 Task: Create validation rules in inventory object.
Action: Mouse moved to (866, 65)
Screenshot: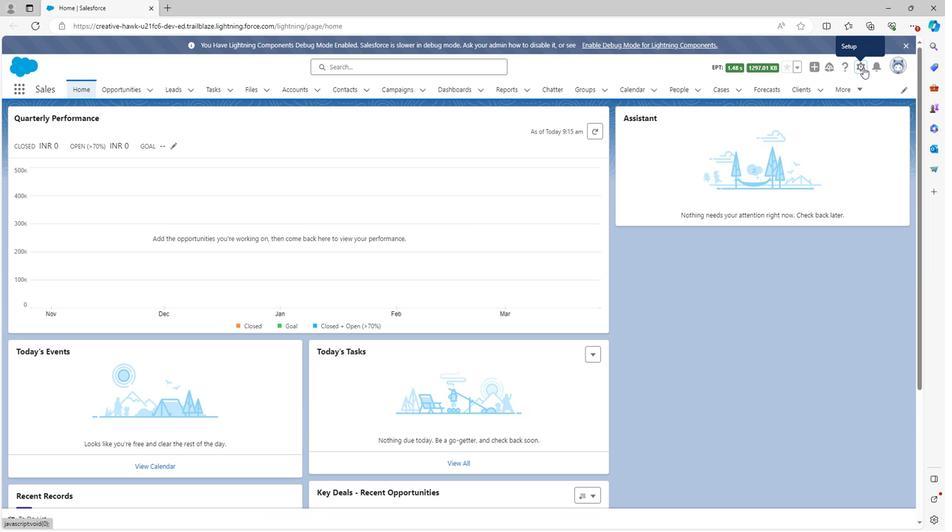 
Action: Mouse pressed left at (866, 65)
Screenshot: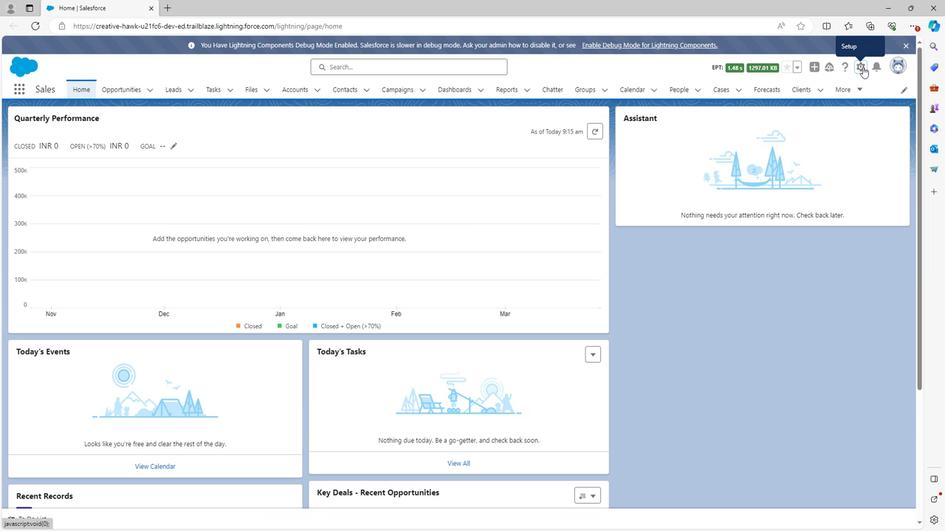 
Action: Mouse moved to (827, 89)
Screenshot: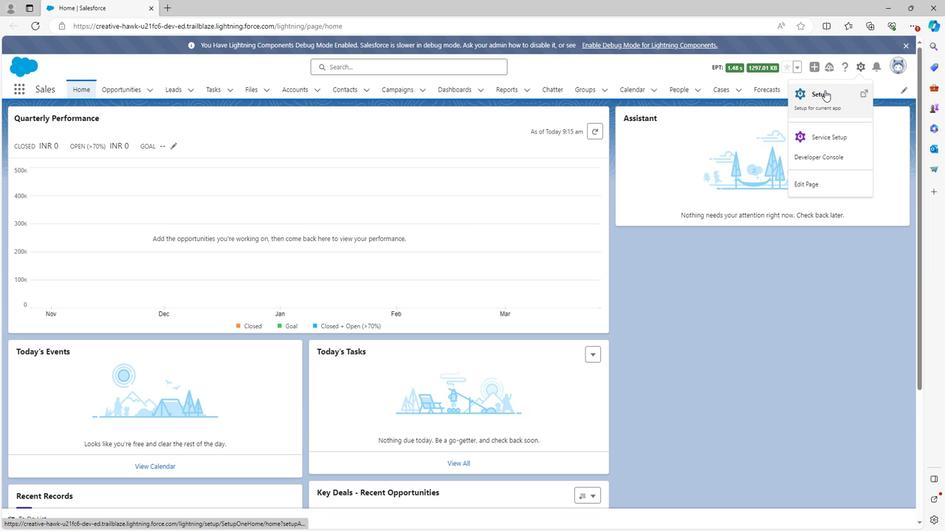 
Action: Mouse pressed left at (827, 89)
Screenshot: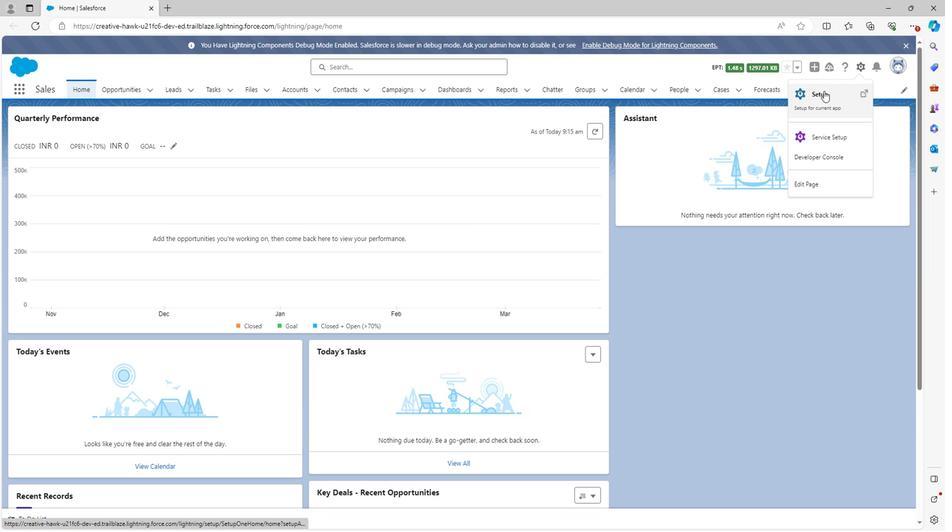 
Action: Mouse moved to (121, 89)
Screenshot: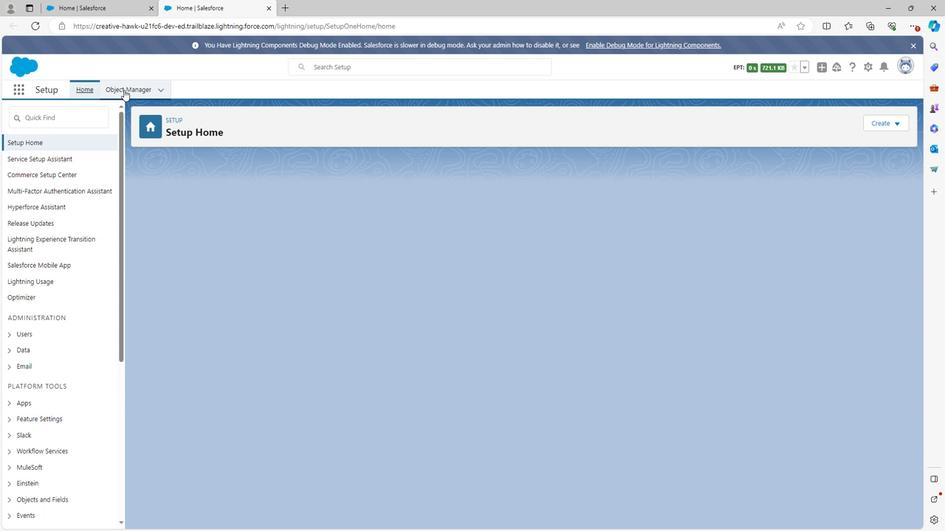 
Action: Mouse pressed left at (121, 89)
Screenshot: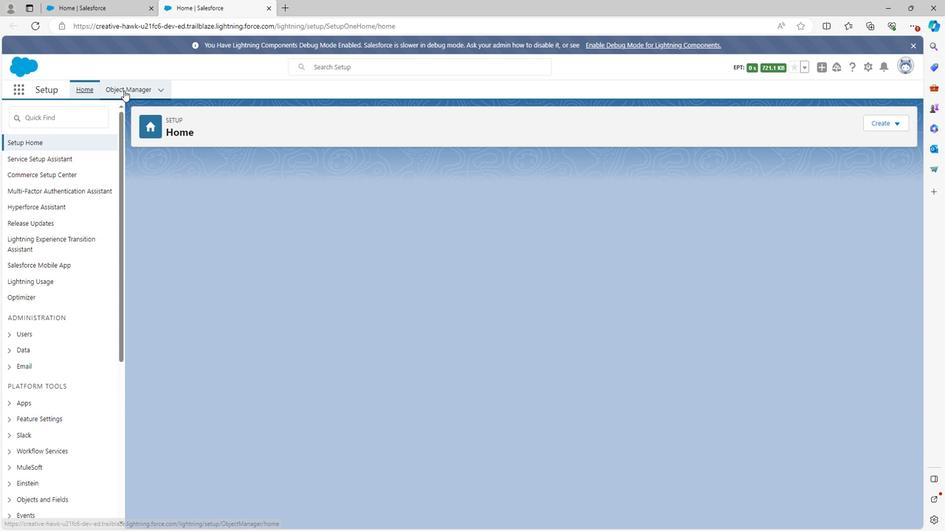
Action: Mouse moved to (93, 408)
Screenshot: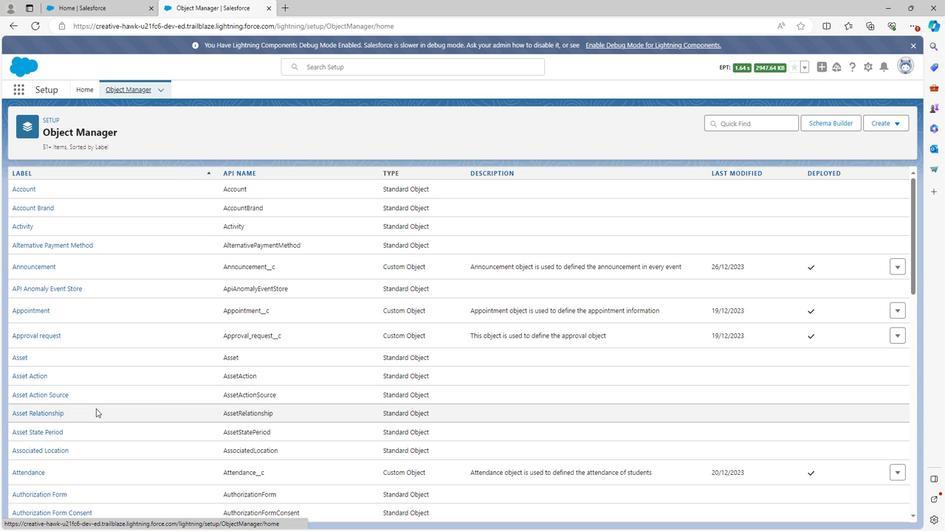 
Action: Mouse scrolled (93, 407) with delta (0, 0)
Screenshot: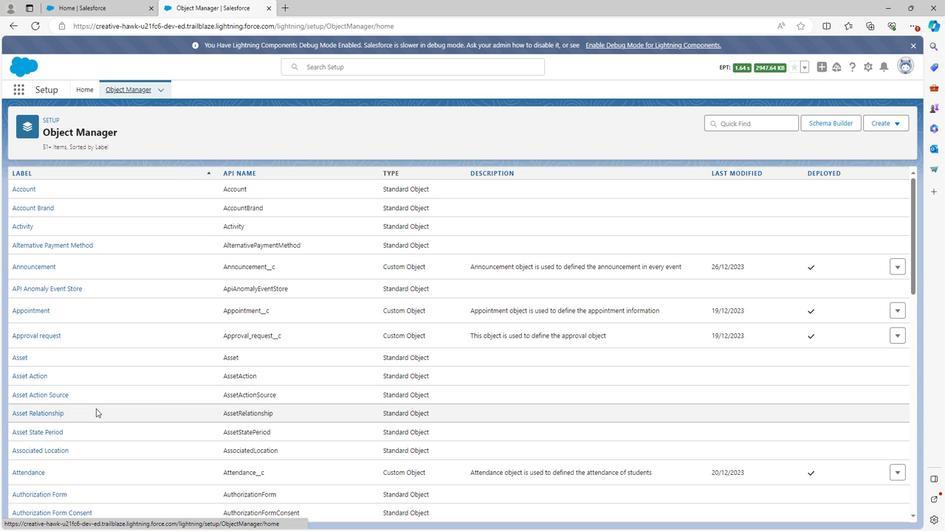 
Action: Mouse moved to (93, 409)
Screenshot: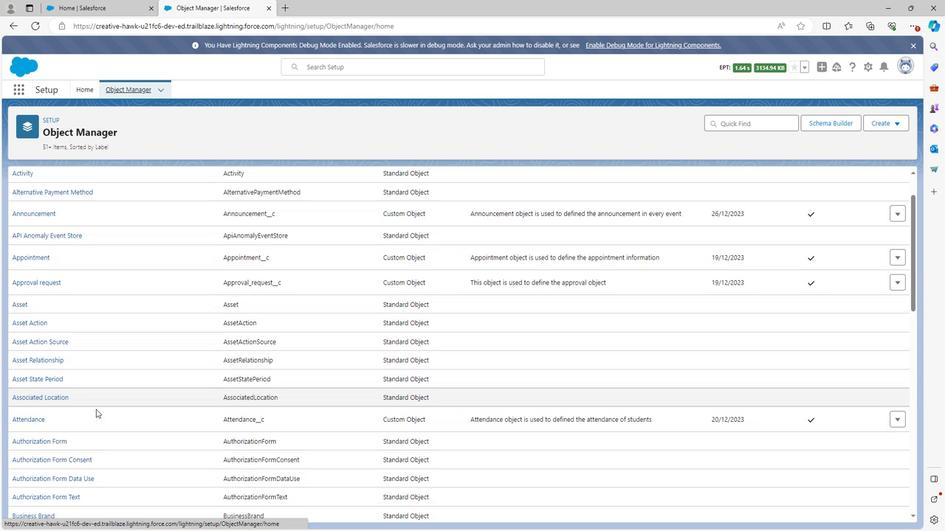 
Action: Mouse scrolled (93, 408) with delta (0, 0)
Screenshot: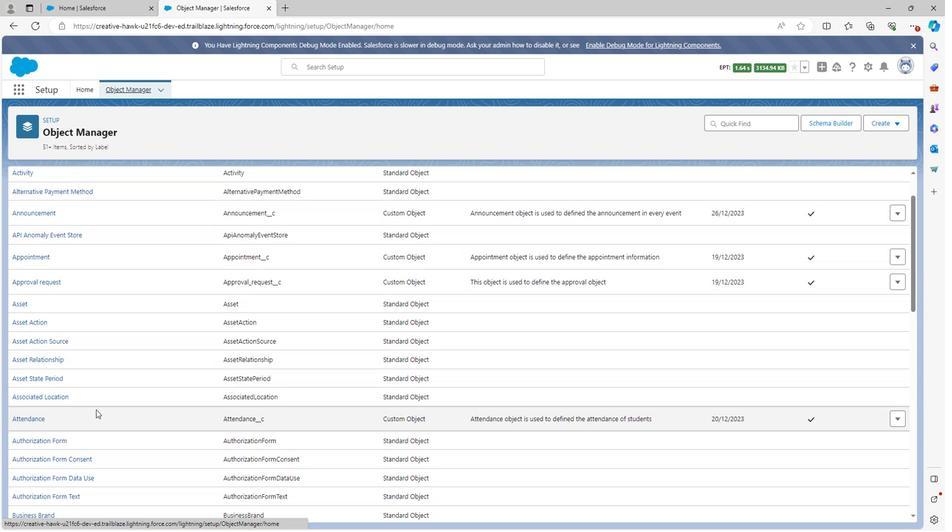 
Action: Mouse moved to (92, 409)
Screenshot: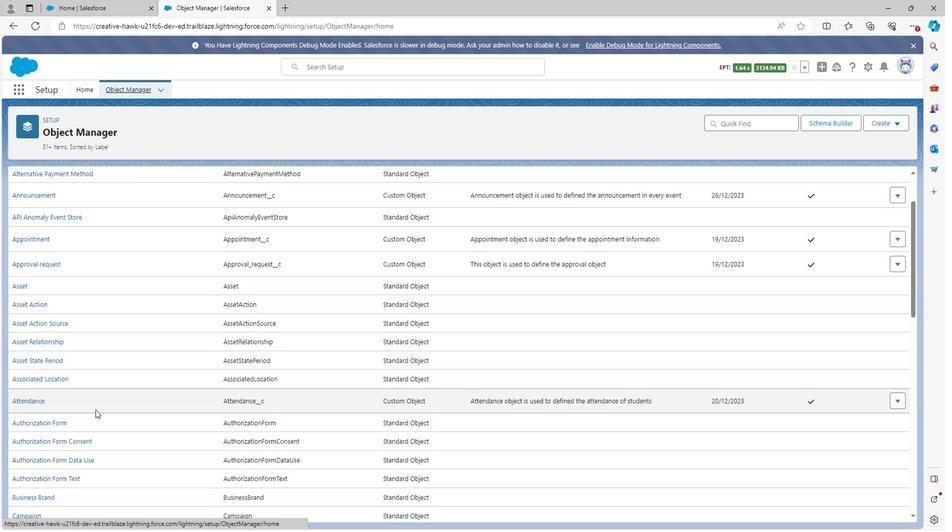 
Action: Mouse scrolled (92, 409) with delta (0, 0)
Screenshot: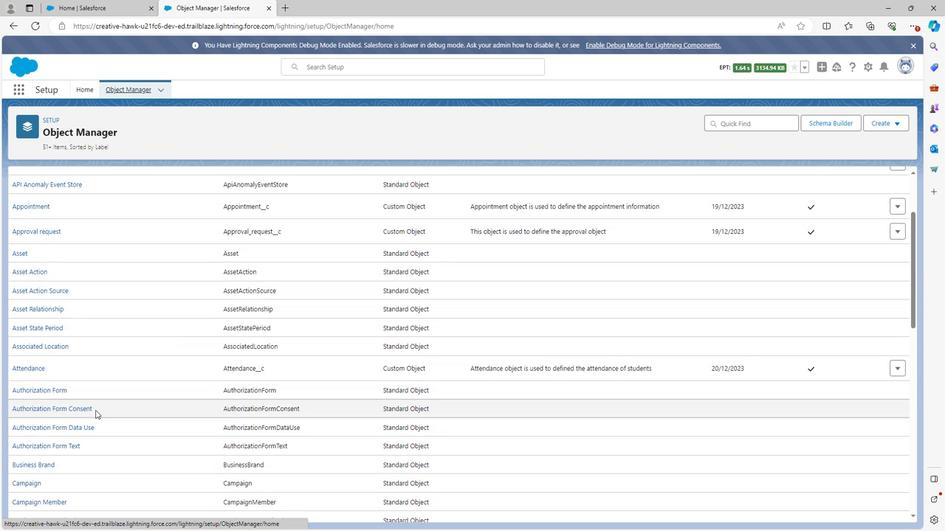 
Action: Mouse scrolled (92, 409) with delta (0, 0)
Screenshot: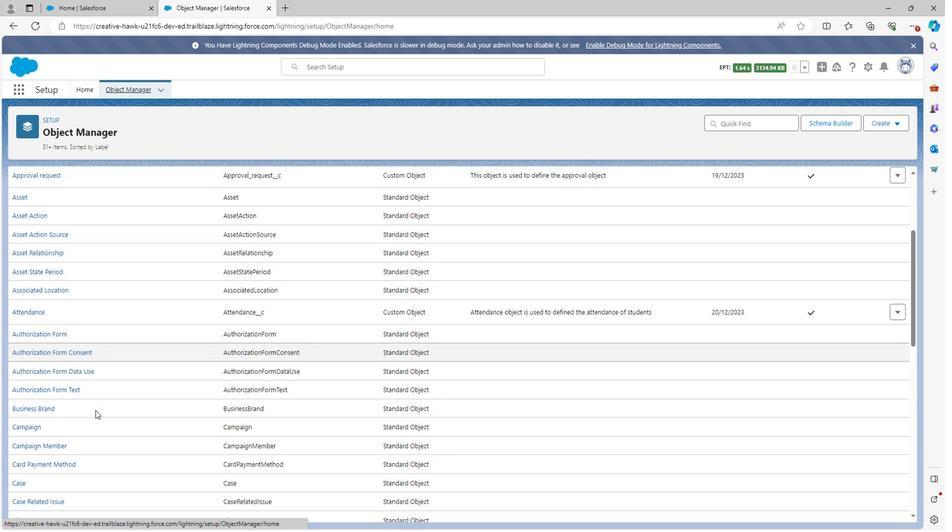 
Action: Mouse scrolled (92, 409) with delta (0, 0)
Screenshot: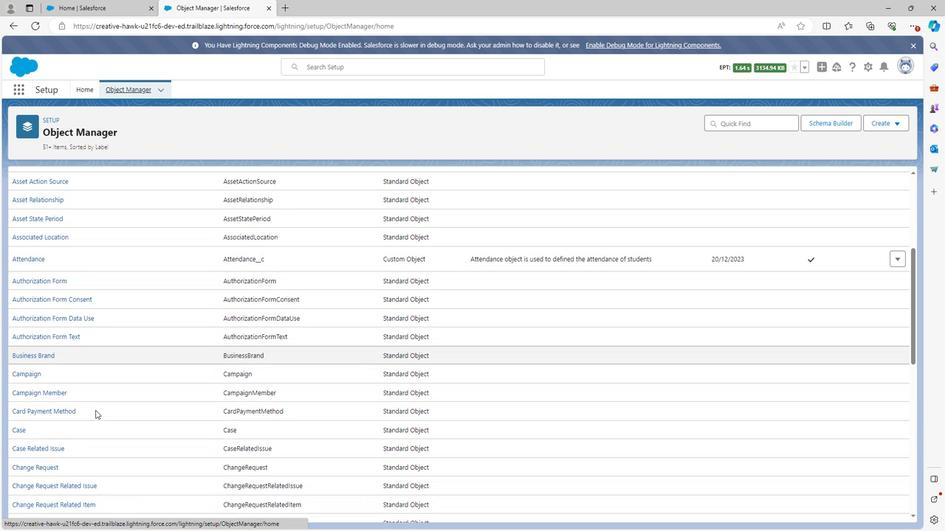 
Action: Mouse scrolled (92, 409) with delta (0, 0)
Screenshot: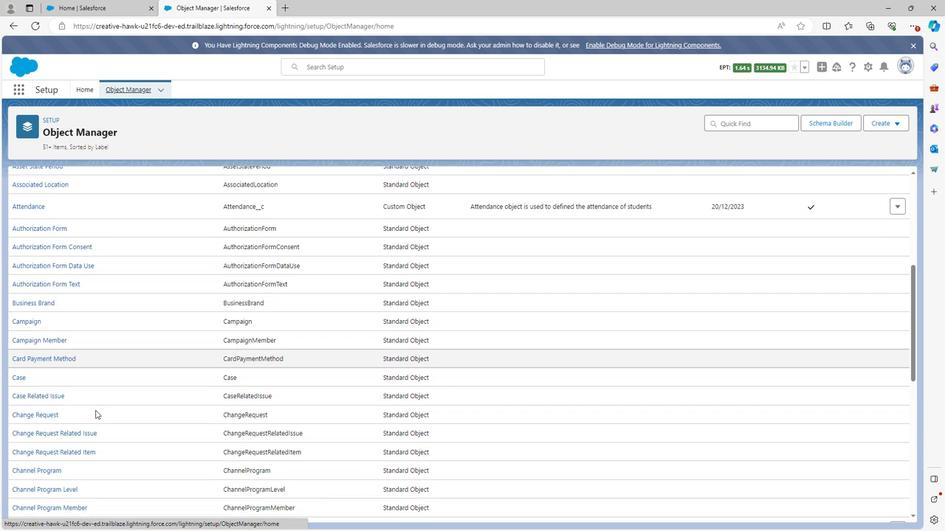 
Action: Mouse scrolled (92, 409) with delta (0, 0)
Screenshot: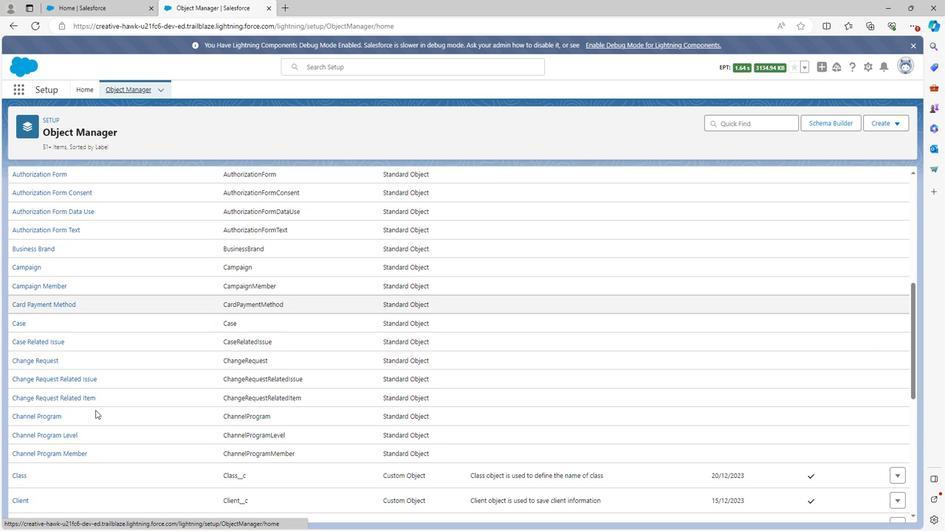 
Action: Mouse scrolled (92, 409) with delta (0, 0)
Screenshot: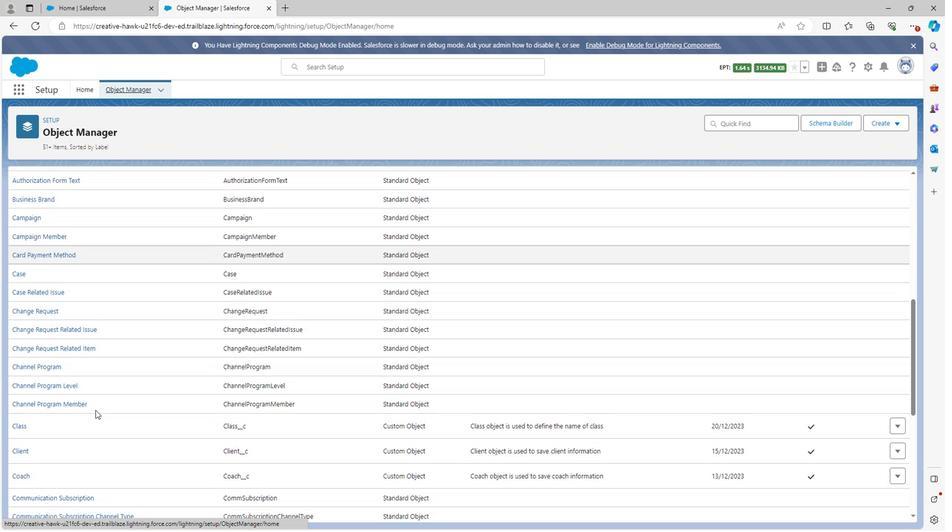 
Action: Mouse scrolled (92, 409) with delta (0, 0)
Screenshot: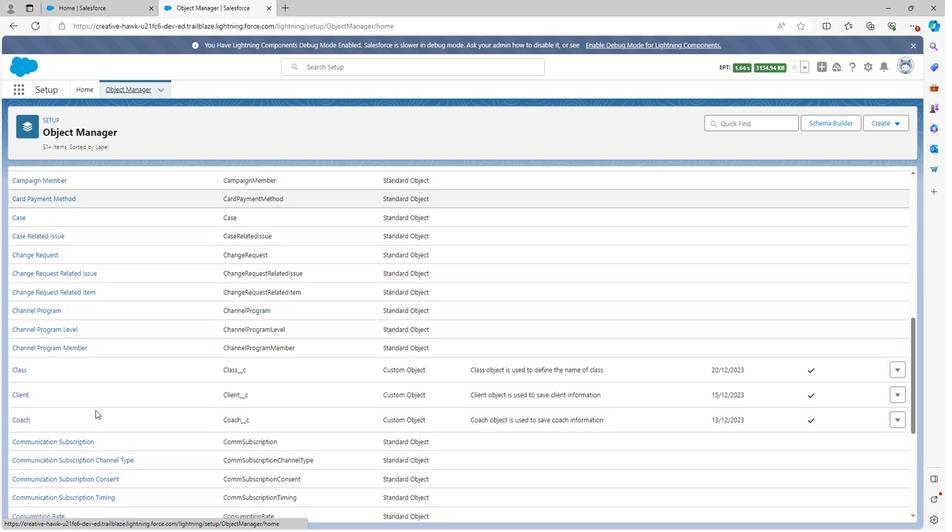 
Action: Mouse scrolled (92, 409) with delta (0, 0)
Screenshot: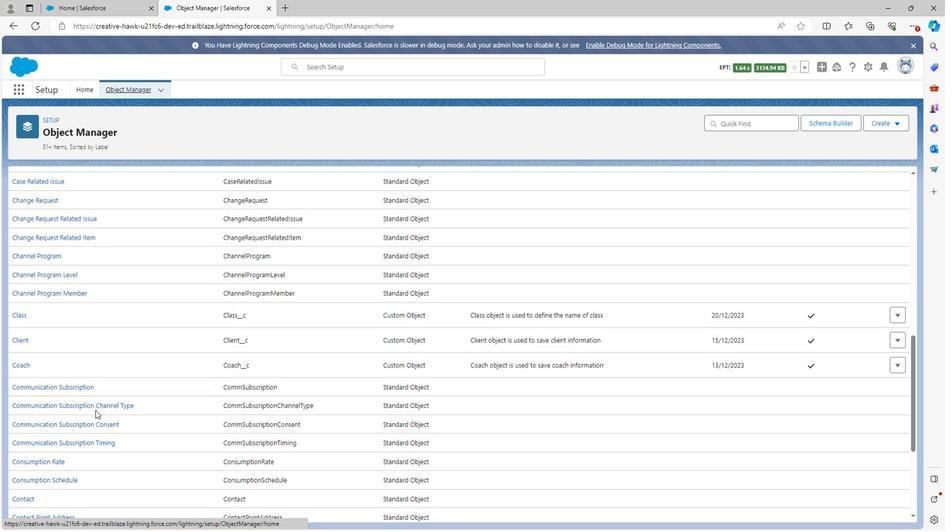 
Action: Mouse scrolled (92, 409) with delta (0, 0)
Screenshot: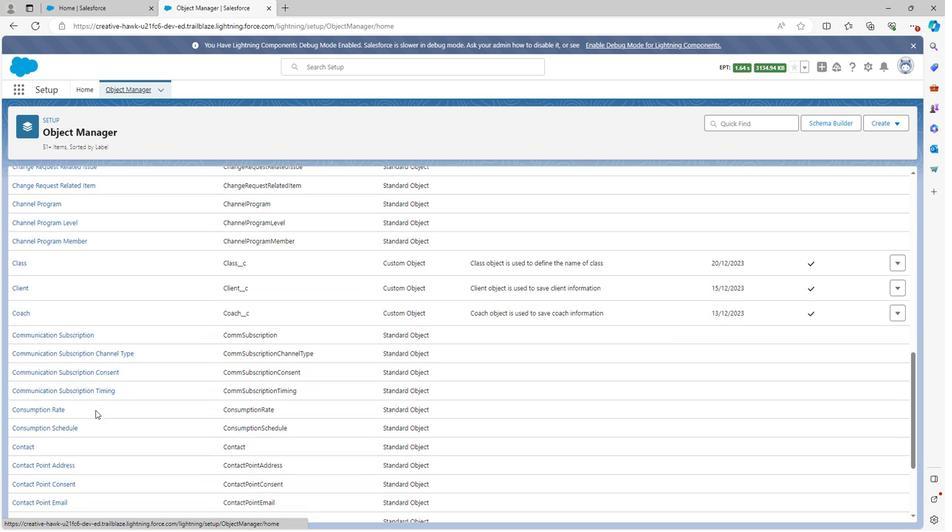 
Action: Mouse moved to (92, 409)
Screenshot: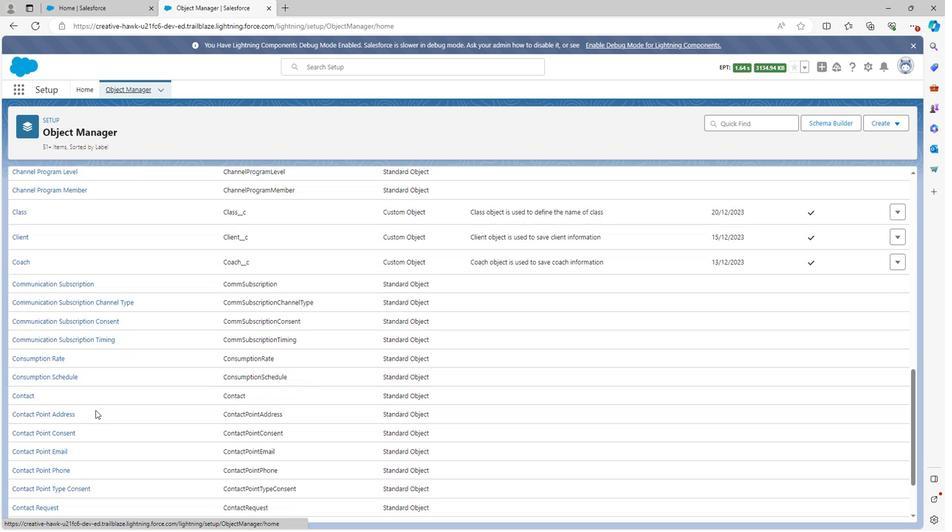 
Action: Mouse scrolled (92, 409) with delta (0, 0)
Screenshot: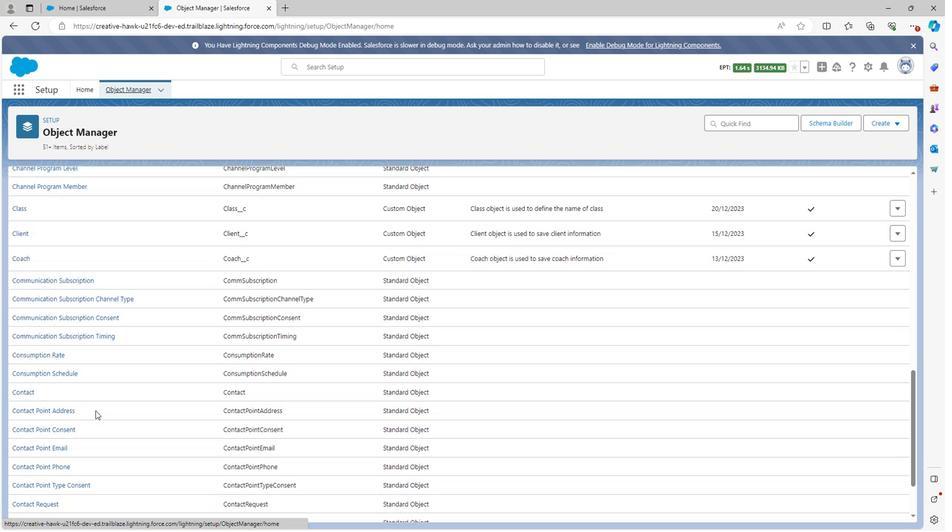 
Action: Mouse scrolled (92, 409) with delta (0, 0)
Screenshot: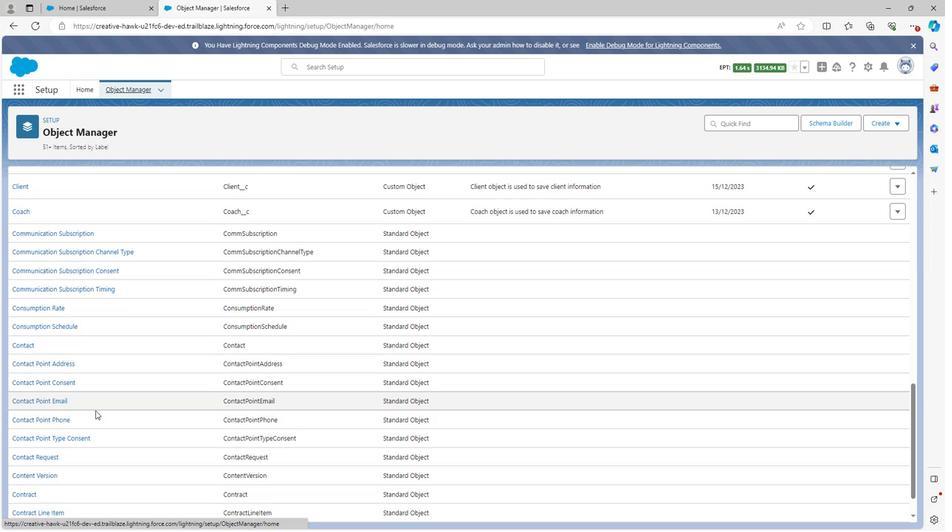 
Action: Mouse scrolled (92, 409) with delta (0, 0)
Screenshot: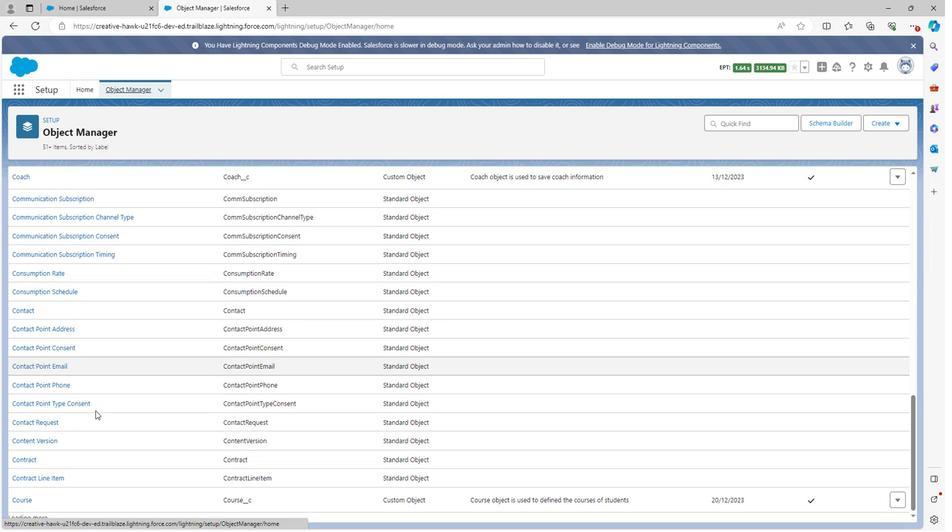 
Action: Mouse scrolled (92, 409) with delta (0, 0)
Screenshot: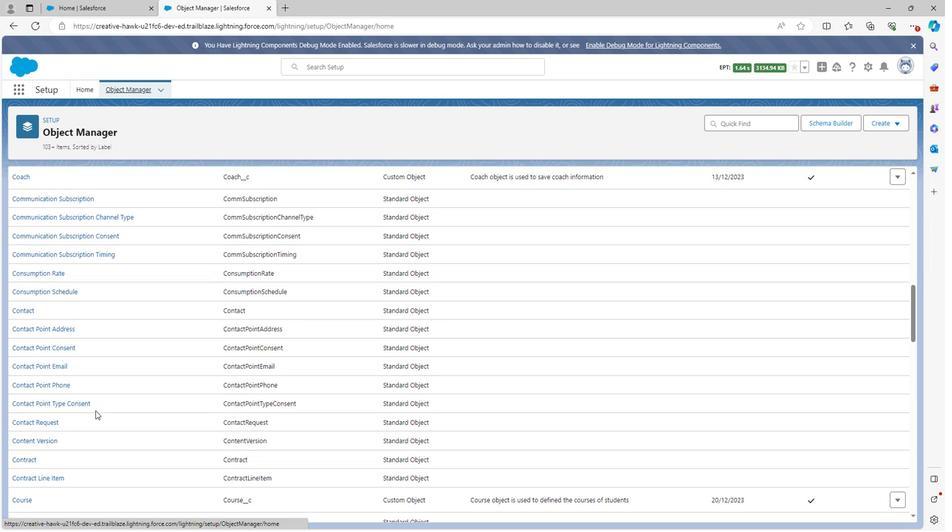 
Action: Mouse scrolled (92, 409) with delta (0, 0)
Screenshot: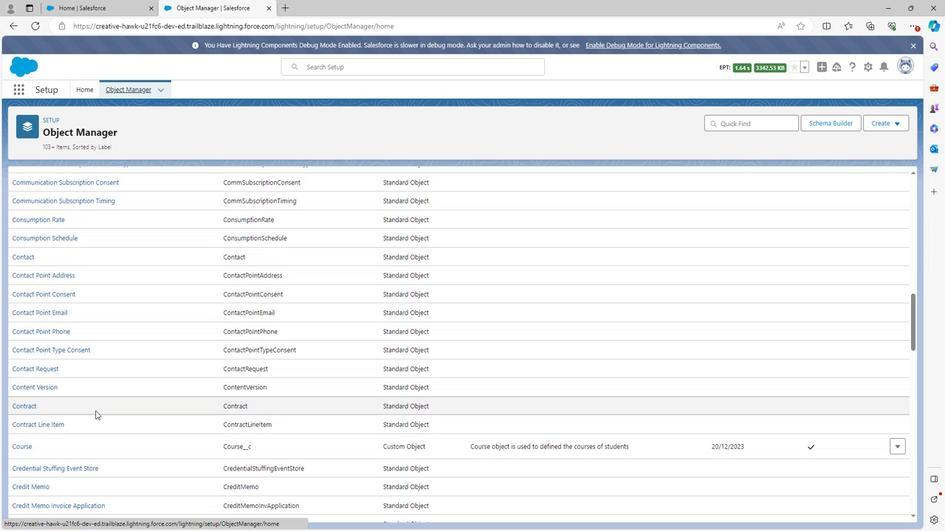 
Action: Mouse scrolled (92, 409) with delta (0, 0)
Screenshot: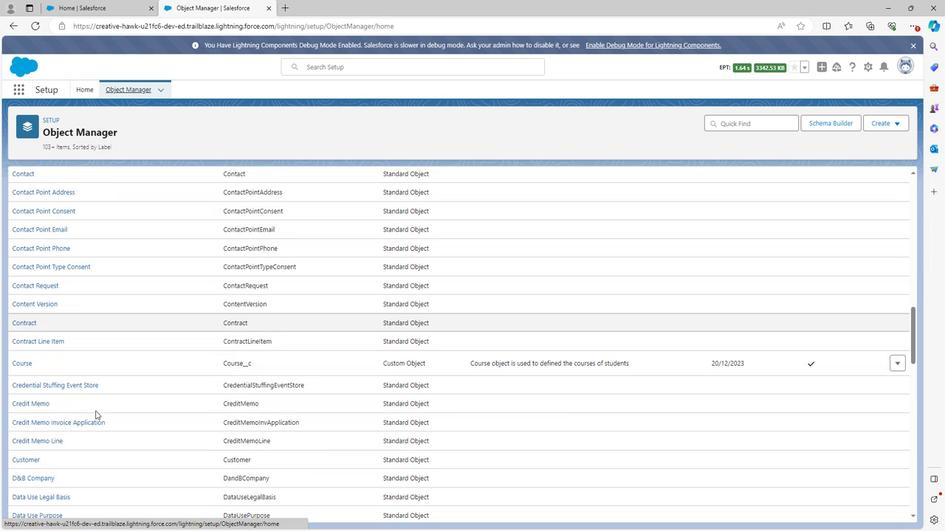 
Action: Mouse scrolled (92, 409) with delta (0, 0)
Screenshot: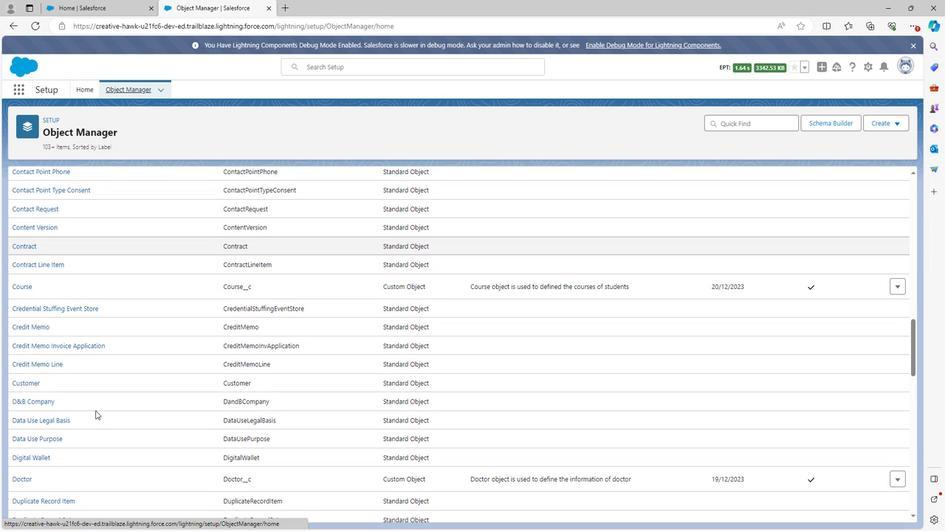 
Action: Mouse scrolled (92, 409) with delta (0, 0)
Screenshot: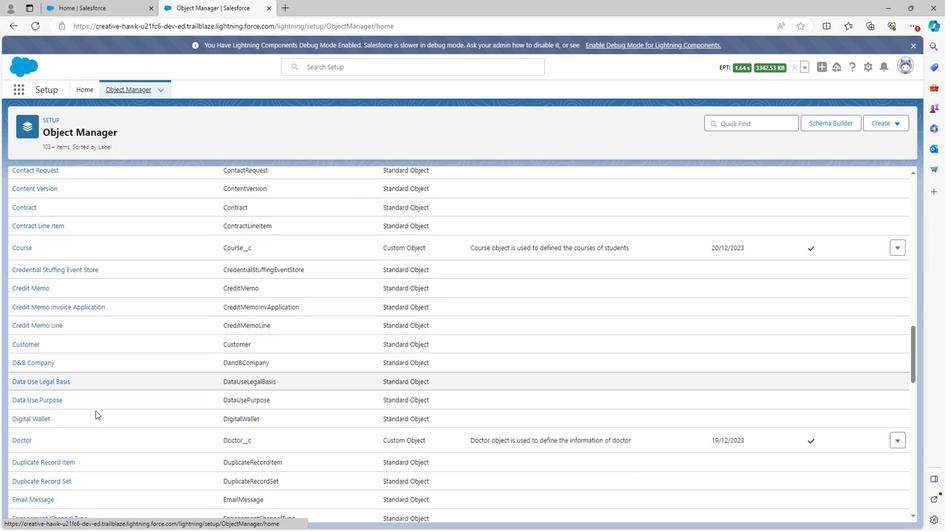 
Action: Mouse scrolled (92, 409) with delta (0, 0)
Screenshot: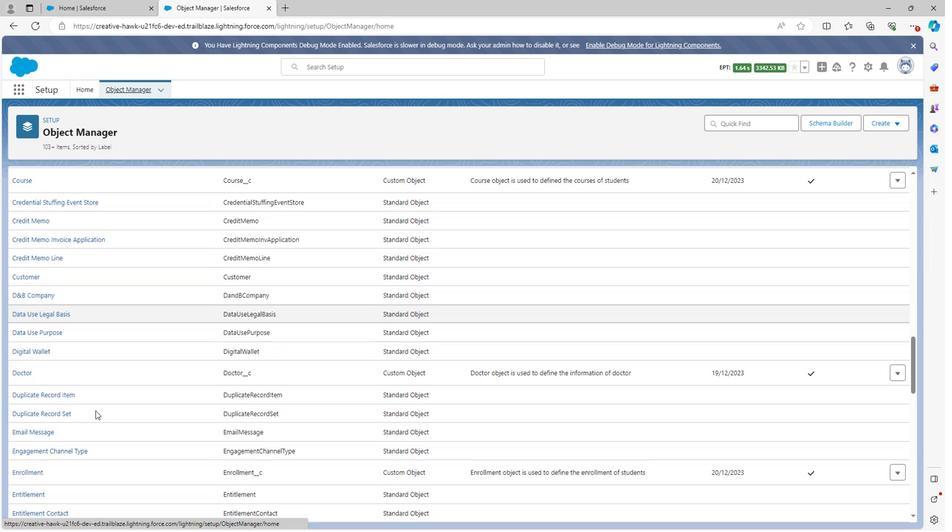 
Action: Mouse moved to (92, 410)
Screenshot: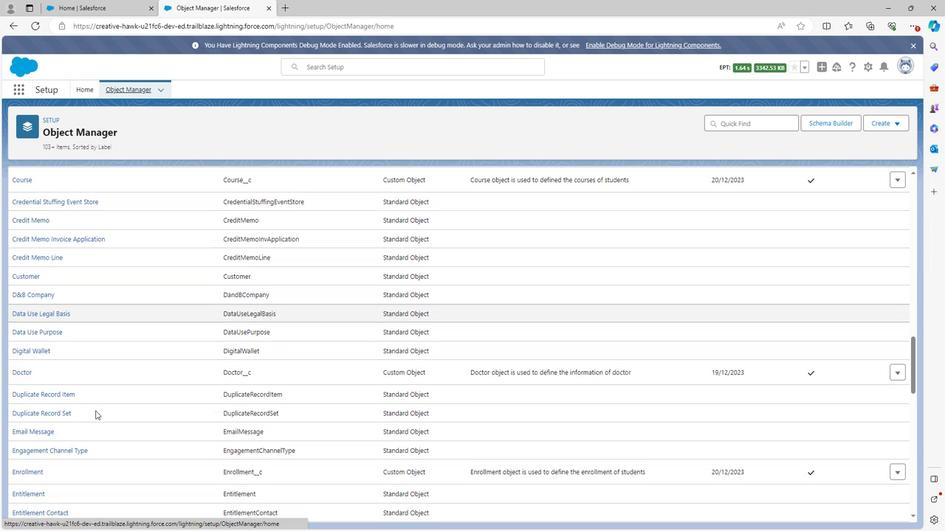 
Action: Mouse scrolled (92, 409) with delta (0, 0)
Screenshot: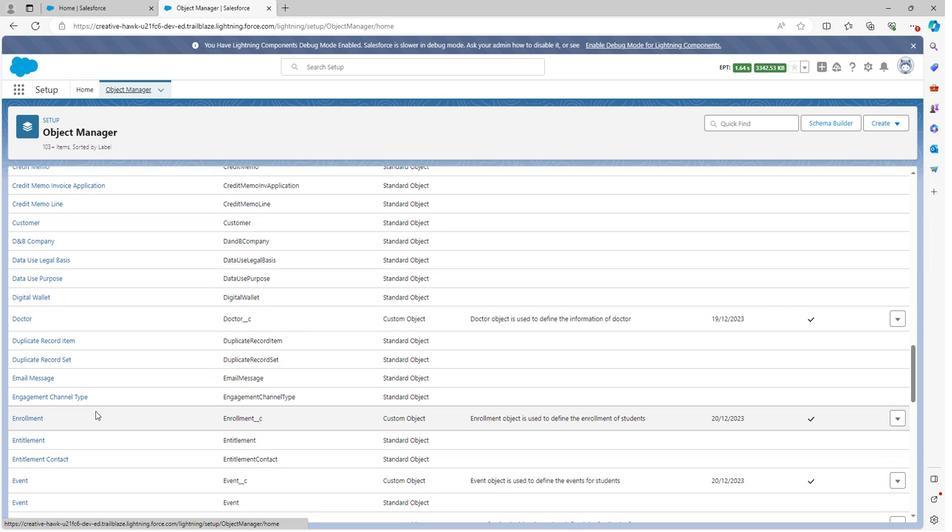 
Action: Mouse scrolled (92, 409) with delta (0, 0)
Screenshot: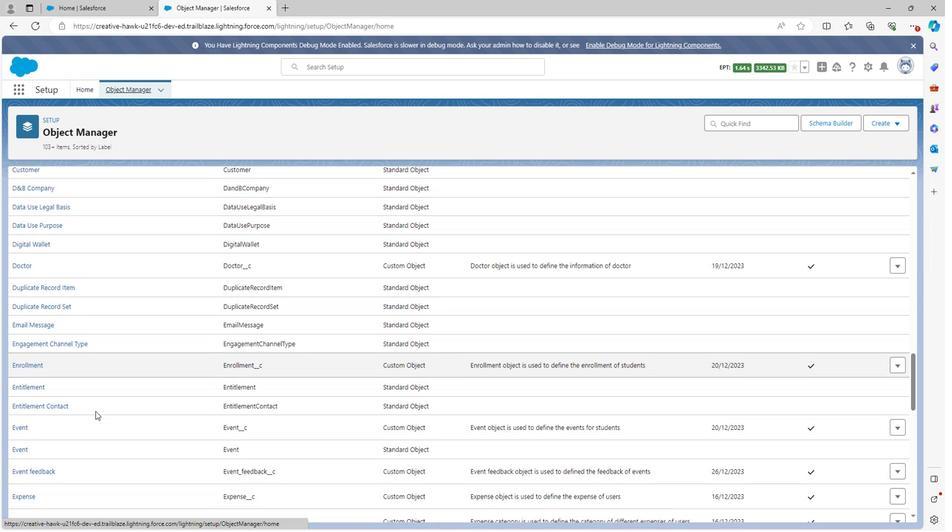
Action: Mouse scrolled (92, 409) with delta (0, 0)
Screenshot: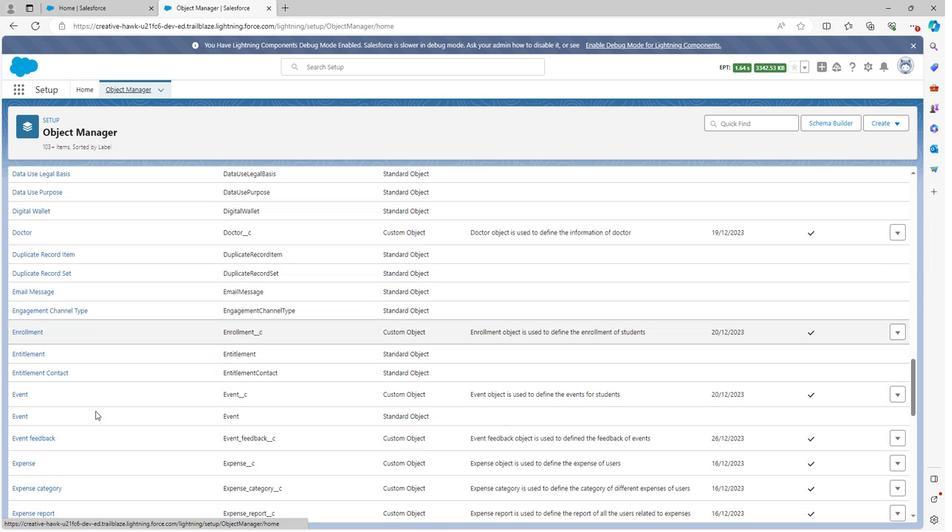 
Action: Mouse scrolled (92, 409) with delta (0, 0)
Screenshot: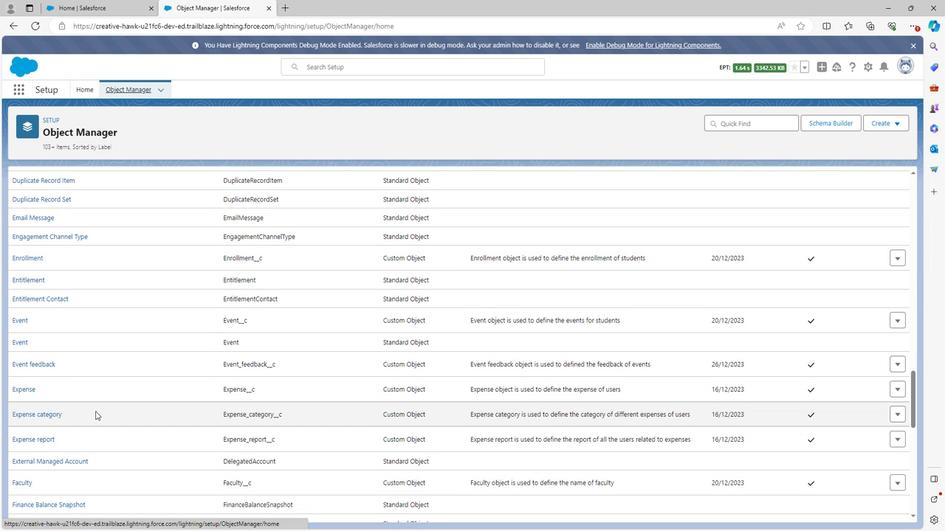 
Action: Mouse scrolled (92, 409) with delta (0, 0)
Screenshot: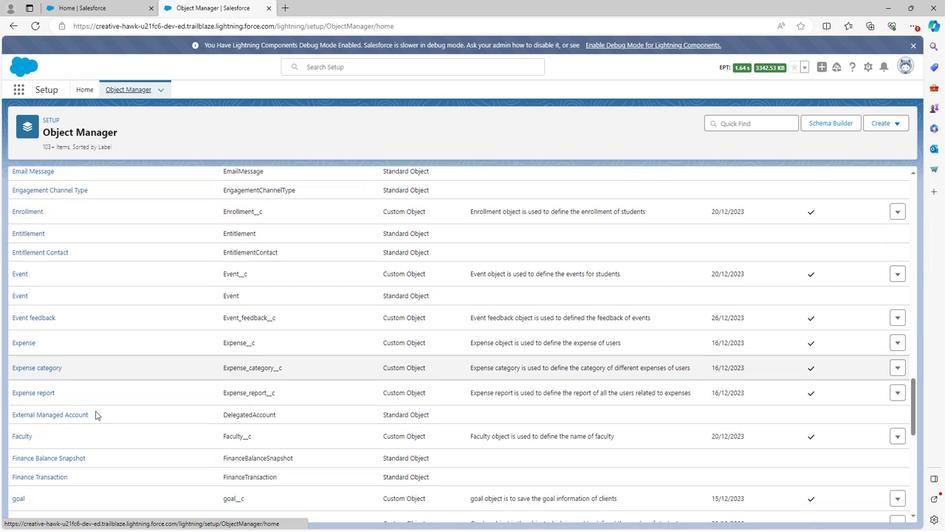 
Action: Mouse scrolled (92, 409) with delta (0, 0)
Screenshot: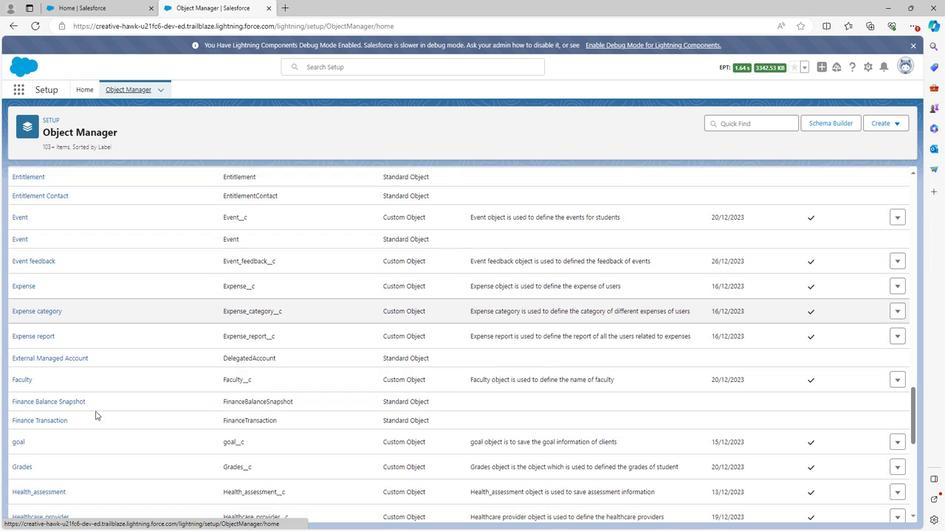 
Action: Mouse scrolled (92, 409) with delta (0, 0)
Screenshot: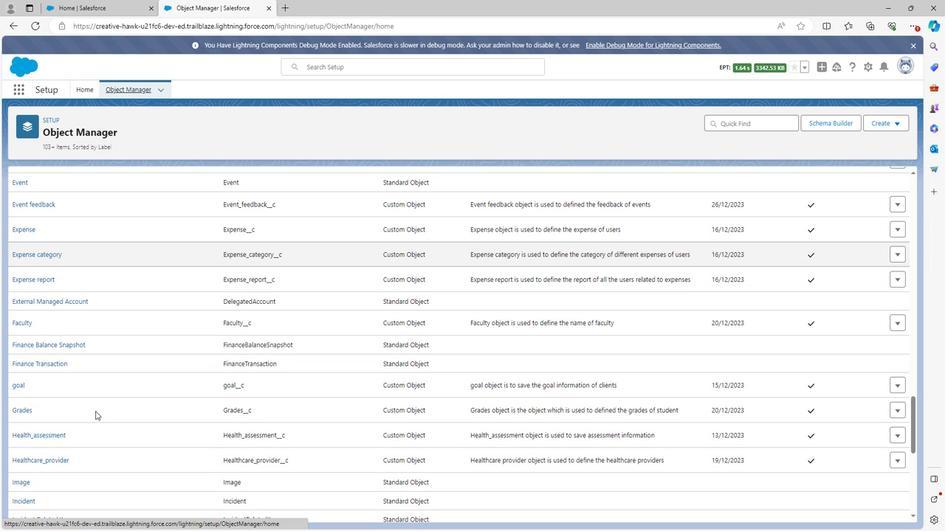
Action: Mouse scrolled (92, 409) with delta (0, 0)
Screenshot: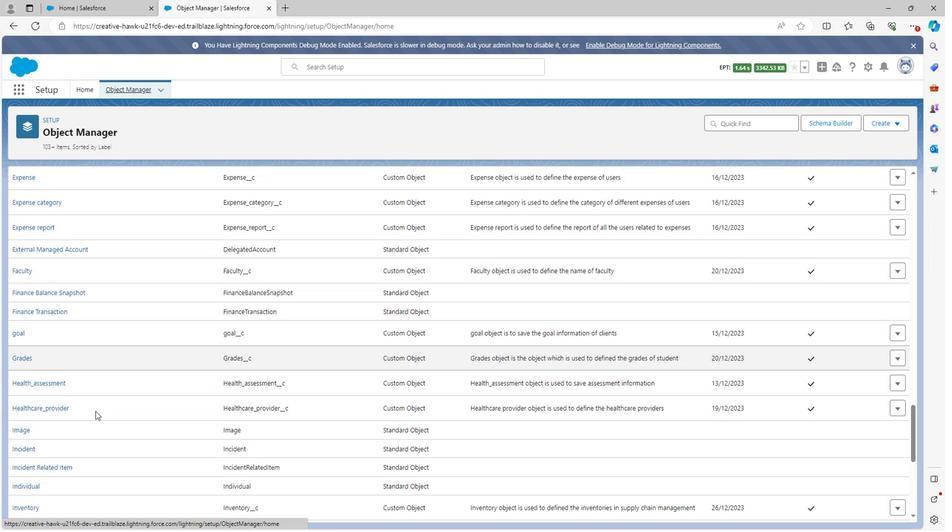 
Action: Mouse scrolled (92, 409) with delta (0, 0)
Screenshot: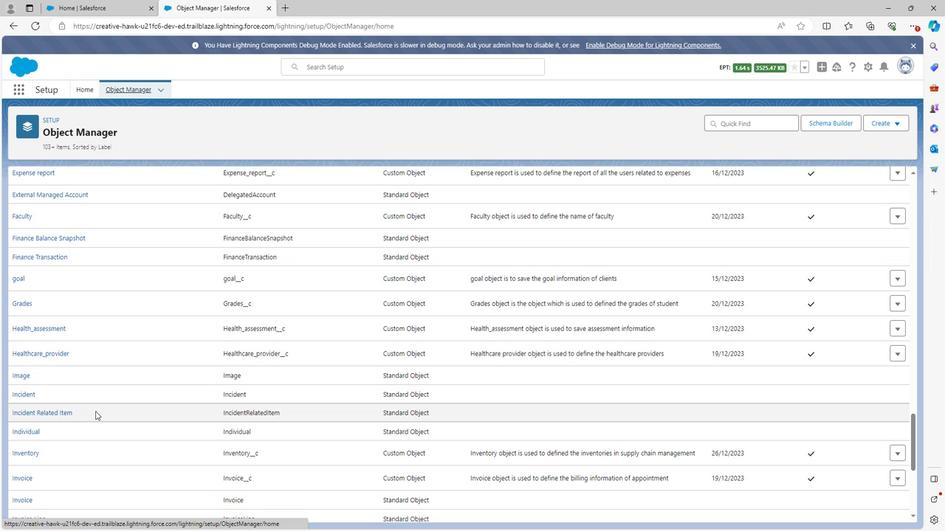 
Action: Mouse moved to (23, 400)
Screenshot: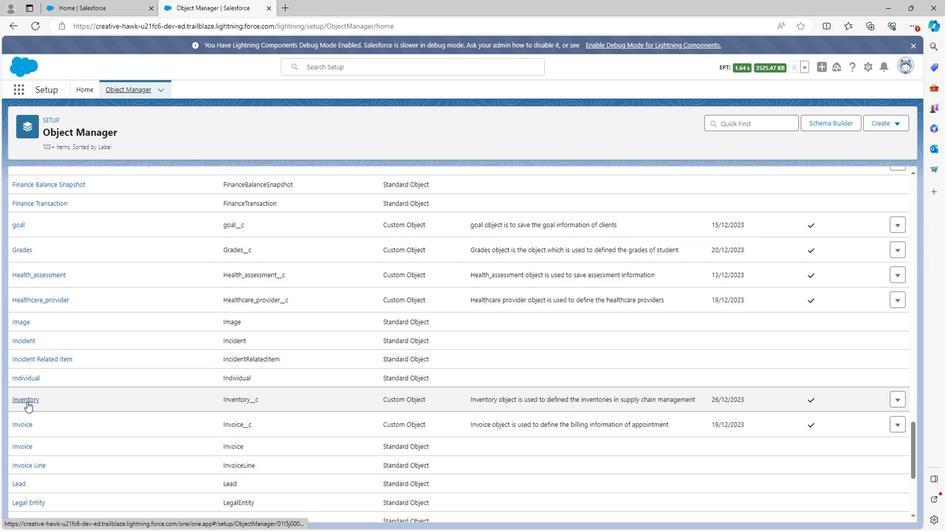 
Action: Mouse pressed left at (23, 400)
Screenshot: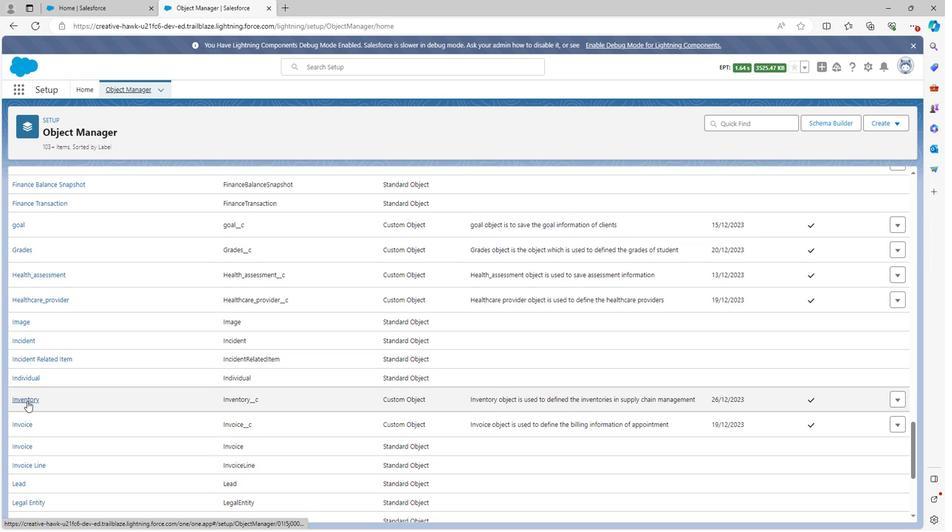 
Action: Mouse moved to (47, 187)
Screenshot: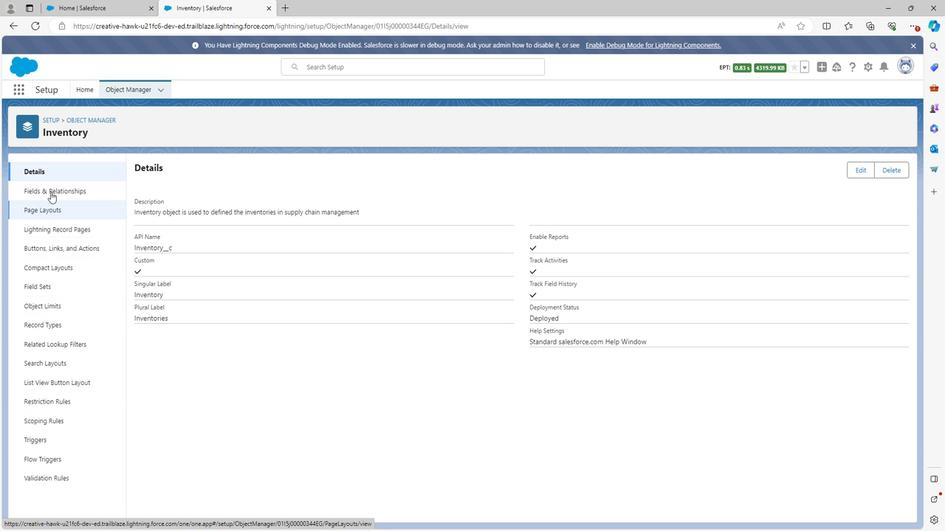 
Action: Mouse pressed left at (47, 187)
Screenshot: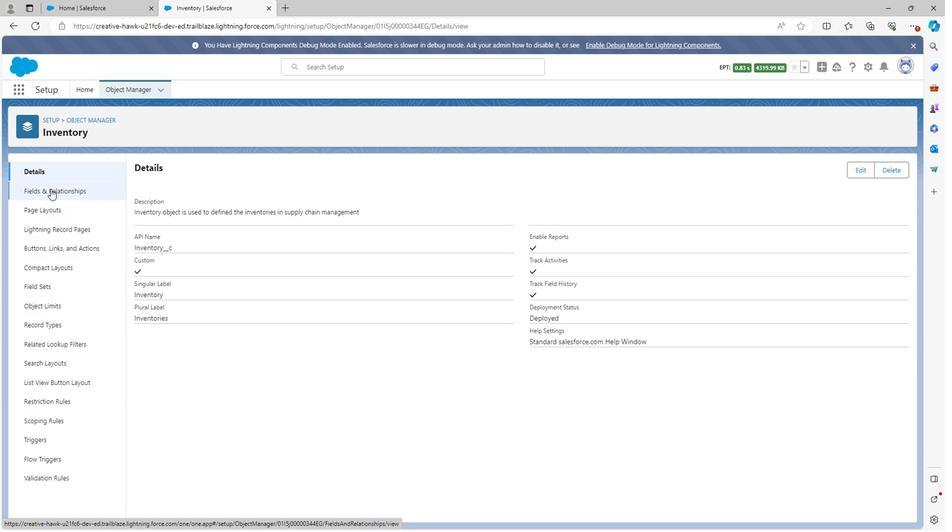 
Action: Mouse moved to (162, 256)
Screenshot: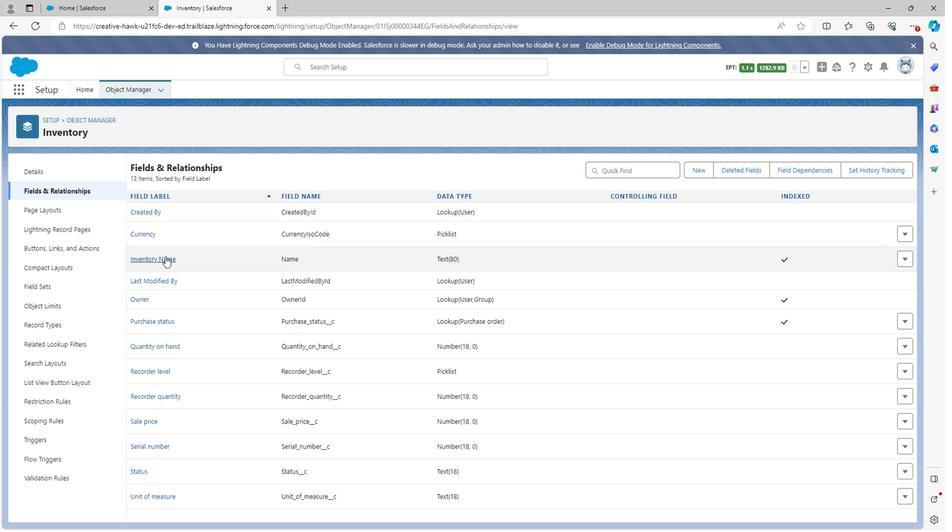 
Action: Mouse pressed left at (162, 256)
Screenshot: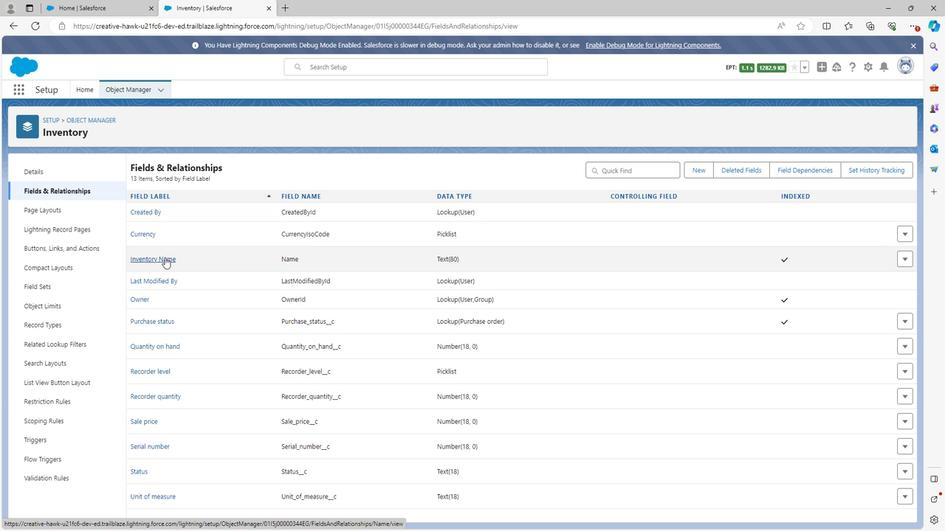 
Action: Mouse moved to (373, 306)
Screenshot: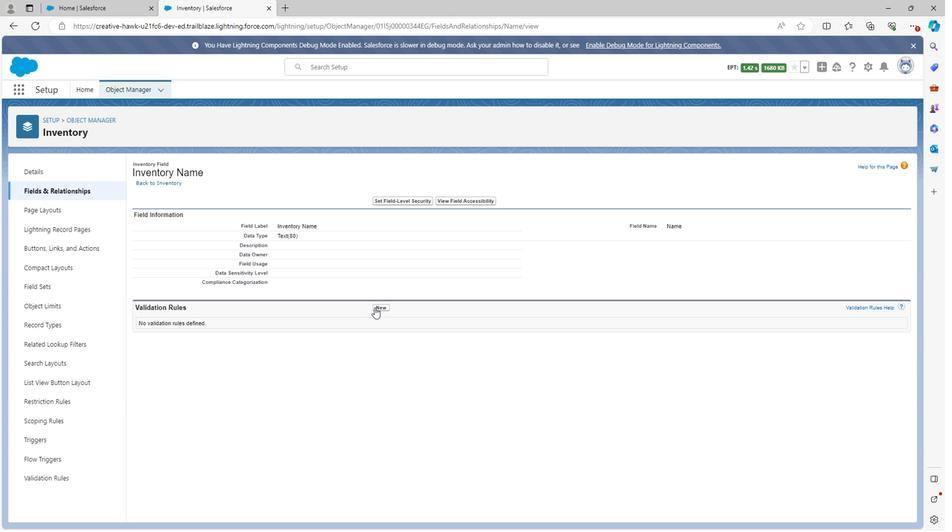 
Action: Mouse pressed left at (373, 306)
Screenshot: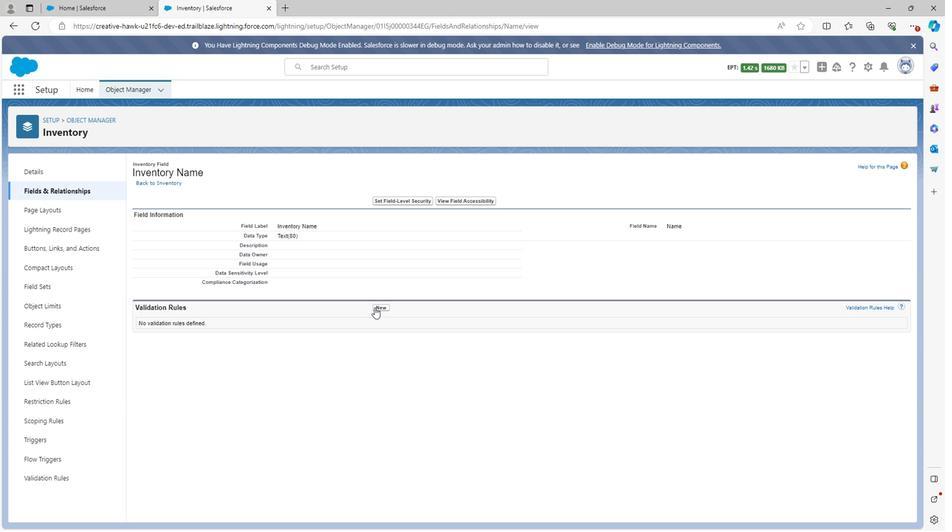 
Action: Mouse moved to (249, 234)
Screenshot: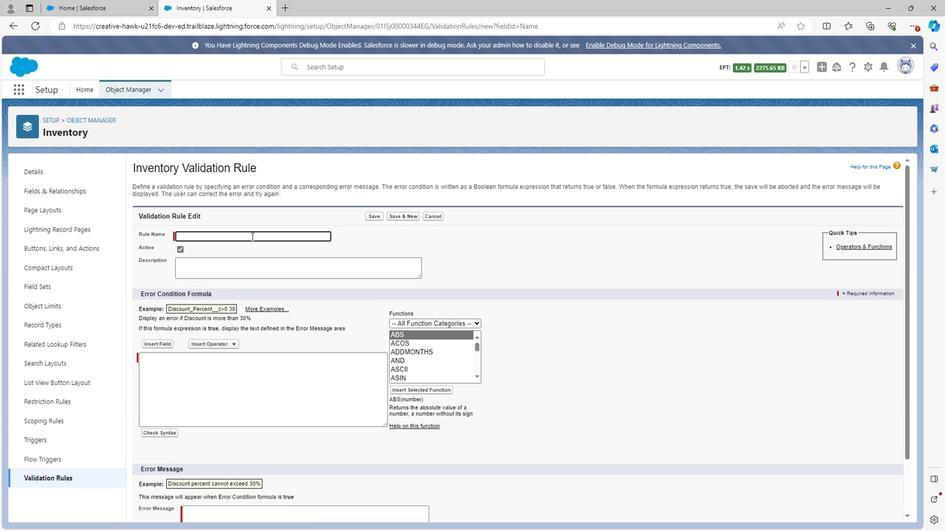 
Action: Mouse pressed left at (249, 234)
Screenshot: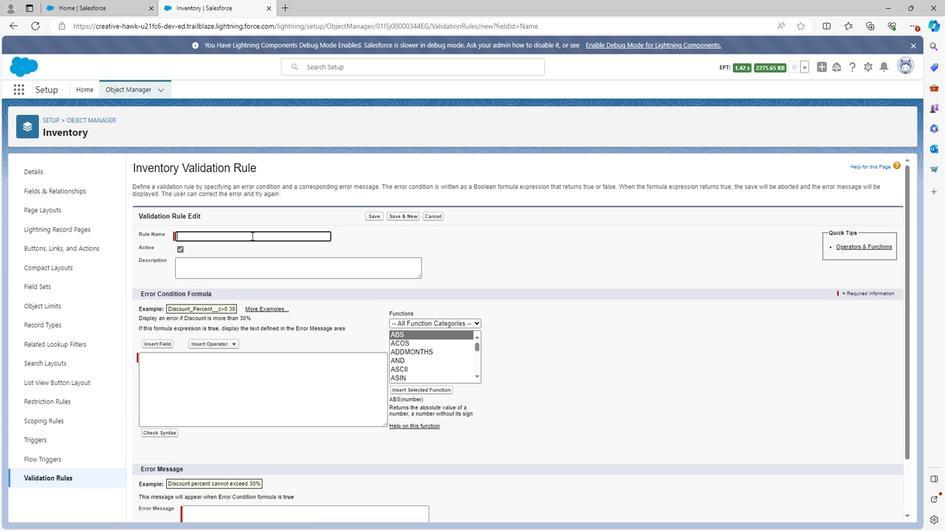 
Action: Key pressed <Key.shift>Inventory<Key.space>name<Key.space>rule
Screenshot: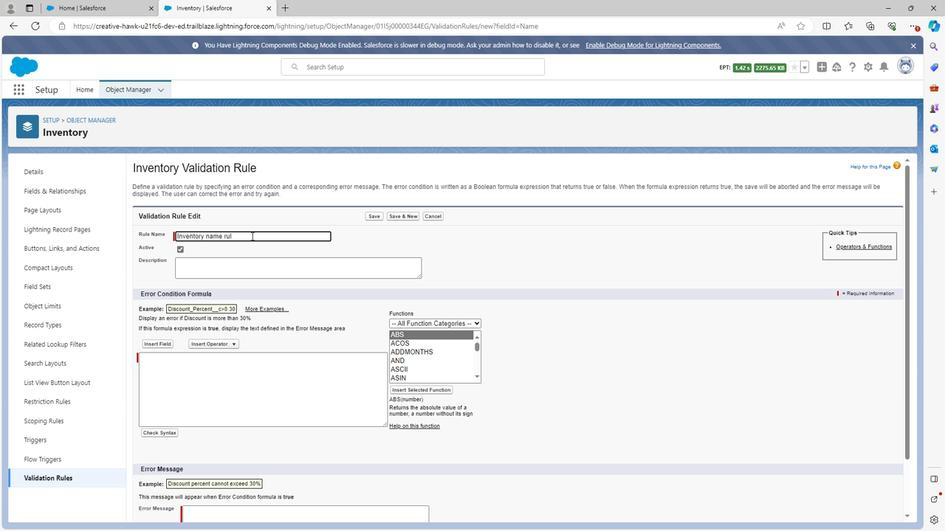 
Action: Mouse moved to (242, 252)
Screenshot: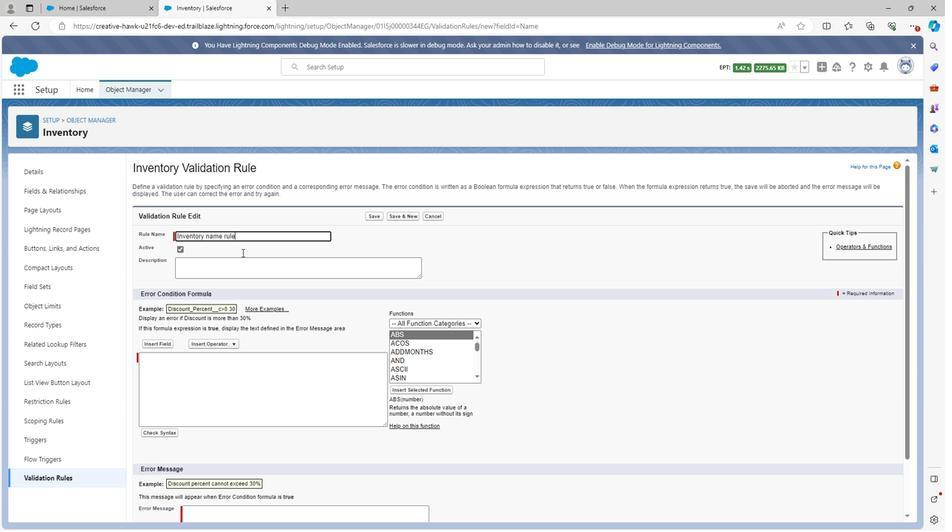 
Action: Mouse pressed left at (242, 252)
Screenshot: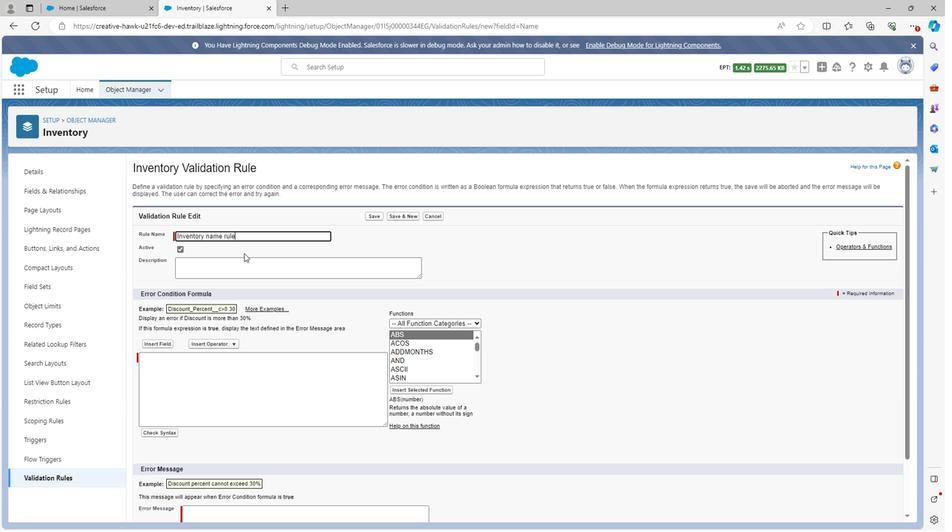 
Action: Mouse moved to (235, 266)
Screenshot: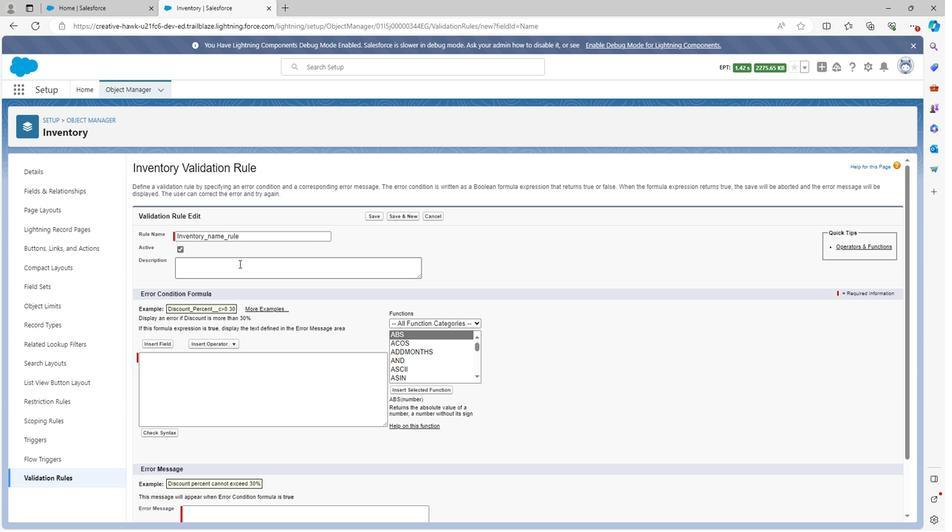
Action: Mouse pressed left at (235, 266)
Screenshot: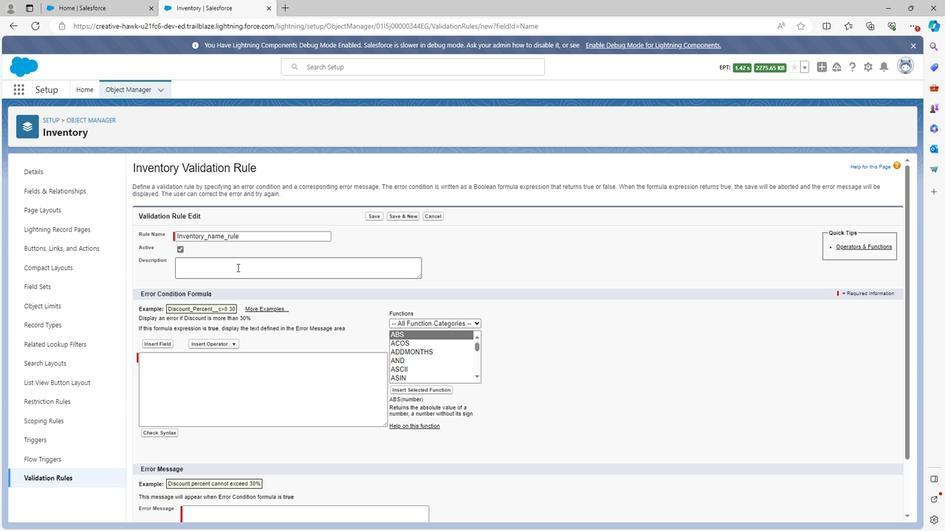 
Action: Key pressed <Key.shift><Key.shift><Key.shift><Key.shift><Key.shift><Key.shift><Key.shift><Key.shift><Key.shift><Key.shift><Key.shift><Key.shift>Inventory<Key.space>name<Key.space>rule<Key.space>is<Key.space>the<Key.space>rule<Key.space>in<Key.space>which<Key.space>we<Key.space>get<Key.space>name<Key.space>of<Key.space>inventory<Key.space>withe<Key.space><Key.backspace><Key.backspace><Key.space>some<Key.space>limits
Screenshot: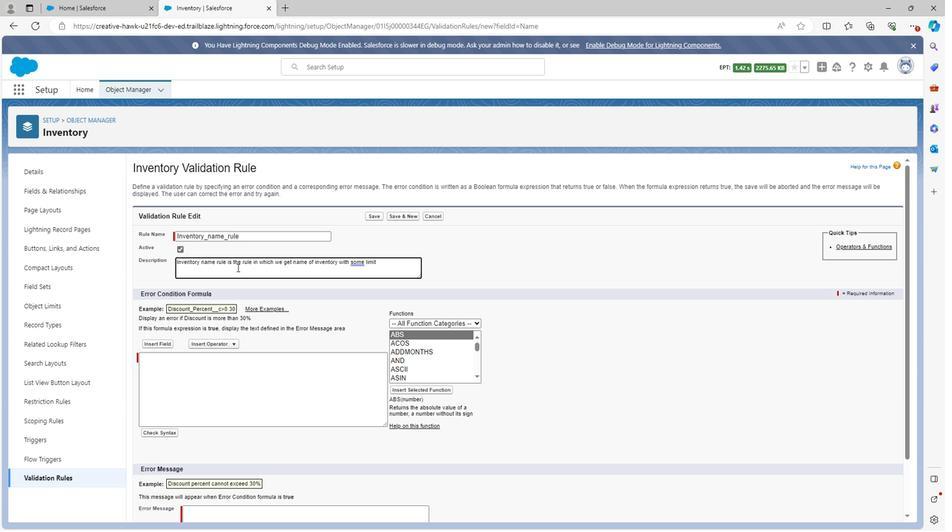 
Action: Mouse moved to (158, 340)
Screenshot: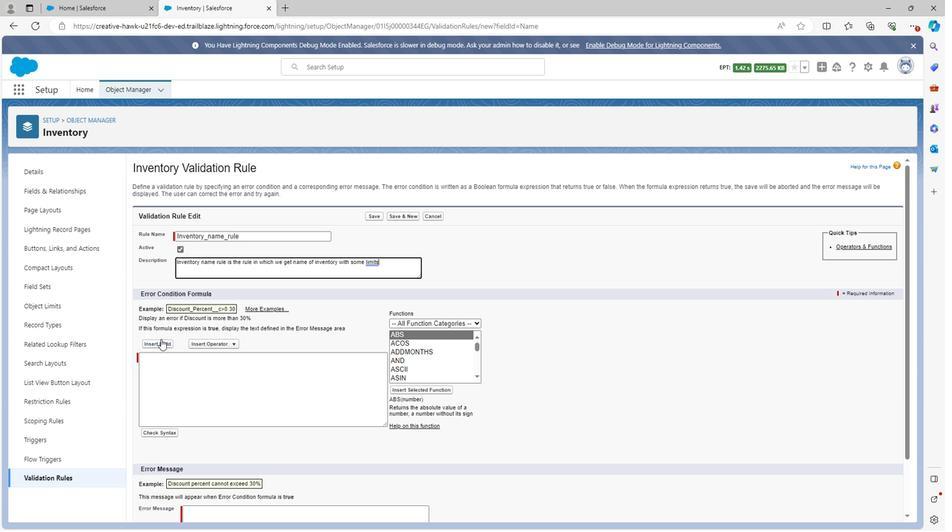 
Action: Mouse pressed left at (158, 340)
Screenshot: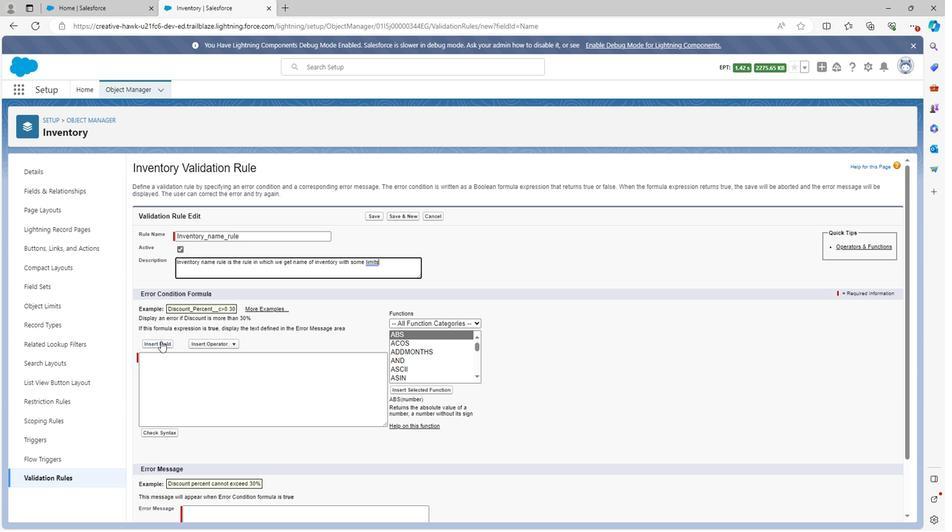 
Action: Mouse moved to (420, 333)
Screenshot: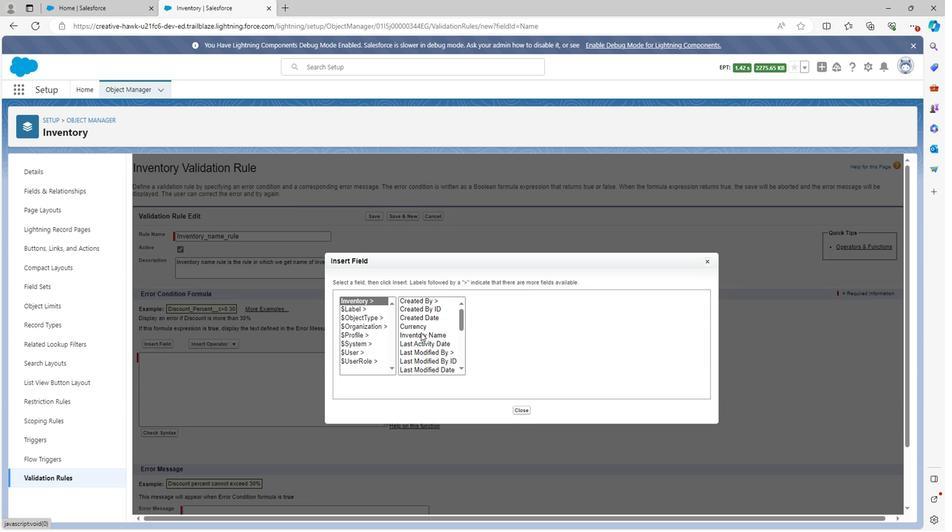 
Action: Mouse scrolled (420, 332) with delta (0, 0)
Screenshot: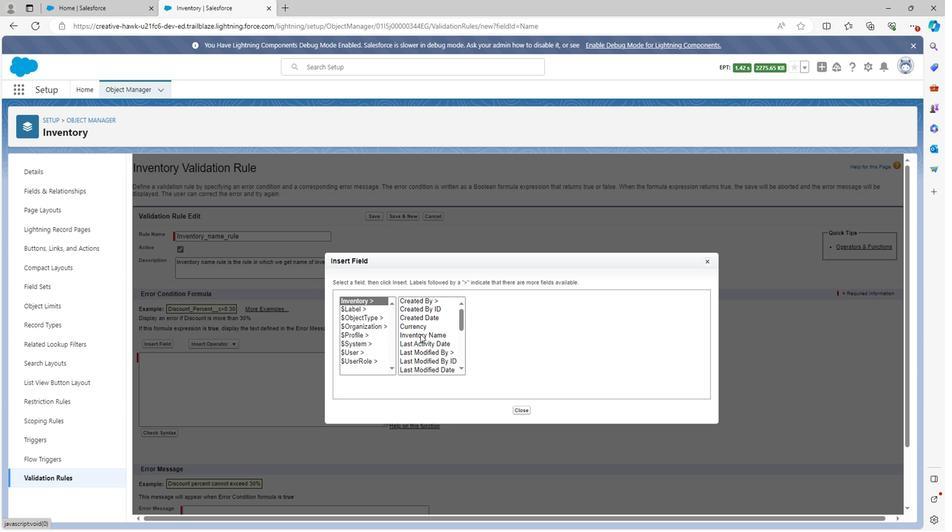 
Action: Mouse scrolled (420, 332) with delta (0, 0)
Screenshot: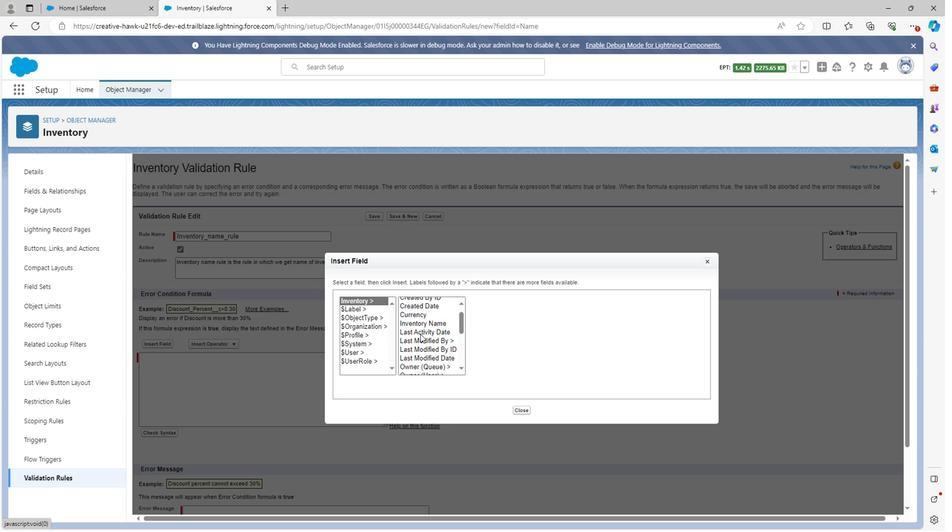 
Action: Mouse moved to (421, 308)
Screenshot: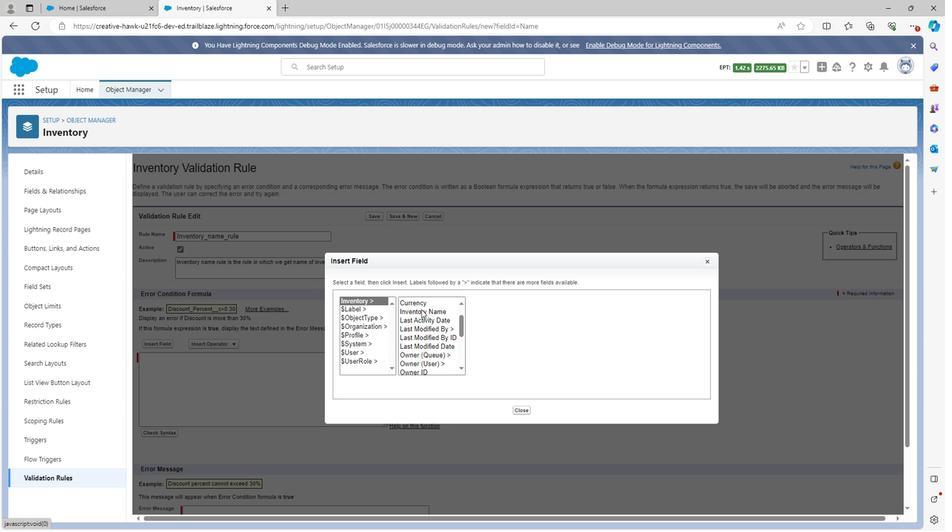 
Action: Mouse pressed left at (421, 308)
Screenshot: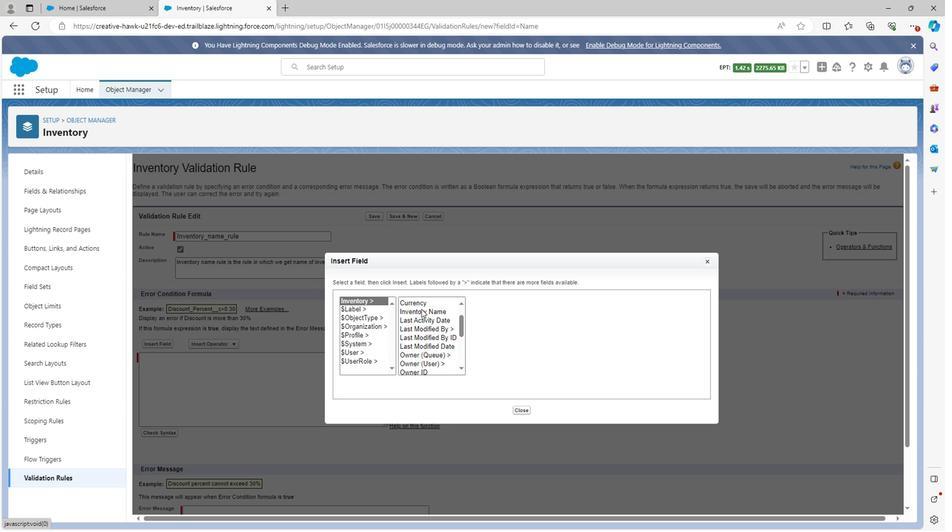 
Action: Mouse moved to (494, 350)
Screenshot: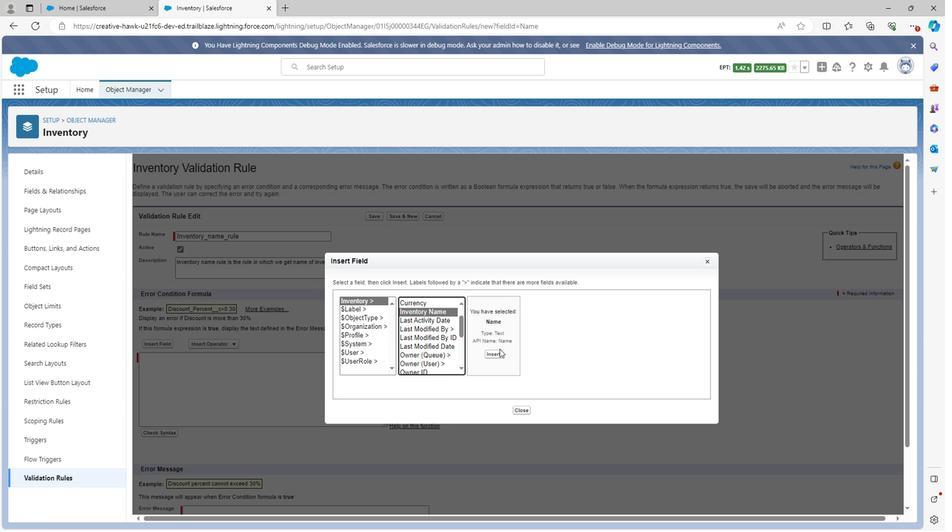 
Action: Mouse pressed left at (494, 350)
Screenshot: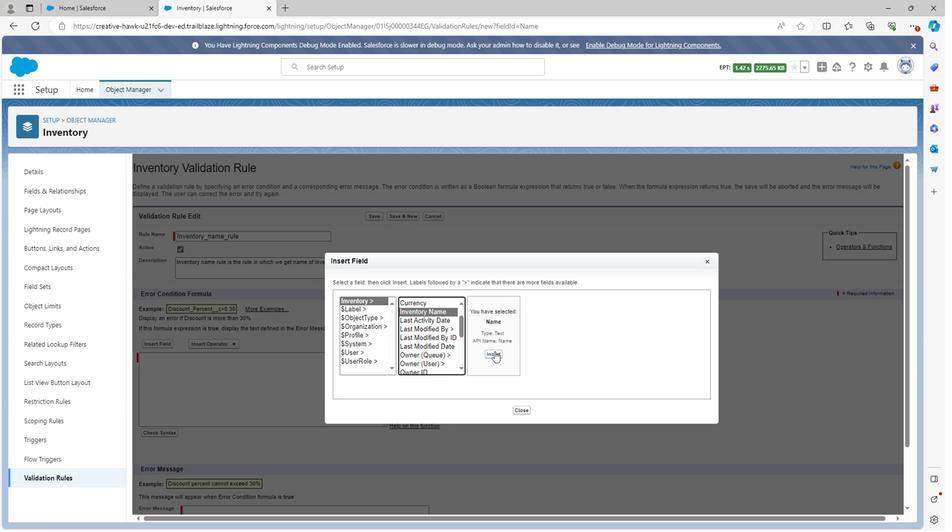 
Action: Mouse moved to (226, 340)
Screenshot: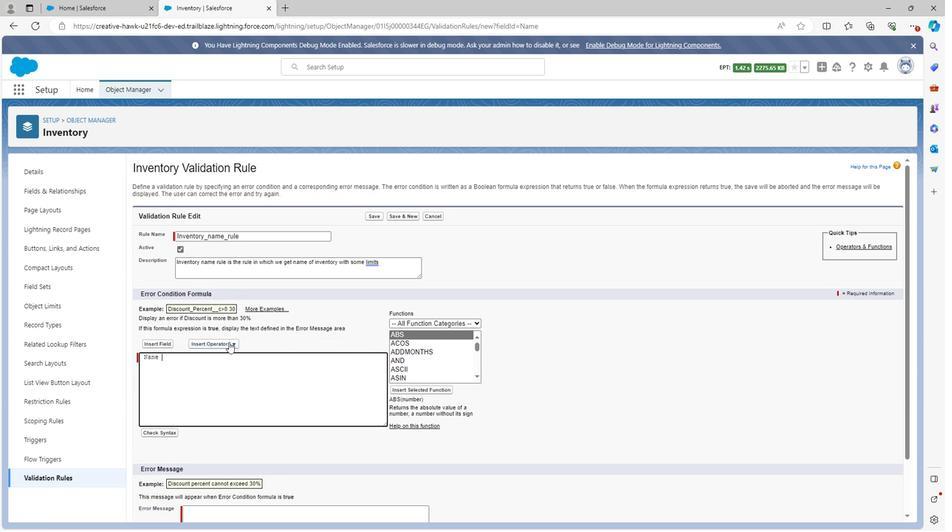 
Action: Mouse pressed left at (226, 340)
Screenshot: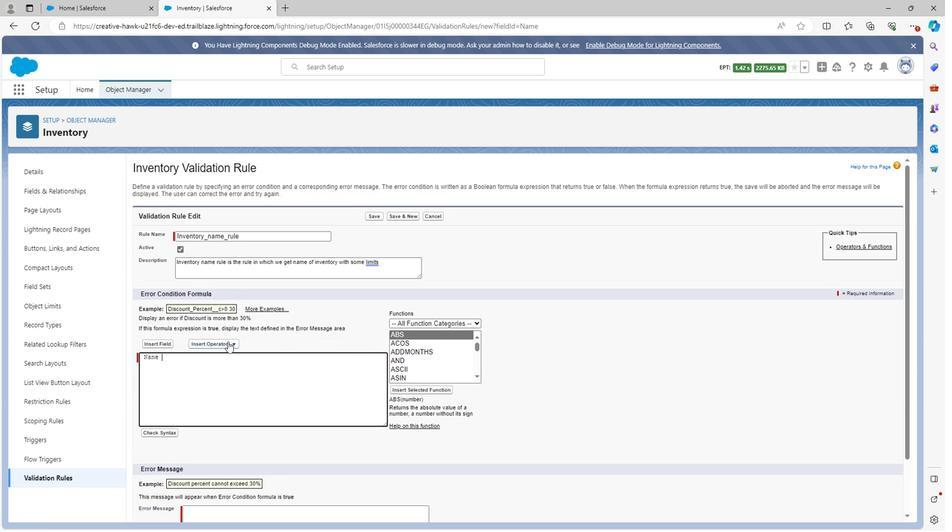 
Action: Mouse moved to (210, 429)
Screenshot: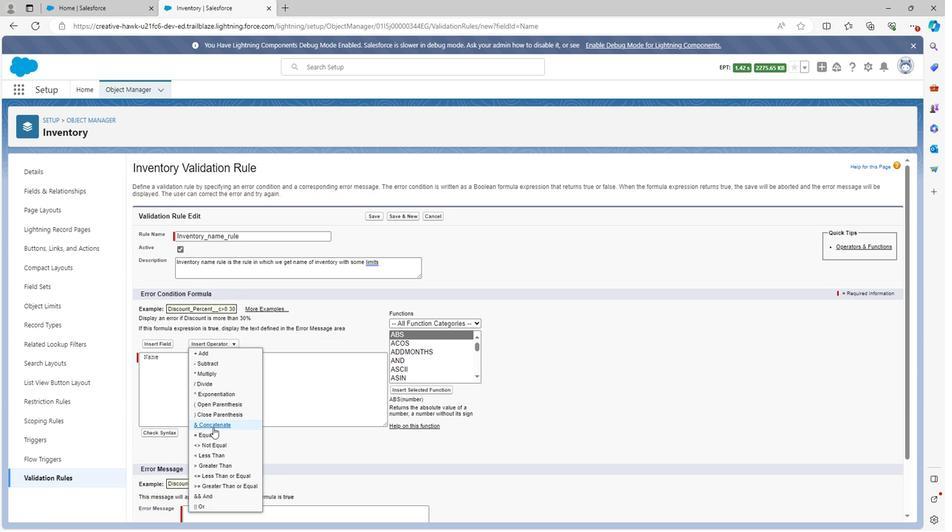 
Action: Mouse pressed left at (210, 429)
Screenshot: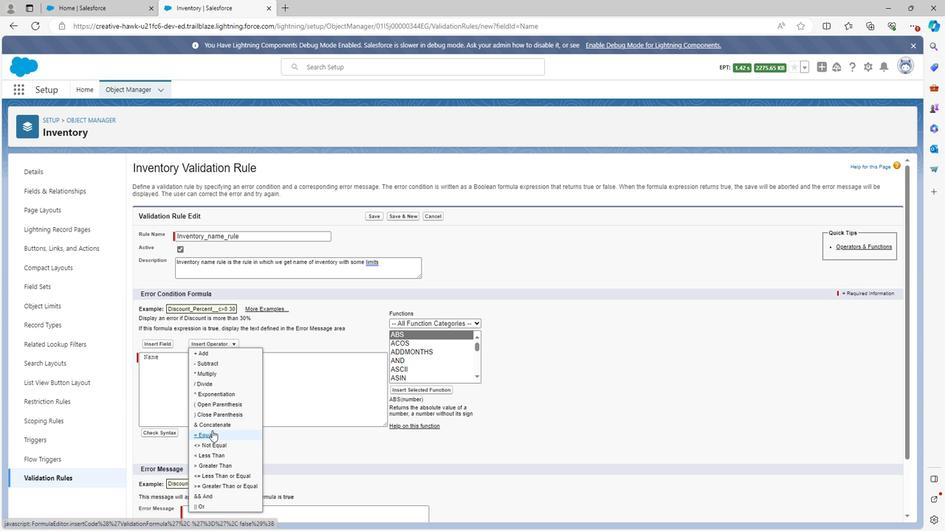 
Action: Mouse moved to (411, 320)
Screenshot: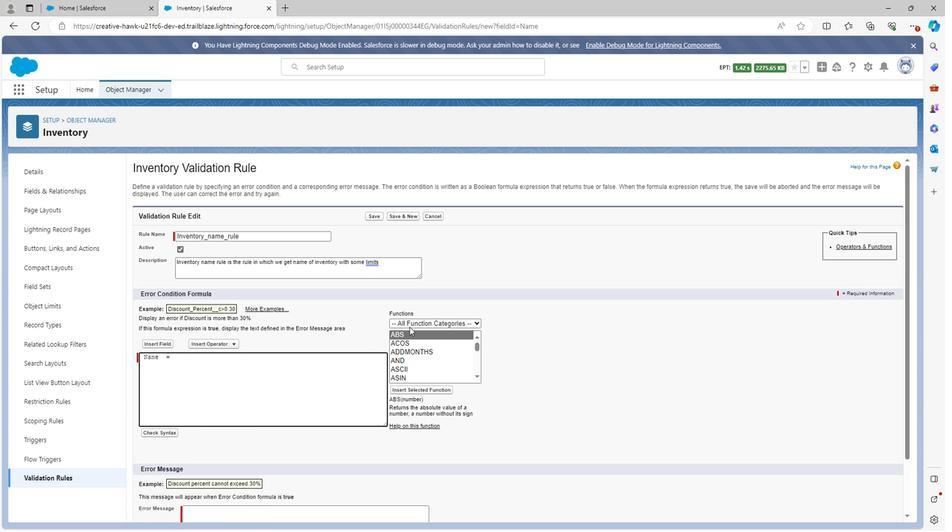 
Action: Mouse pressed left at (411, 320)
Screenshot: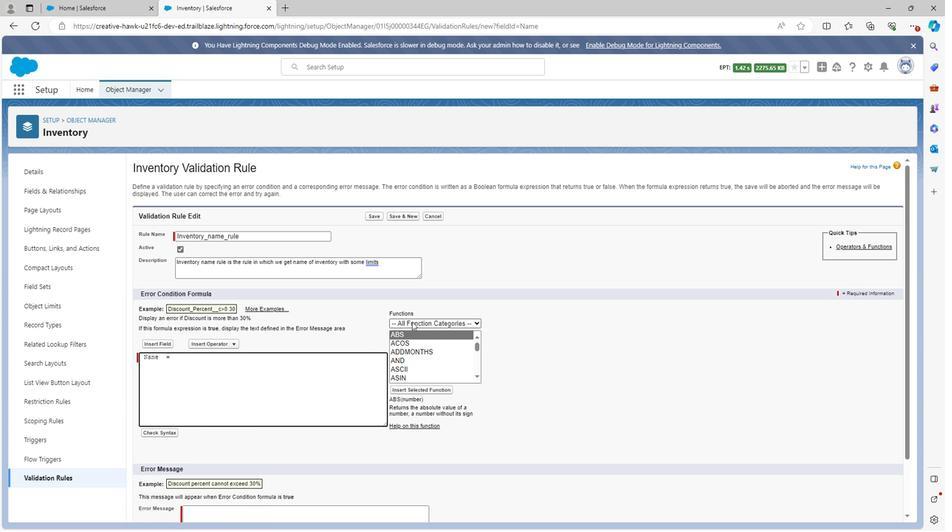 
Action: Mouse moved to (402, 364)
Screenshot: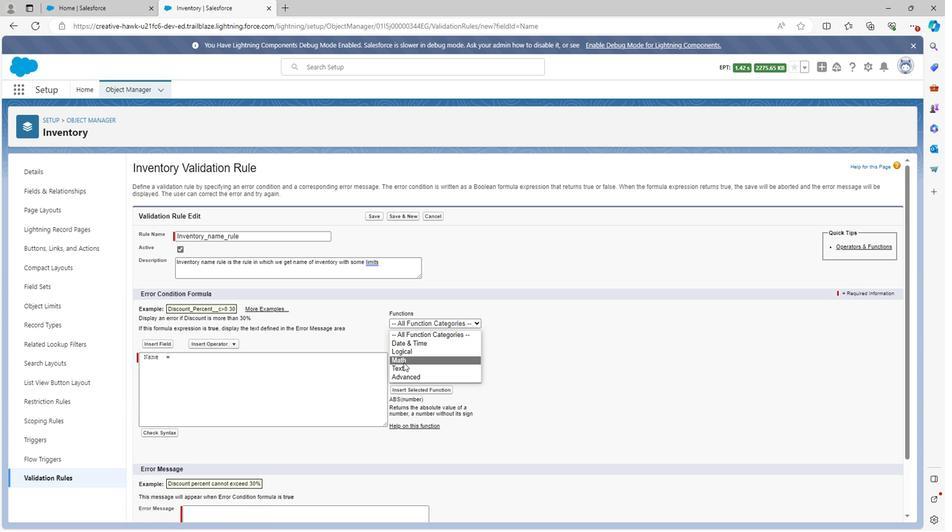 
Action: Mouse pressed left at (402, 364)
Screenshot: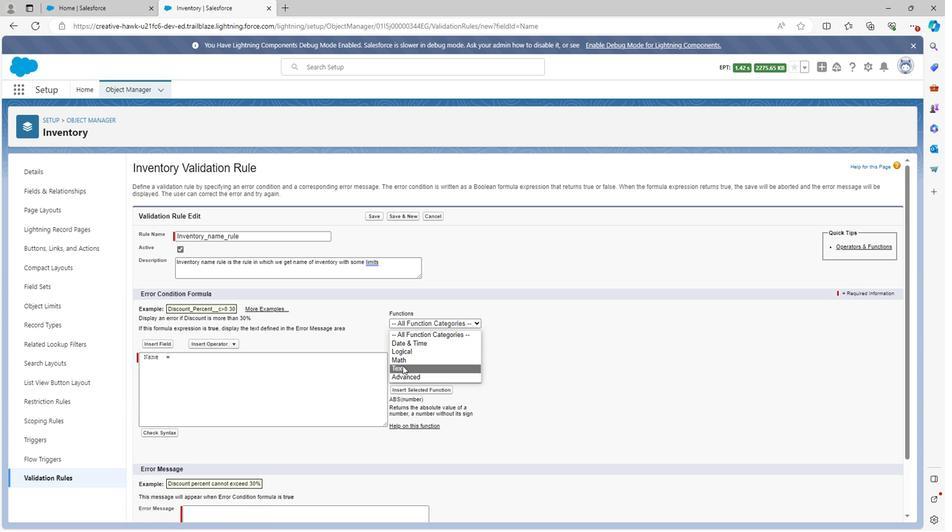 
Action: Mouse scrolled (402, 364) with delta (0, 0)
Screenshot: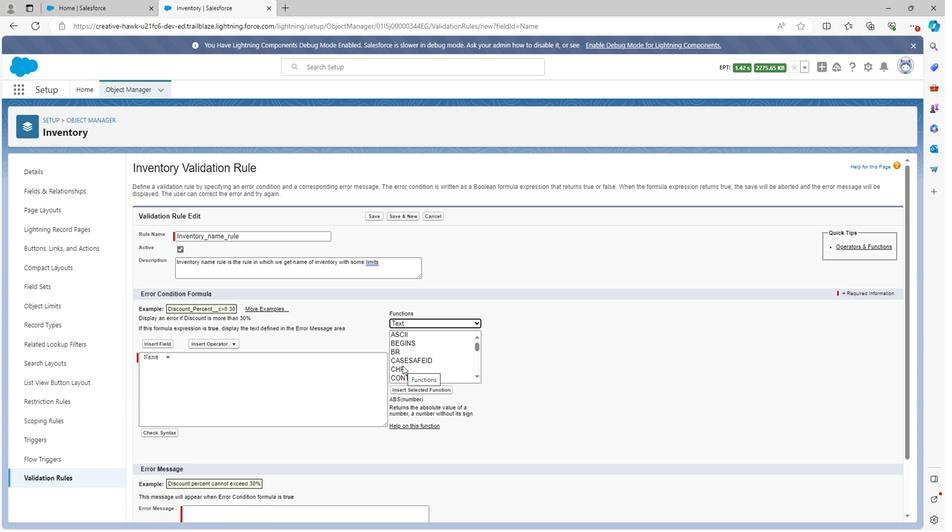 
Action: Mouse scrolled (402, 364) with delta (0, 0)
Screenshot: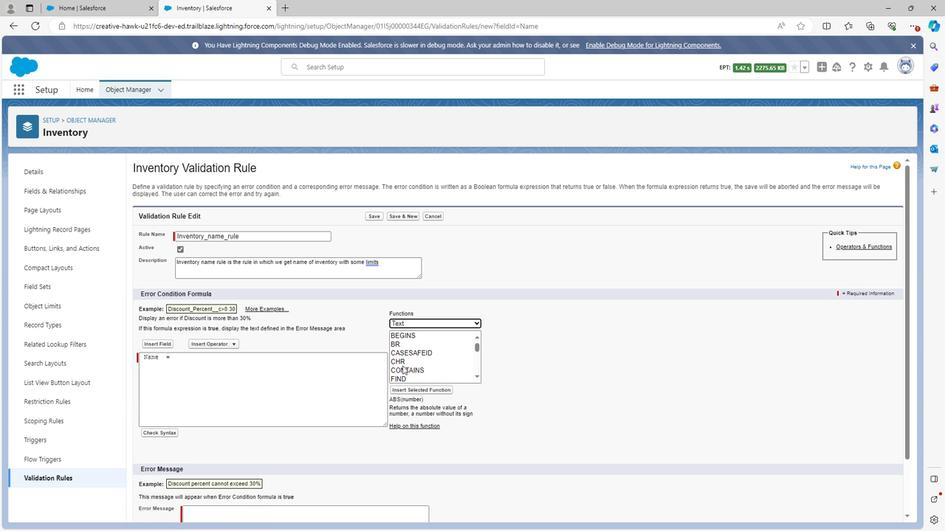
Action: Mouse scrolled (402, 364) with delta (0, 0)
Screenshot: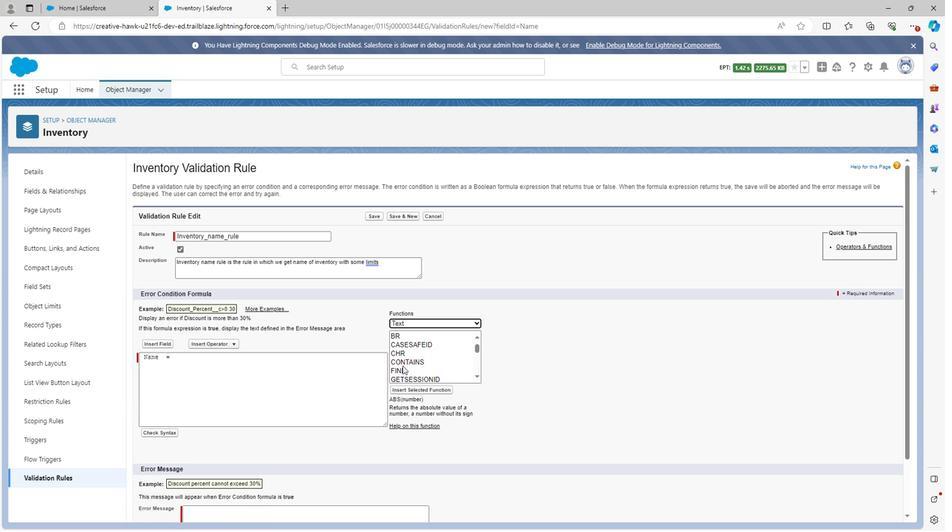 
Action: Mouse scrolled (402, 364) with delta (0, 0)
Screenshot: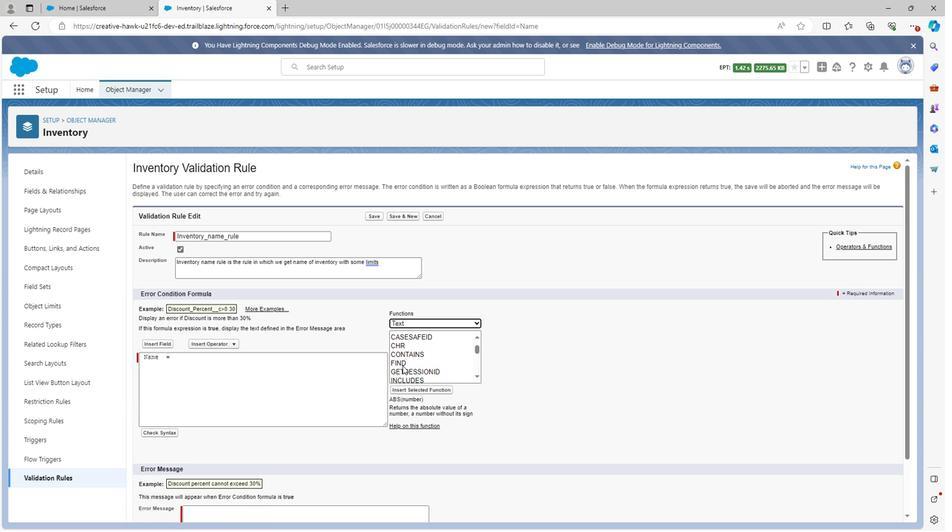 
Action: Mouse scrolled (402, 364) with delta (0, 0)
Screenshot: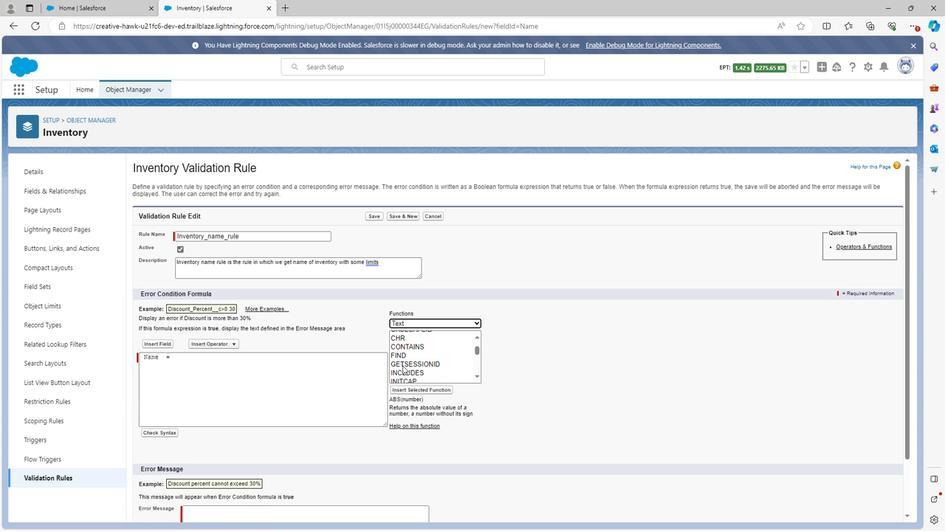 
Action: Mouse scrolled (402, 364) with delta (0, 0)
Screenshot: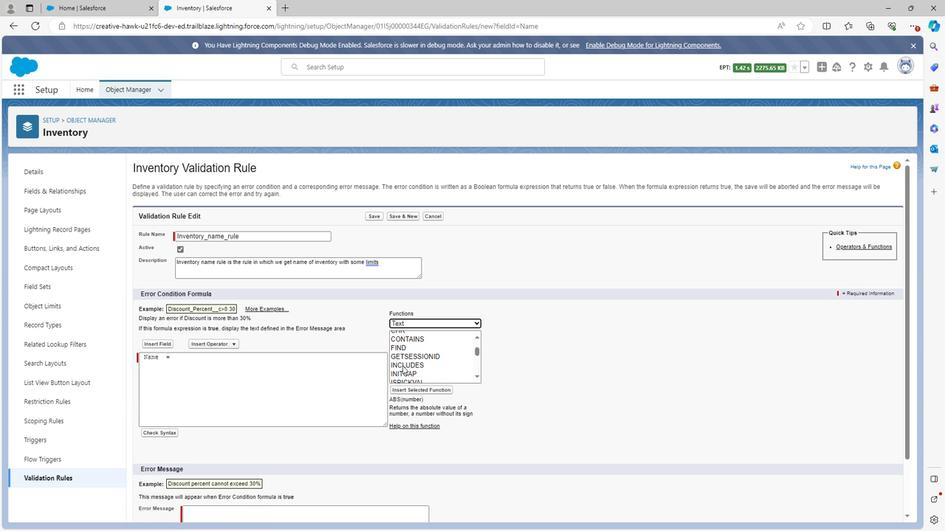 
Action: Mouse scrolled (402, 364) with delta (0, 0)
Screenshot: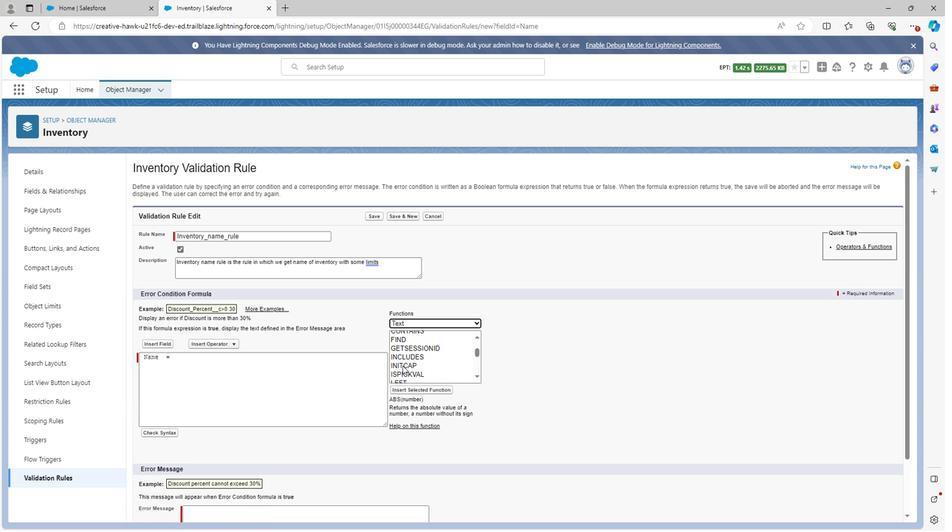 
Action: Mouse scrolled (402, 364) with delta (0, 0)
Screenshot: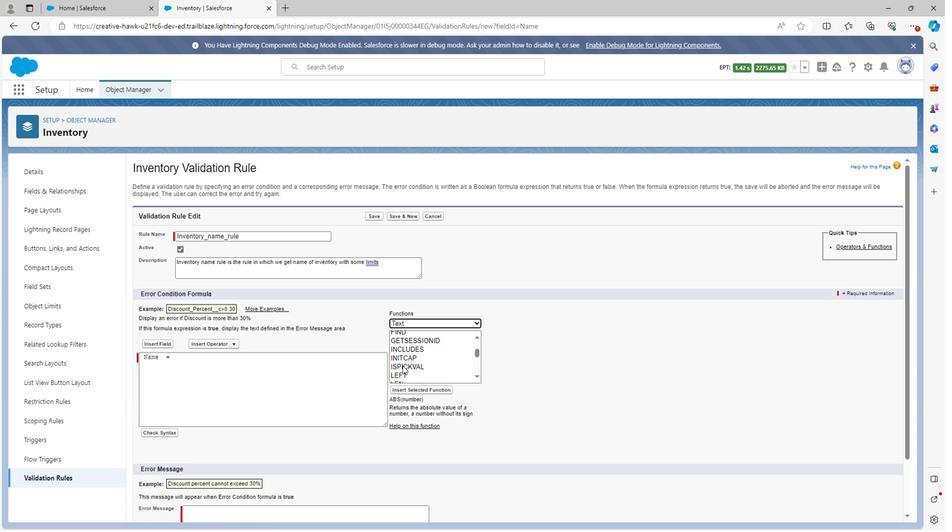 
Action: Mouse scrolled (402, 364) with delta (0, 0)
Screenshot: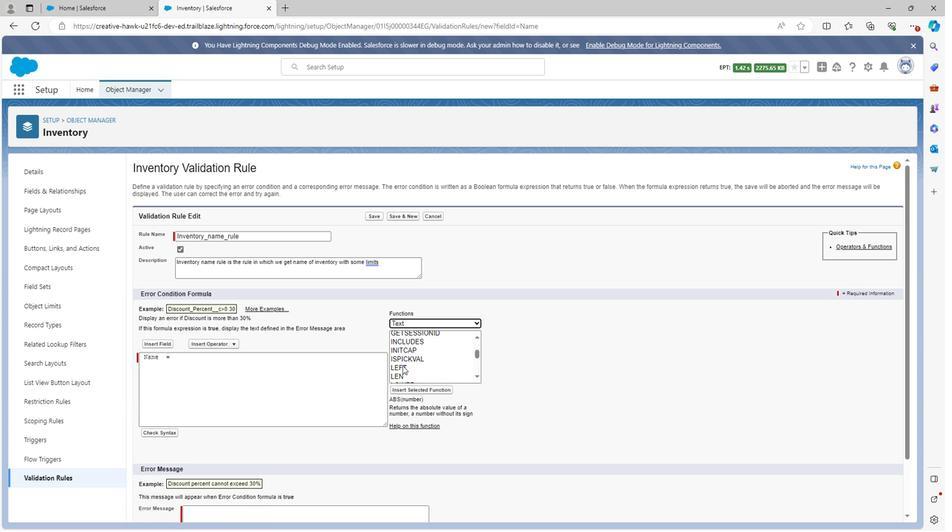 
Action: Mouse scrolled (402, 364) with delta (0, 0)
Screenshot: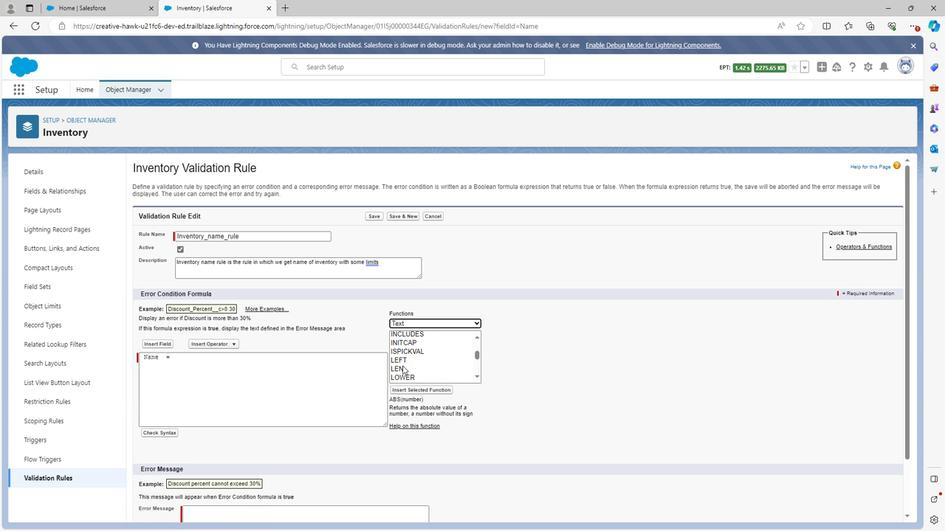 
Action: Mouse scrolled (402, 364) with delta (0, 0)
Screenshot: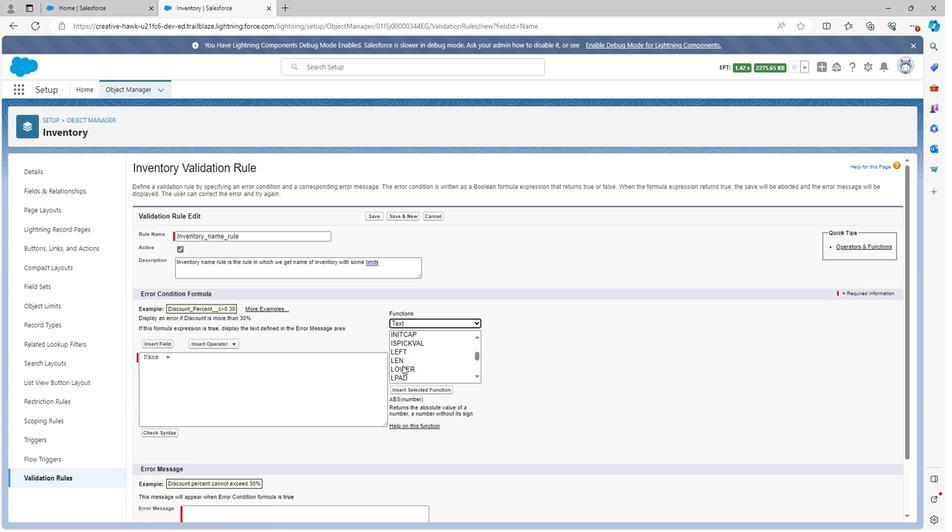 
Action: Mouse scrolled (402, 364) with delta (0, 0)
Screenshot: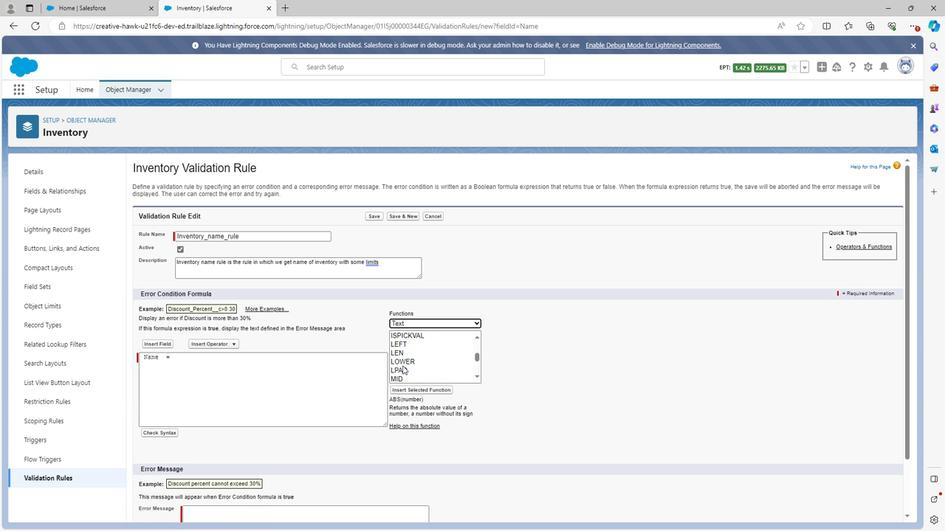 
Action: Mouse scrolled (402, 364) with delta (0, 0)
Screenshot: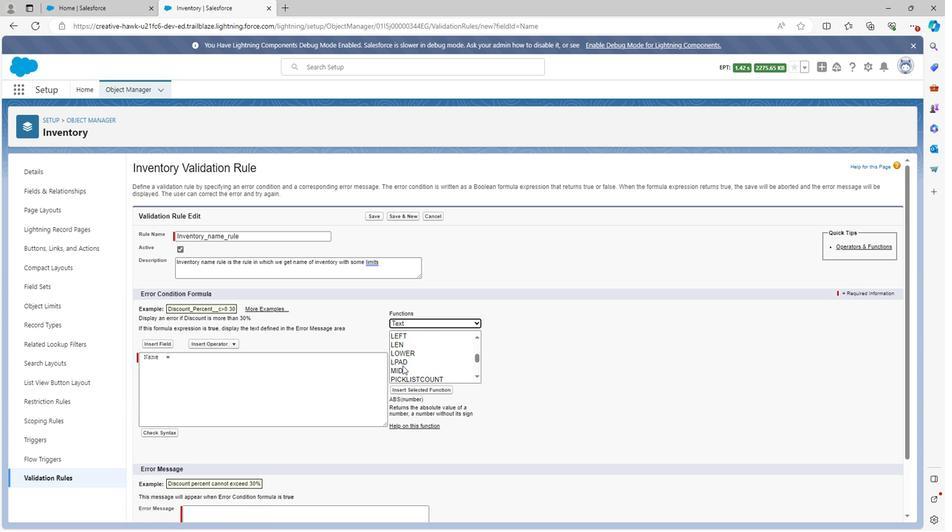 
Action: Mouse scrolled (402, 364) with delta (0, 0)
Screenshot: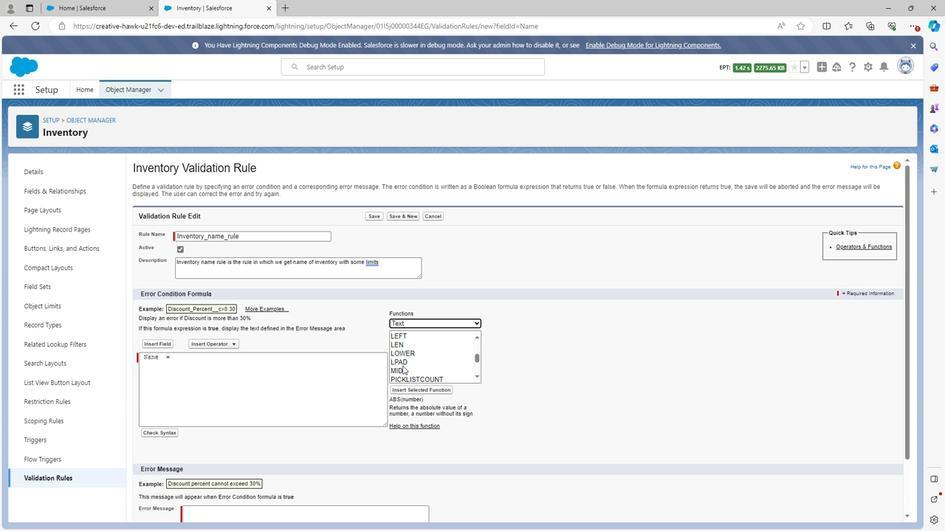 
Action: Mouse scrolled (402, 364) with delta (0, 0)
Screenshot: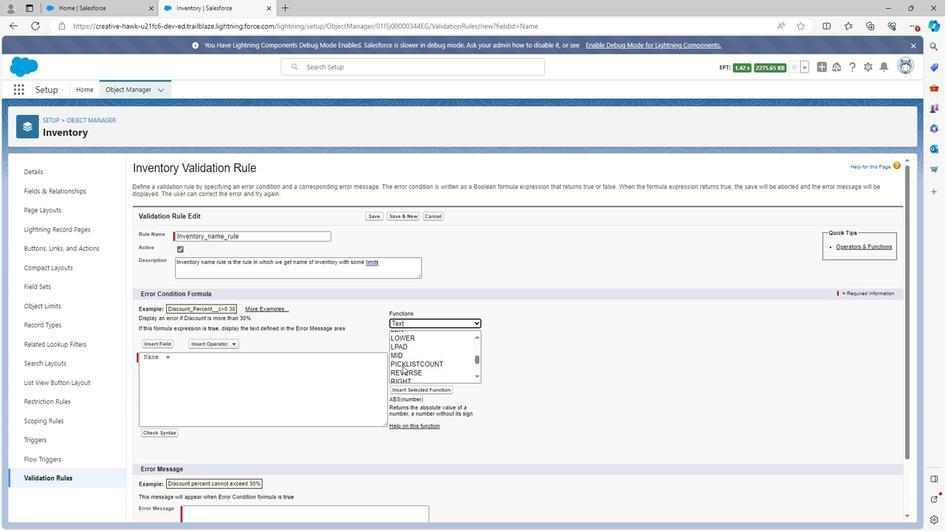 
Action: Mouse scrolled (402, 364) with delta (0, 0)
Screenshot: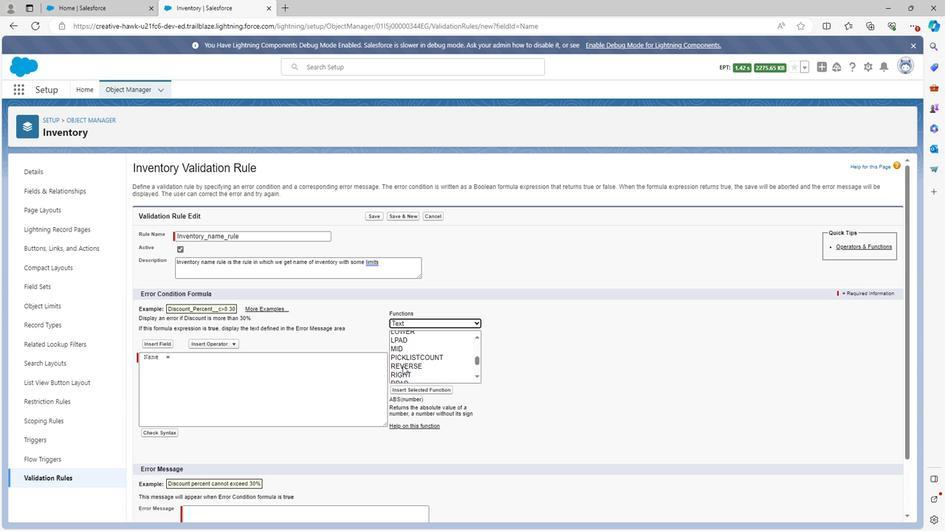 
Action: Mouse scrolled (402, 364) with delta (0, 0)
Screenshot: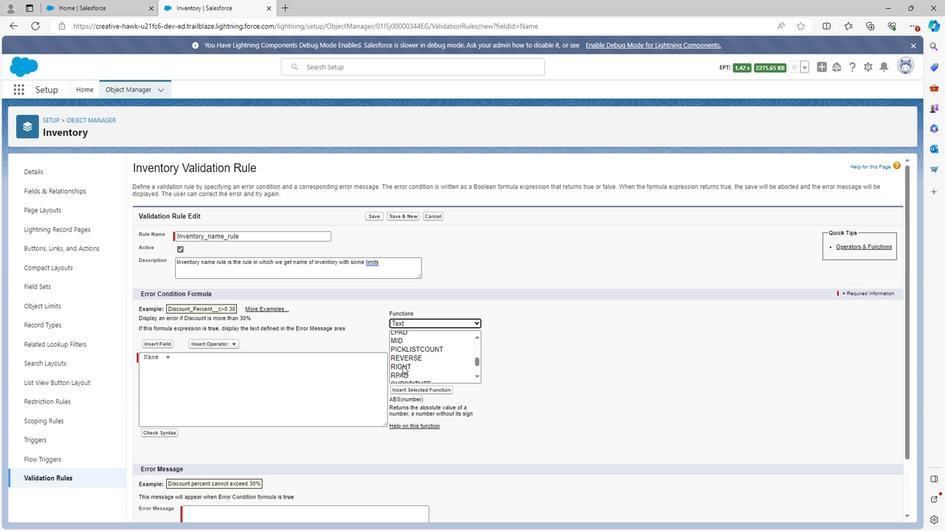 
Action: Mouse scrolled (402, 364) with delta (0, 0)
Screenshot: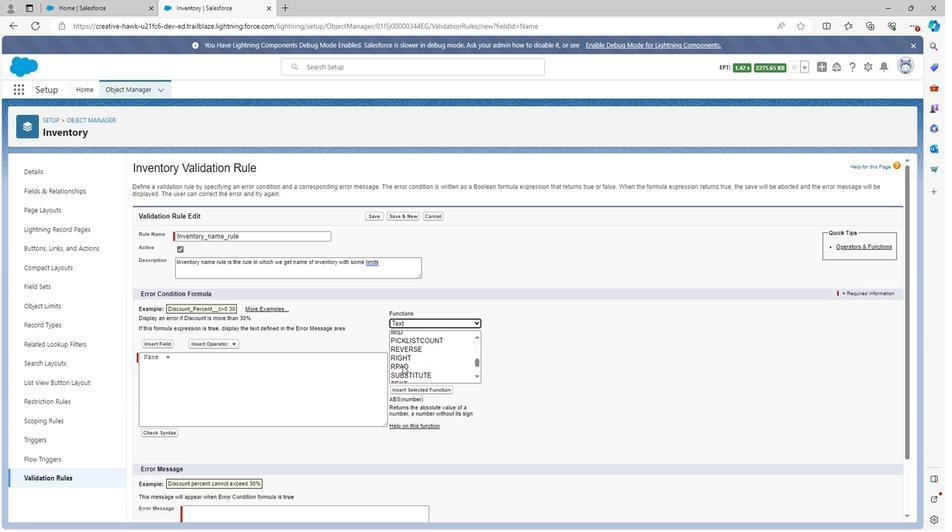 
Action: Mouse scrolled (402, 364) with delta (0, 0)
Screenshot: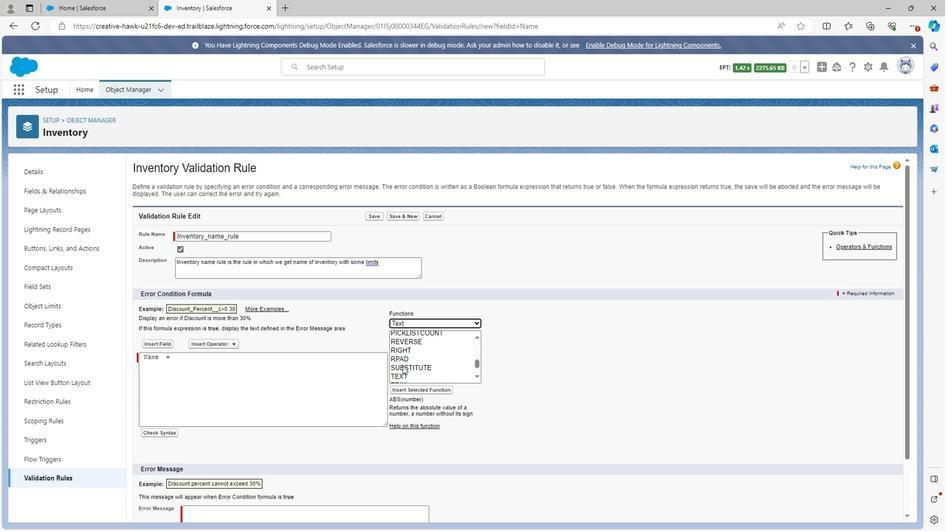 
Action: Mouse scrolled (402, 364) with delta (0, 0)
Screenshot: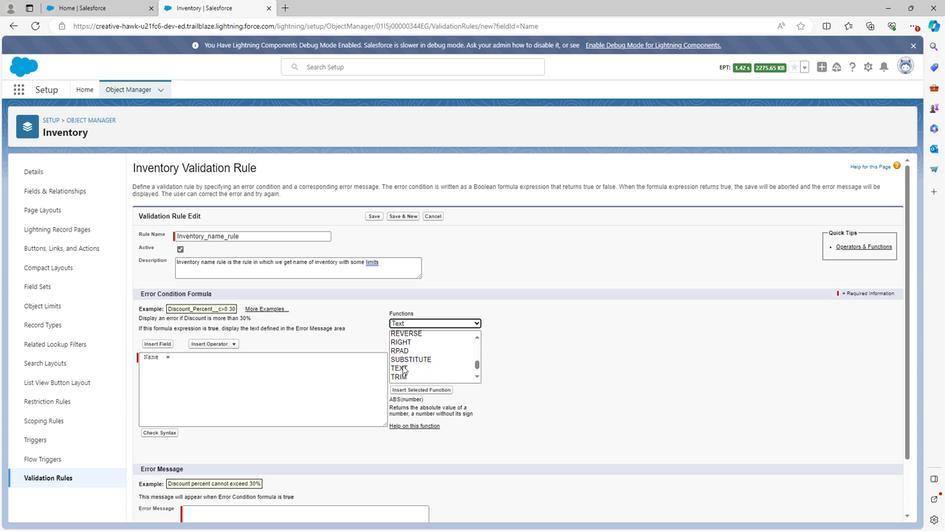 
Action: Mouse scrolled (402, 364) with delta (0, 0)
Screenshot: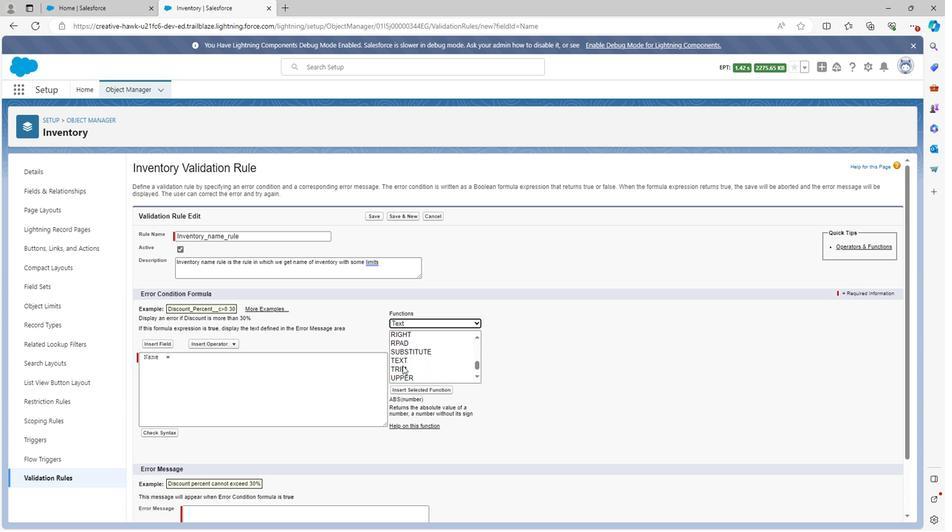 
Action: Mouse scrolled (402, 364) with delta (0, 0)
Screenshot: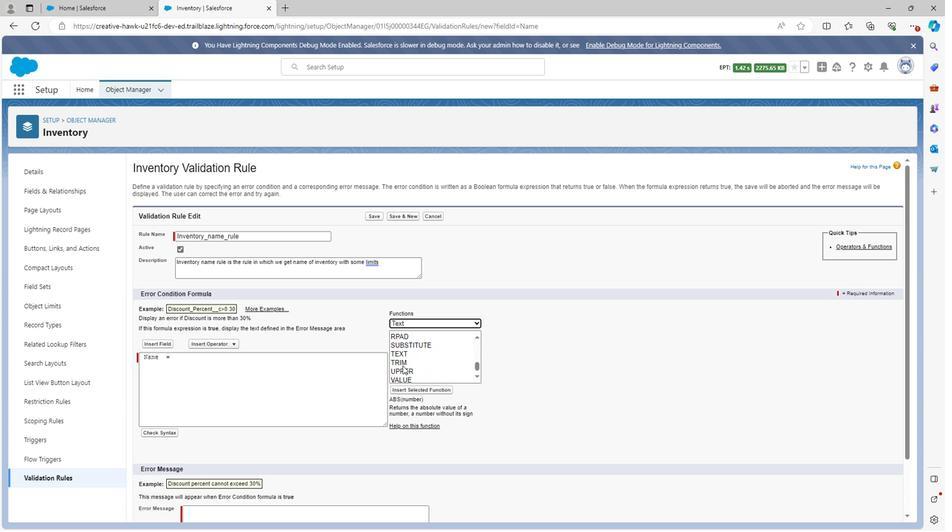 
Action: Mouse scrolled (402, 364) with delta (0, 0)
Screenshot: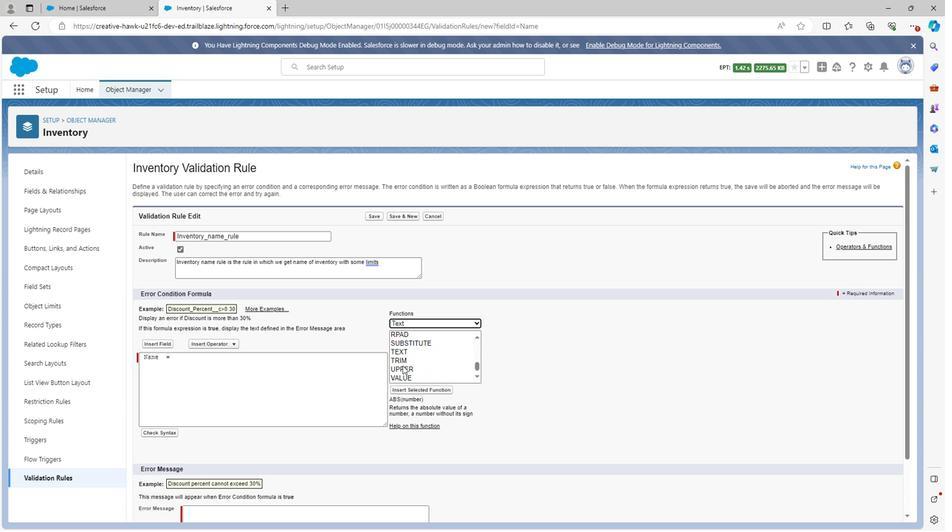 
Action: Mouse scrolled (402, 364) with delta (0, 0)
Screenshot: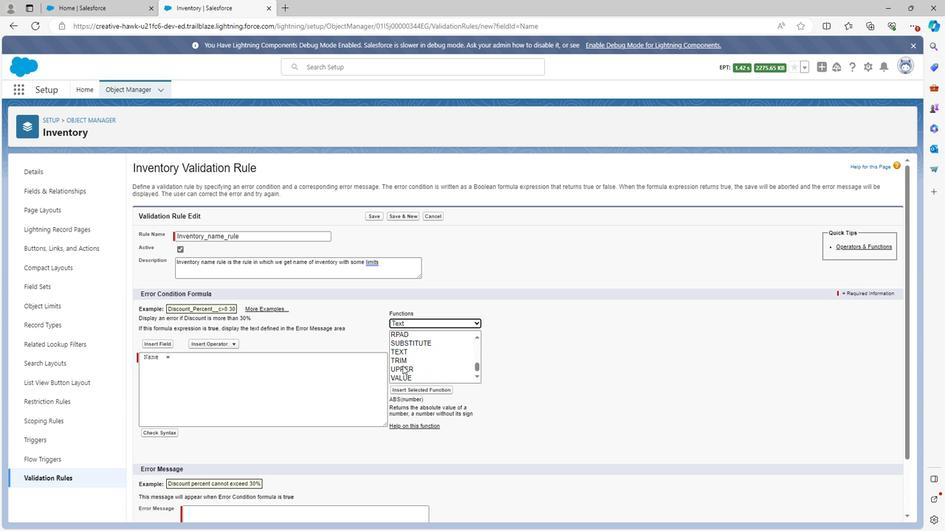 
Action: Mouse scrolled (402, 364) with delta (0, 0)
Screenshot: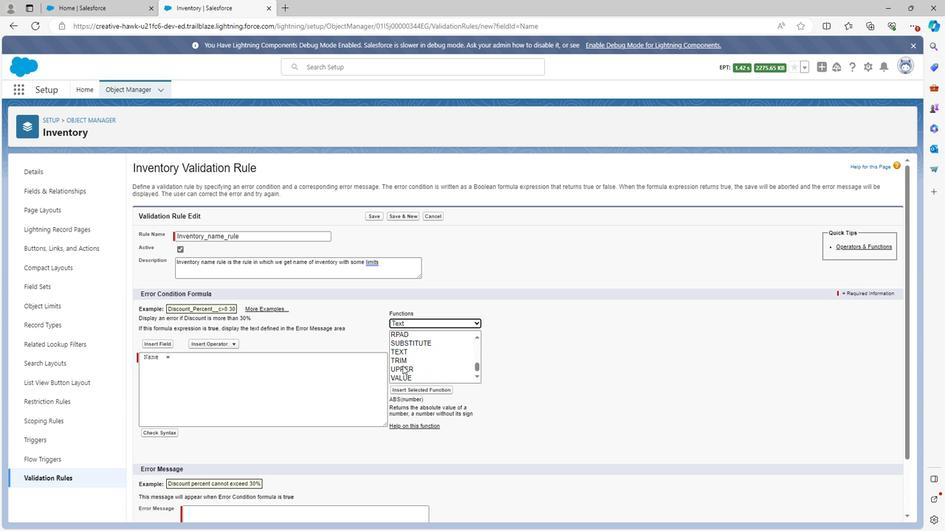 
Action: Mouse moved to (398, 312)
Screenshot: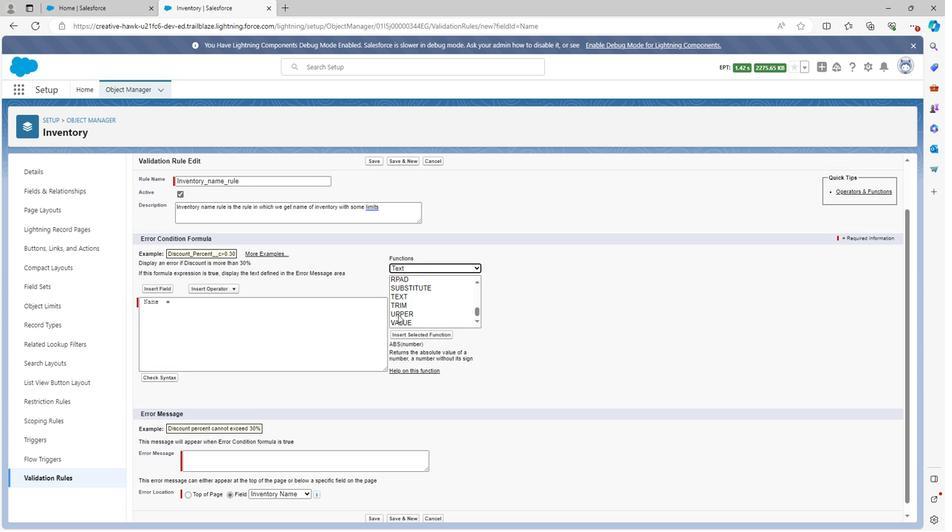
Action: Mouse pressed left at (398, 312)
Screenshot: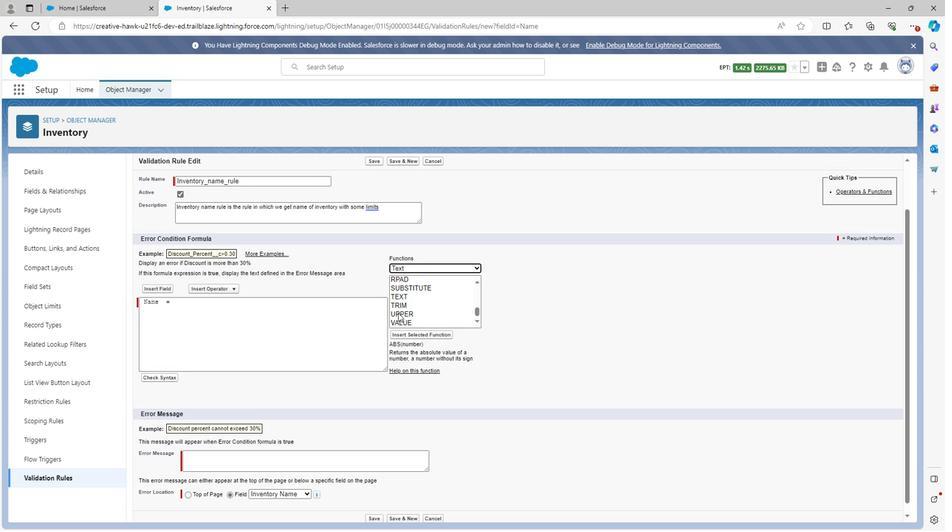 
Action: Mouse moved to (417, 333)
Screenshot: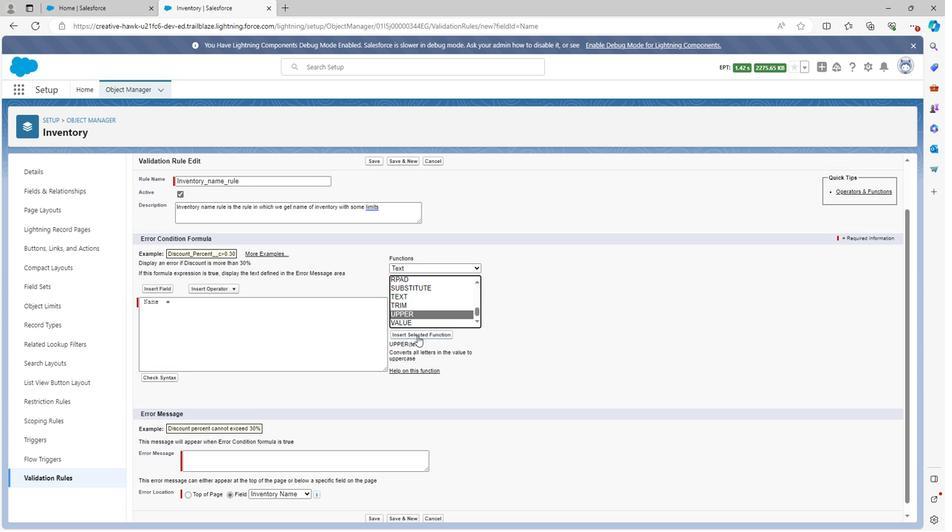 
Action: Mouse pressed left at (417, 333)
Screenshot: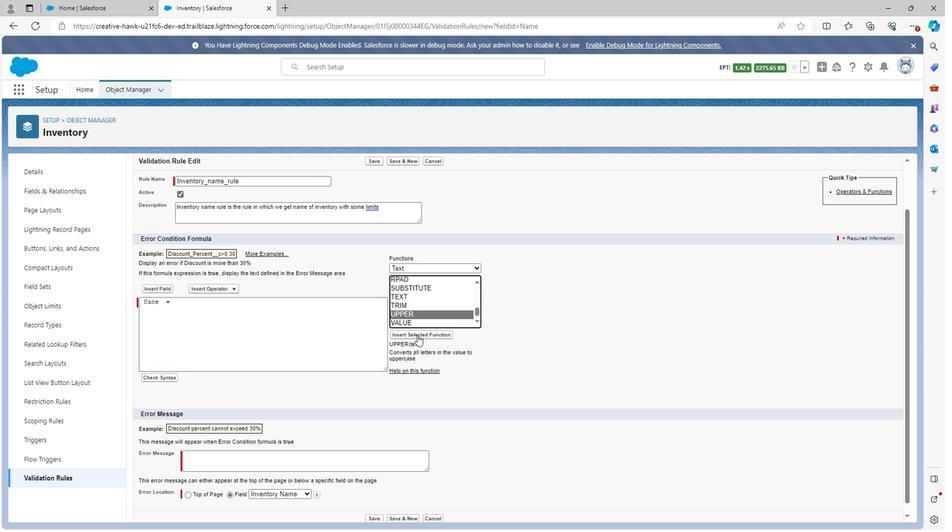 
Action: Mouse moved to (146, 299)
Screenshot: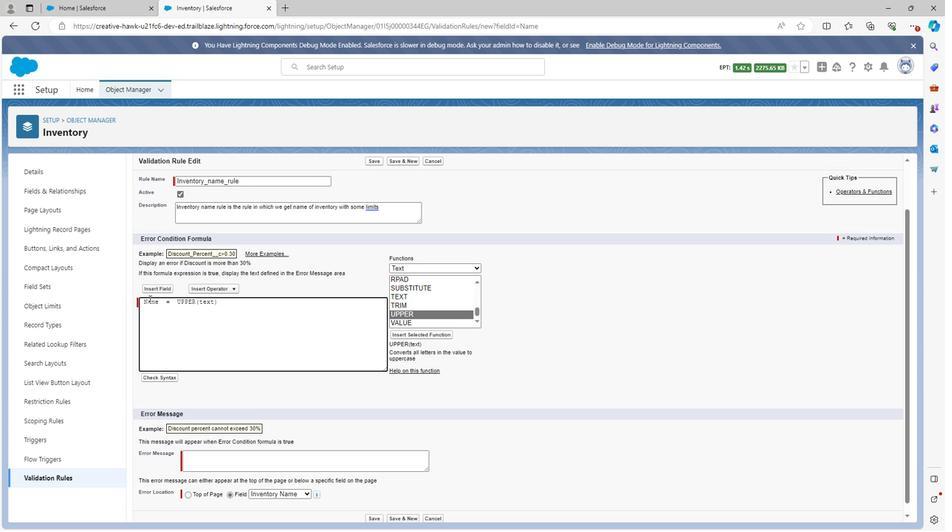 
Action: Mouse pressed left at (146, 299)
Screenshot: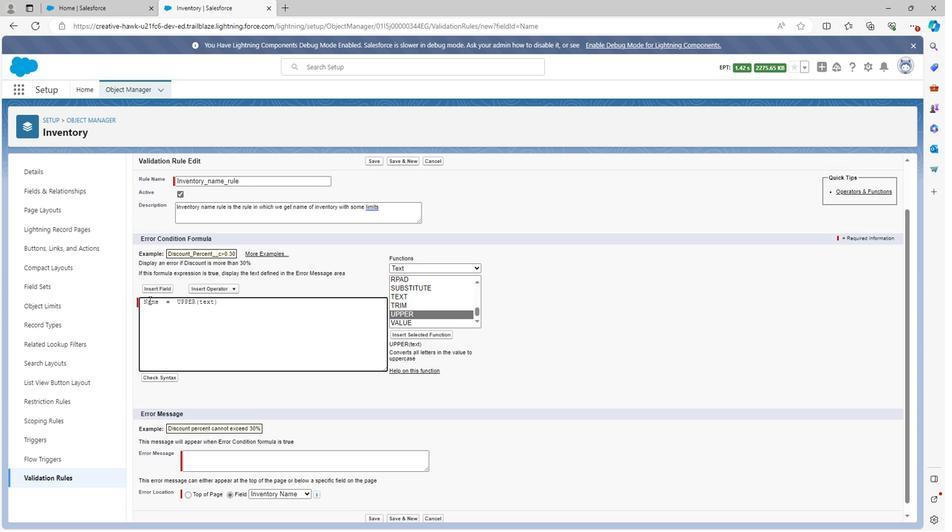 
Action: Mouse moved to (146, 299)
Screenshot: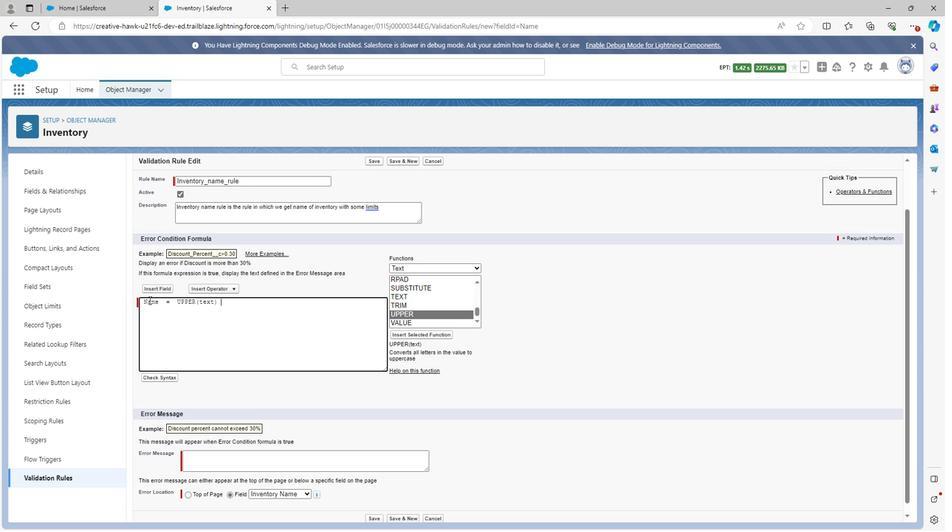
Action: Mouse pressed left at (146, 299)
Screenshot: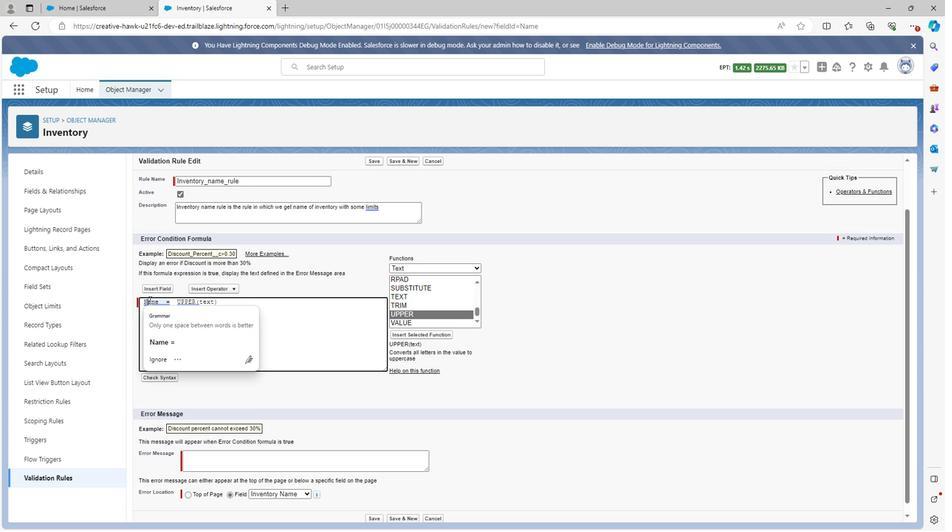 
Action: Key pressed ctrl+C
Screenshot: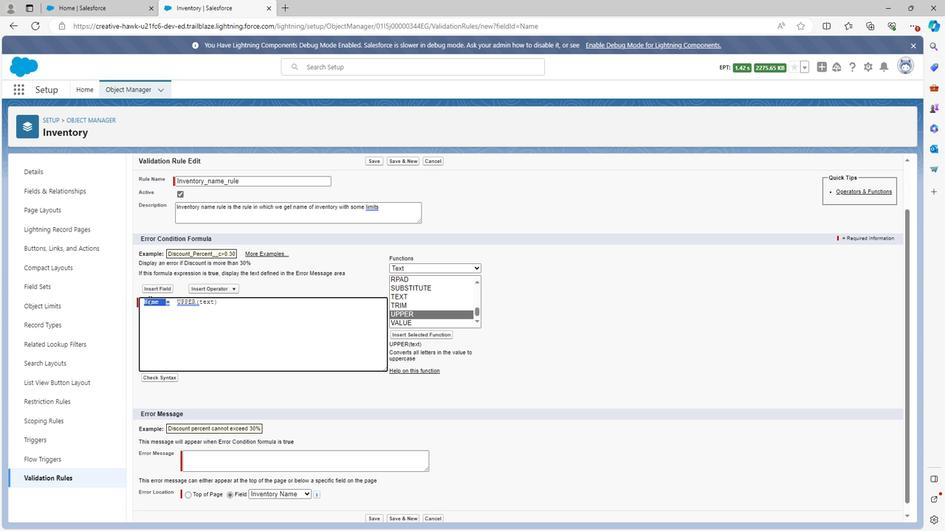 
Action: Mouse moved to (201, 299)
Screenshot: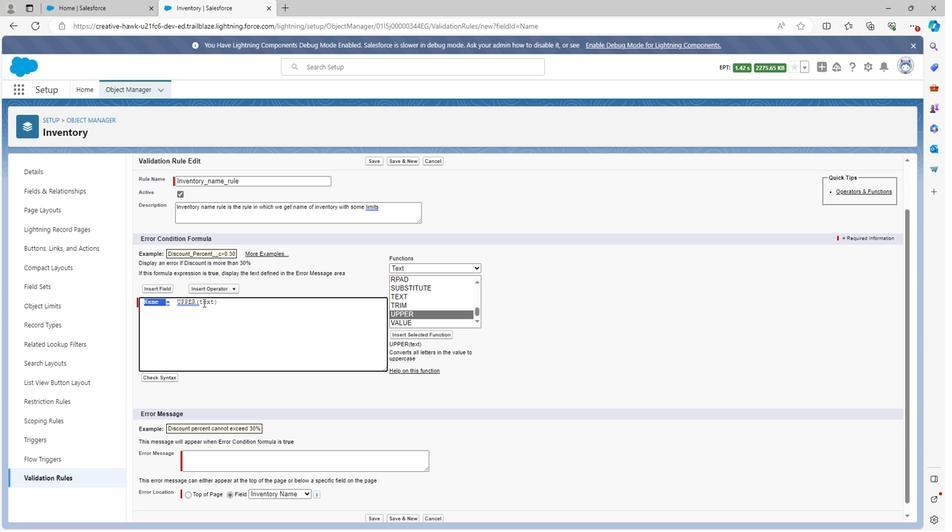 
Action: Mouse pressed left at (201, 299)
Screenshot: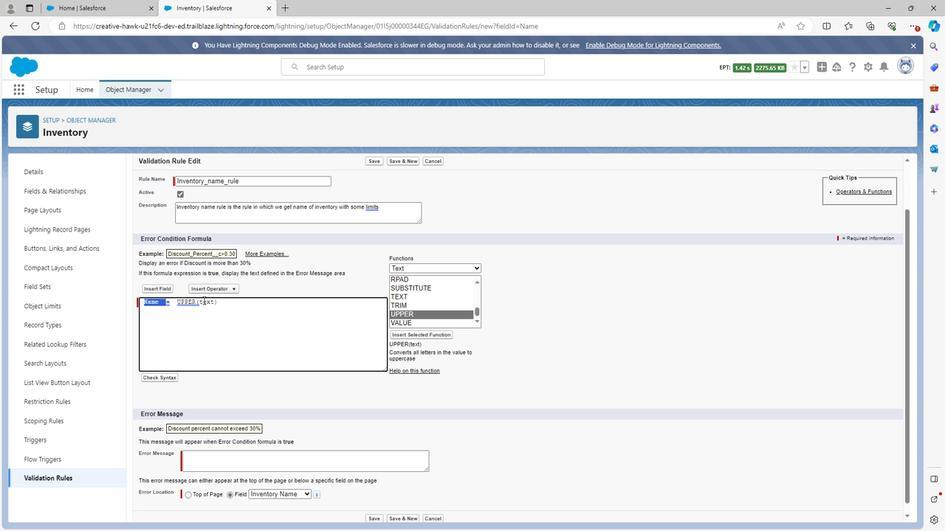 
Action: Mouse pressed left at (201, 299)
Screenshot: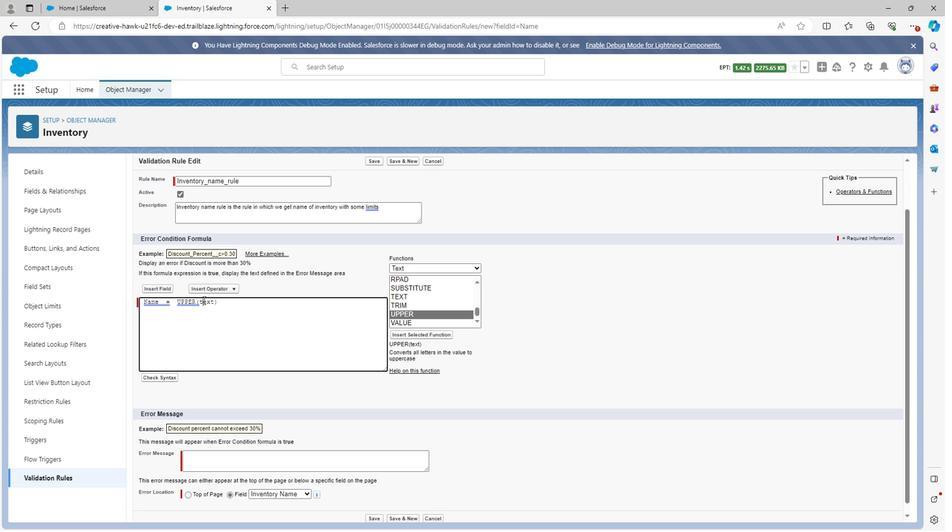 
Action: Key pressed ctrl+B
Screenshot: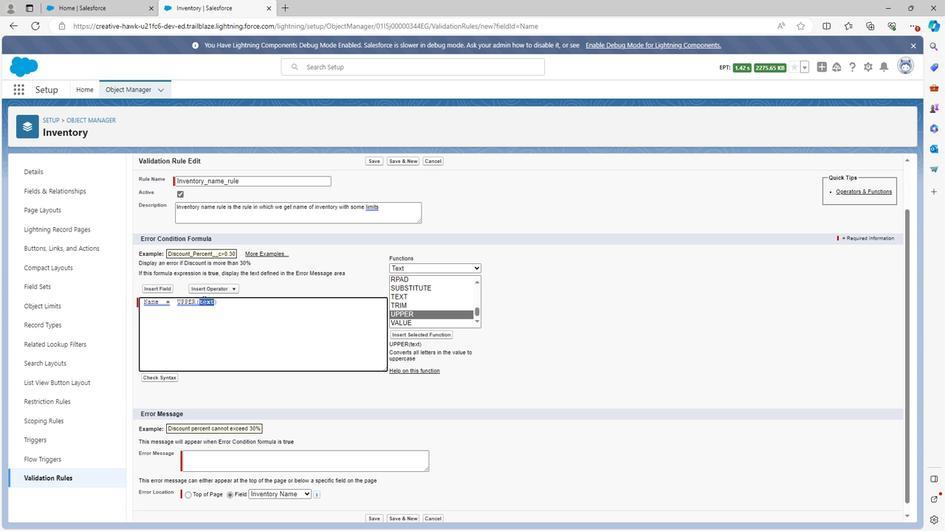 
Action: Mouse moved to (201, 296)
Screenshot: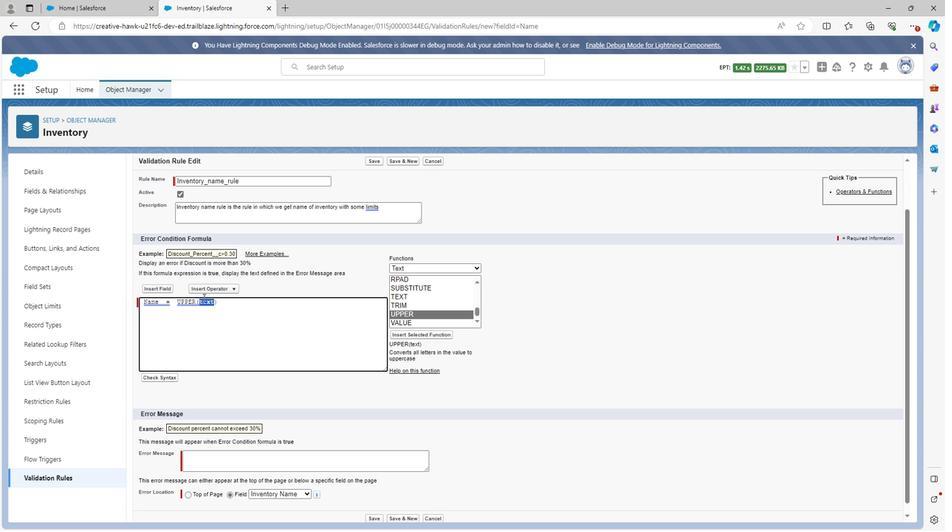 
Action: Key pressed ctrl+V
Screenshot: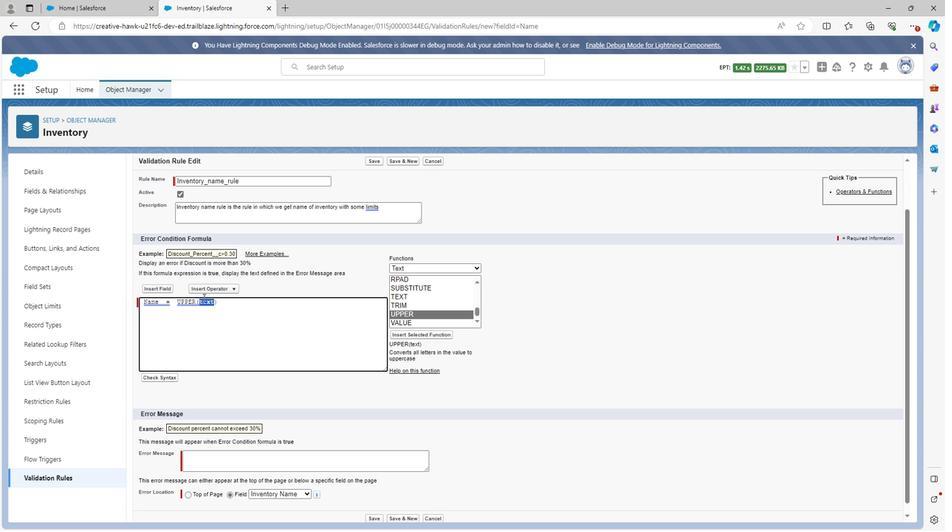 
Action: Mouse moved to (201, 295)
Screenshot: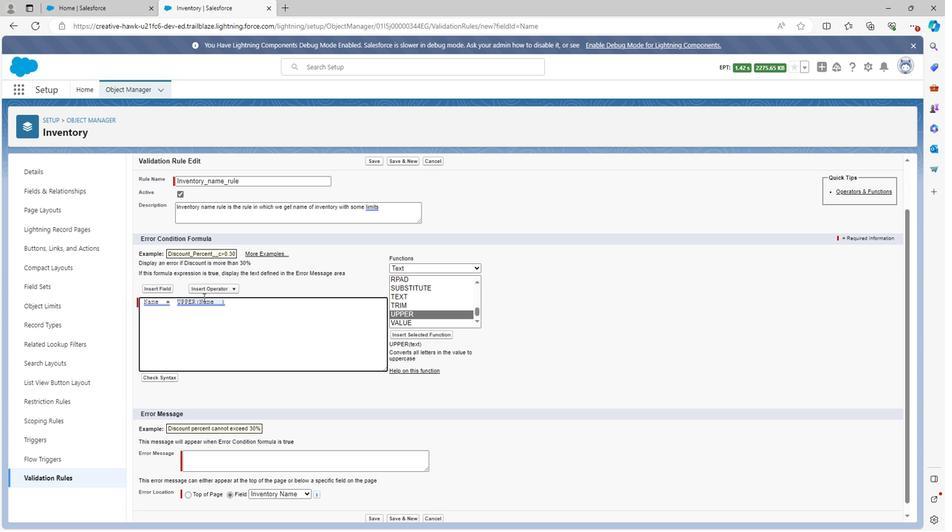 
Action: Key pressed <Key.backspace><Key.backspace>
Screenshot: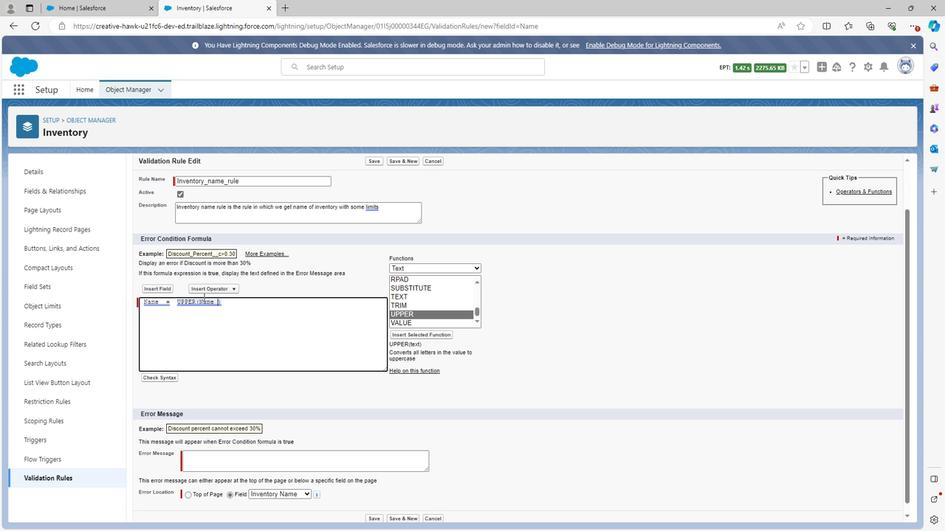 
Action: Mouse moved to (163, 375)
Screenshot: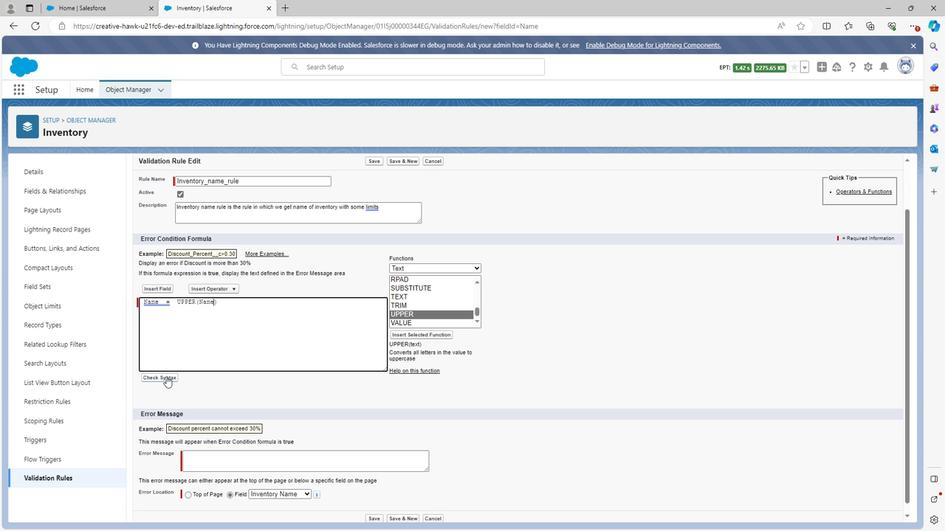 
Action: Mouse pressed left at (163, 375)
Screenshot: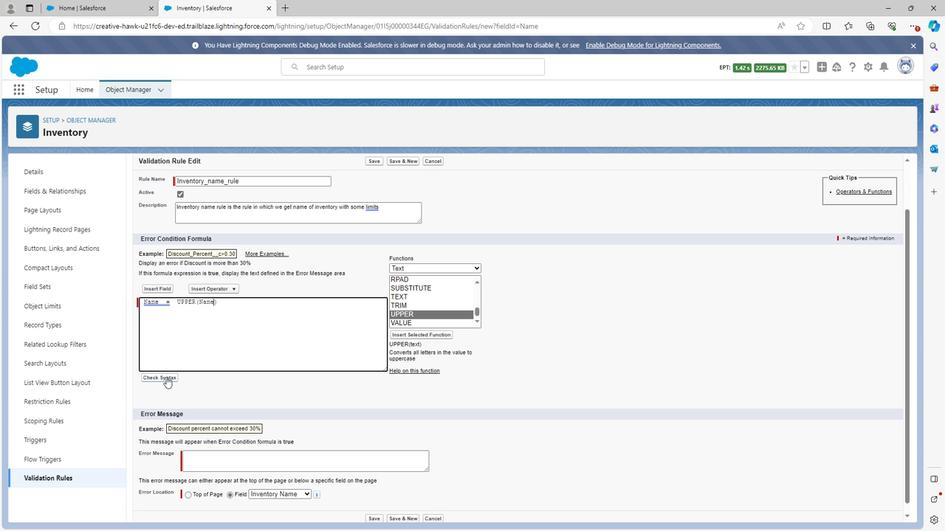 
Action: Mouse moved to (248, 465)
Screenshot: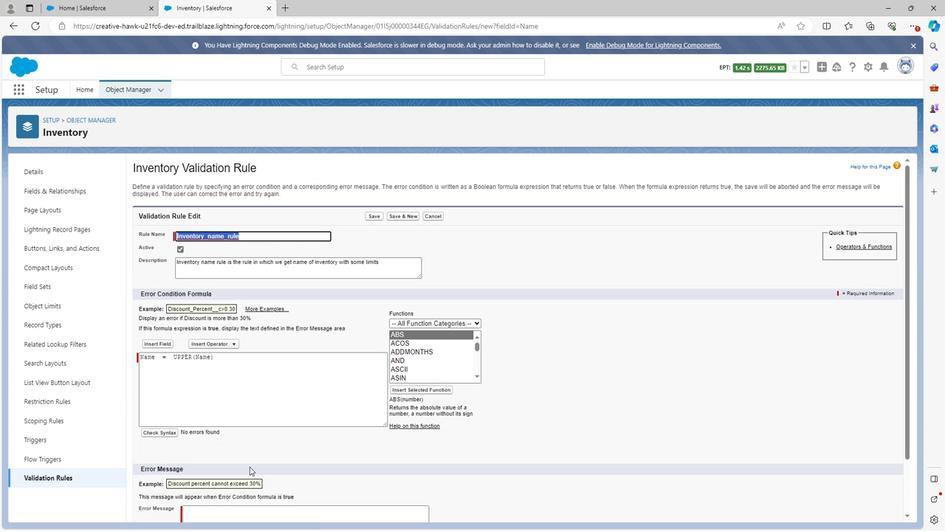 
Action: Mouse scrolled (248, 464) with delta (0, 0)
Screenshot: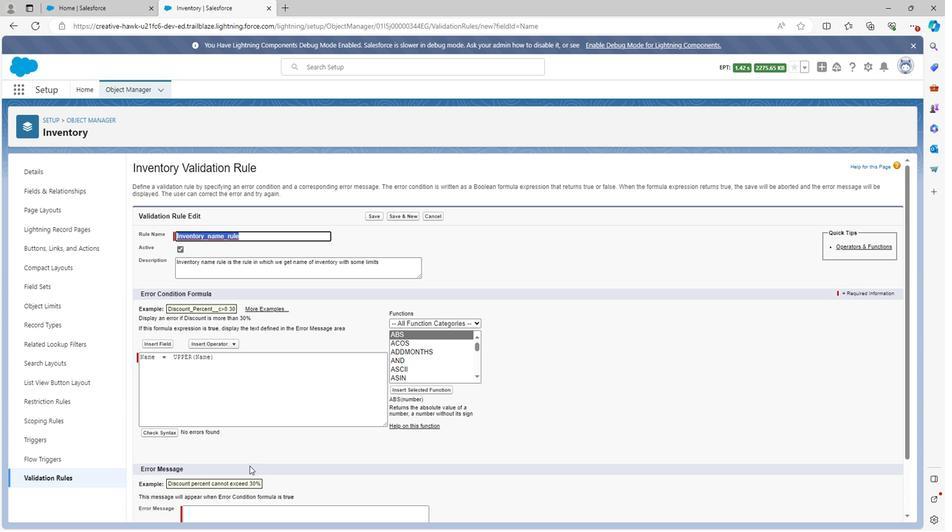
Action: Mouse moved to (247, 465)
Screenshot: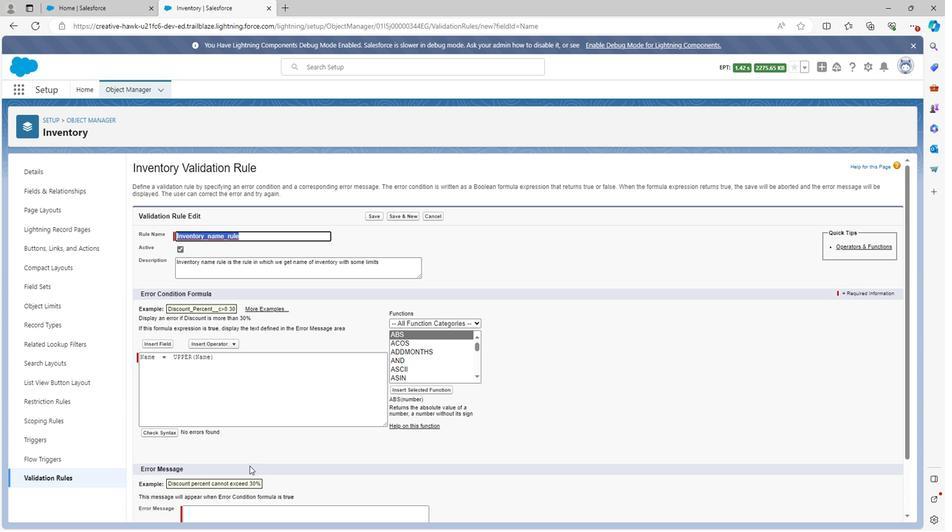 
Action: Mouse scrolled (247, 464) with delta (0, 0)
Screenshot: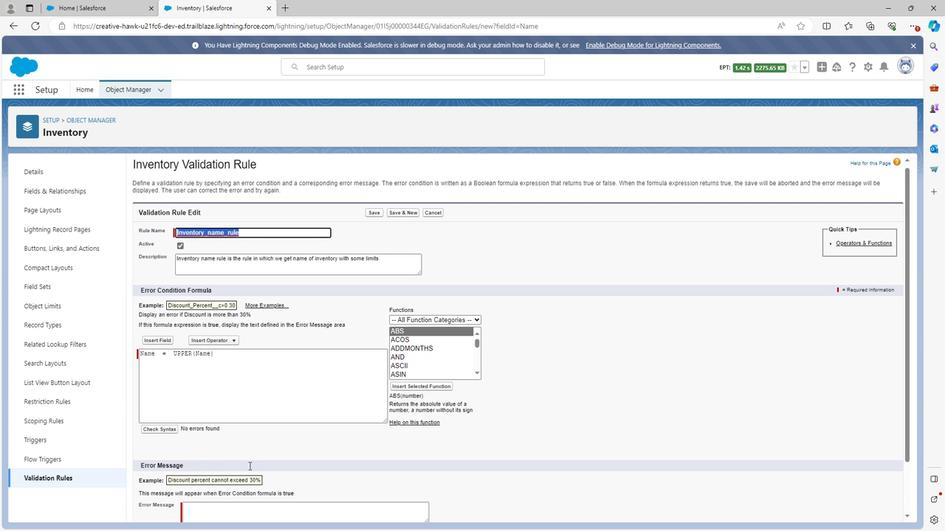 
Action: Mouse moved to (234, 455)
Screenshot: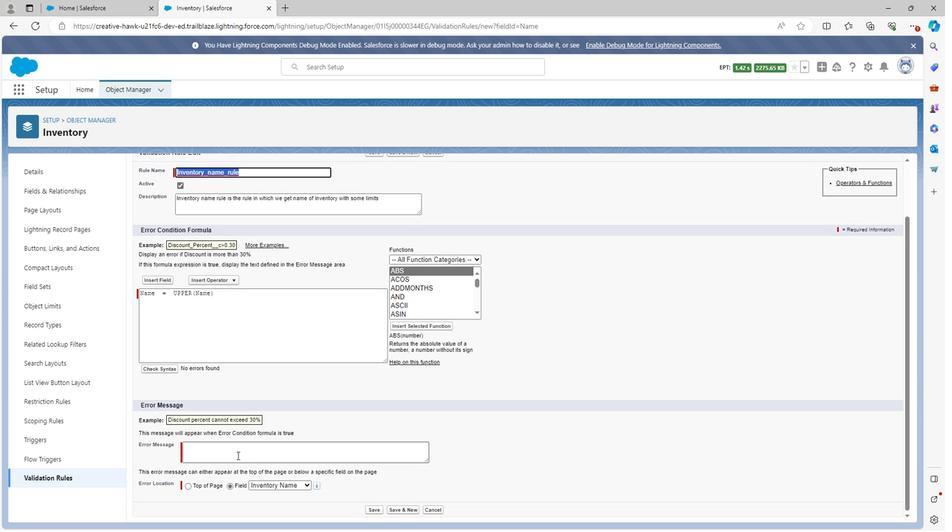 
Action: Mouse pressed left at (234, 455)
Screenshot: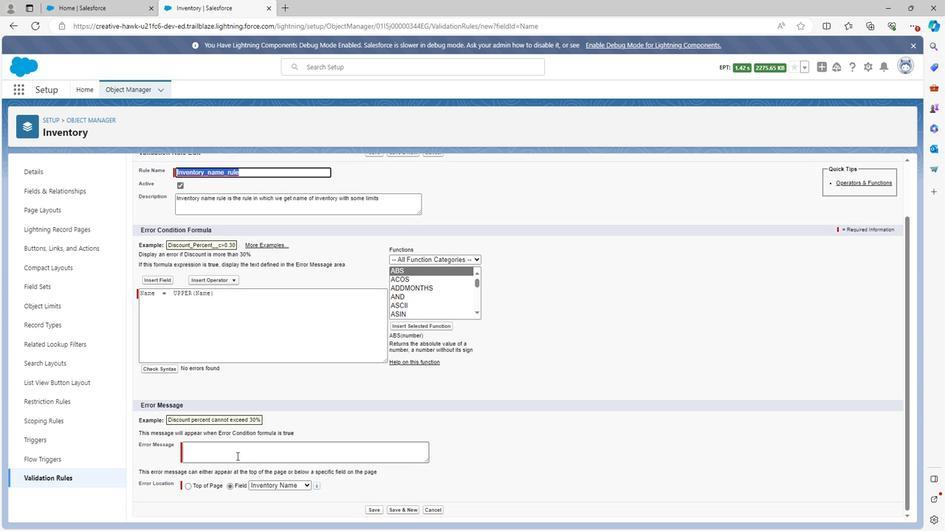 
Action: Key pressed <Key.shift><Key.shift><Key.shift><Key.shift><Key.shift><Key.shift>Name<Key.space>of<Key.space>inventory<Key.space>should<Key.space>be<Key.space>in<Key.space>upper<Key.space>case
Screenshot: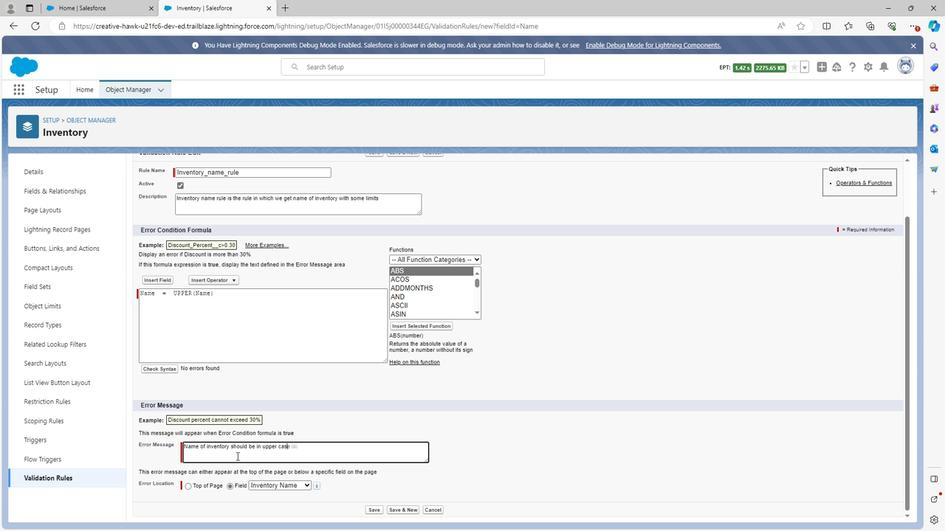 
Action: Mouse moved to (373, 505)
Screenshot: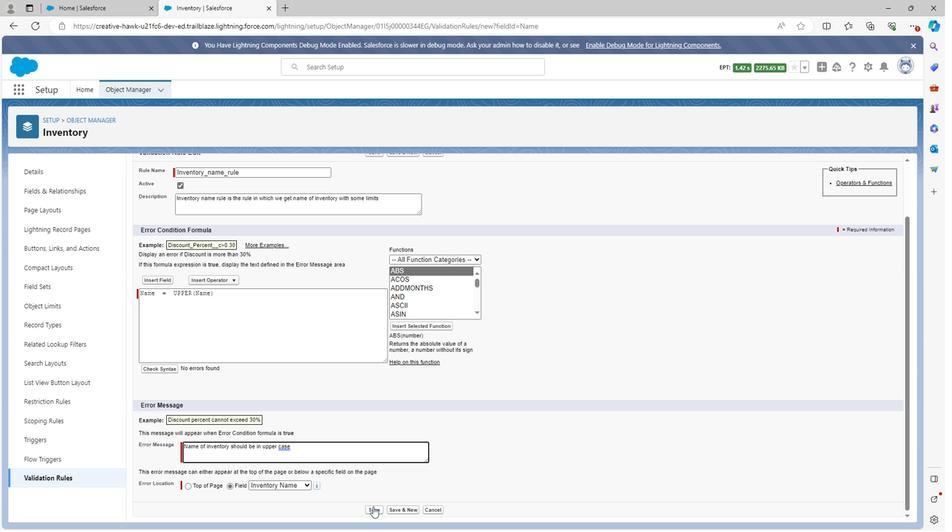 
Action: Mouse pressed left at (373, 505)
Screenshot: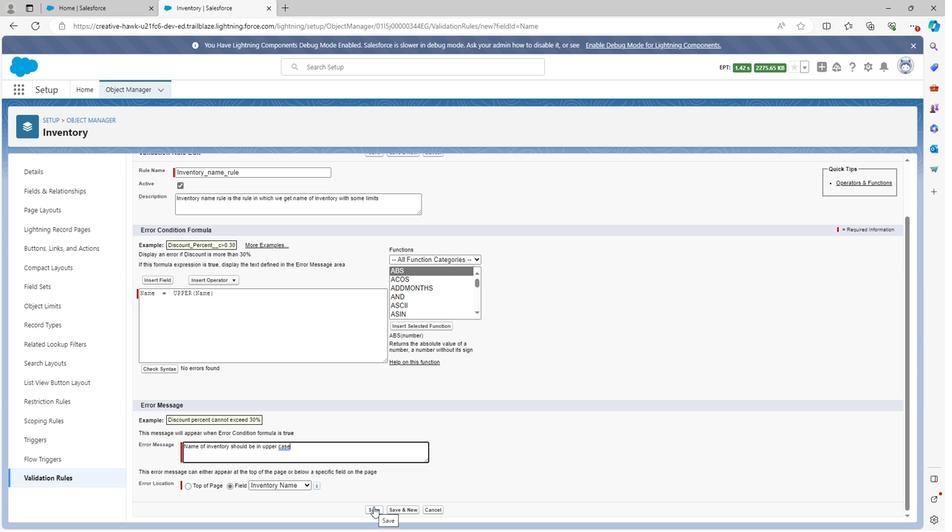 
Action: Mouse moved to (110, 89)
Screenshot: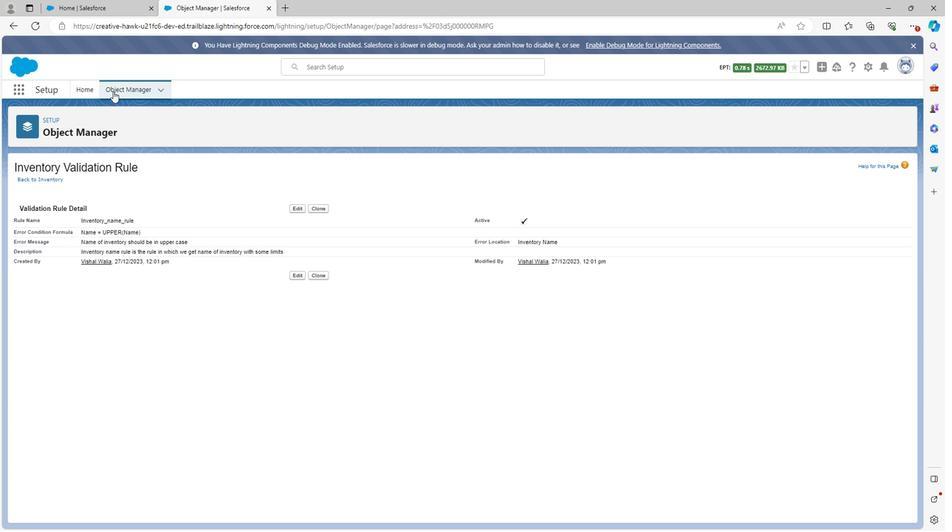 
Action: Mouse pressed left at (110, 89)
Screenshot: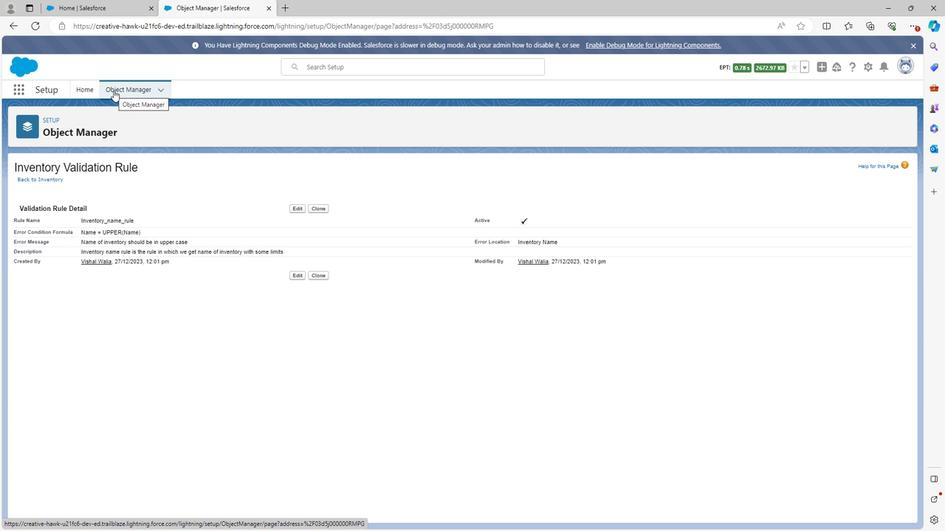 
Action: Mouse moved to (73, 333)
Screenshot: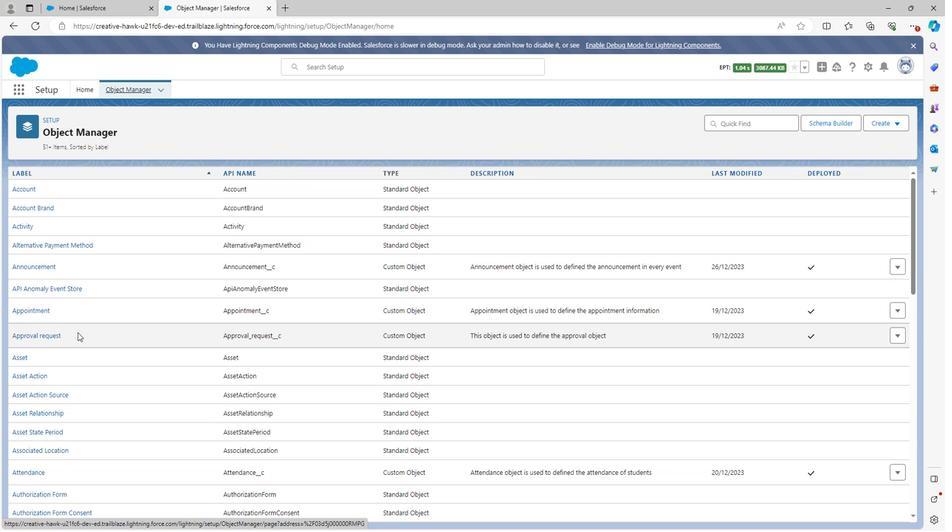 
Action: Mouse scrolled (73, 333) with delta (0, 0)
Screenshot: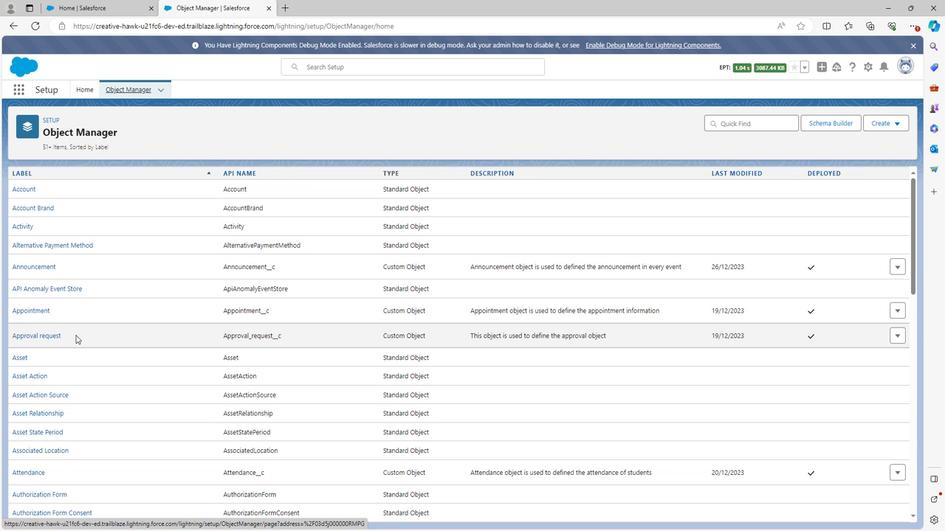 
Action: Mouse scrolled (73, 333) with delta (0, 0)
Screenshot: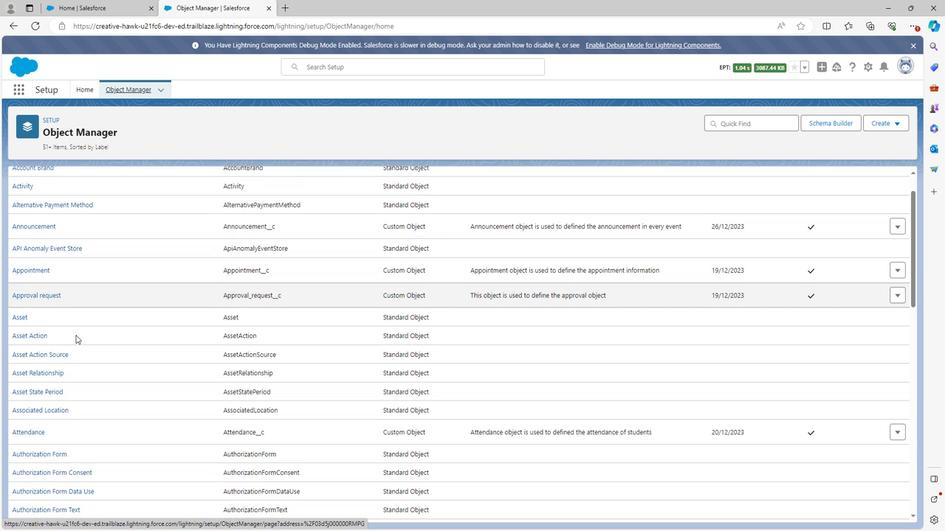 
Action: Mouse scrolled (73, 333) with delta (0, 0)
Screenshot: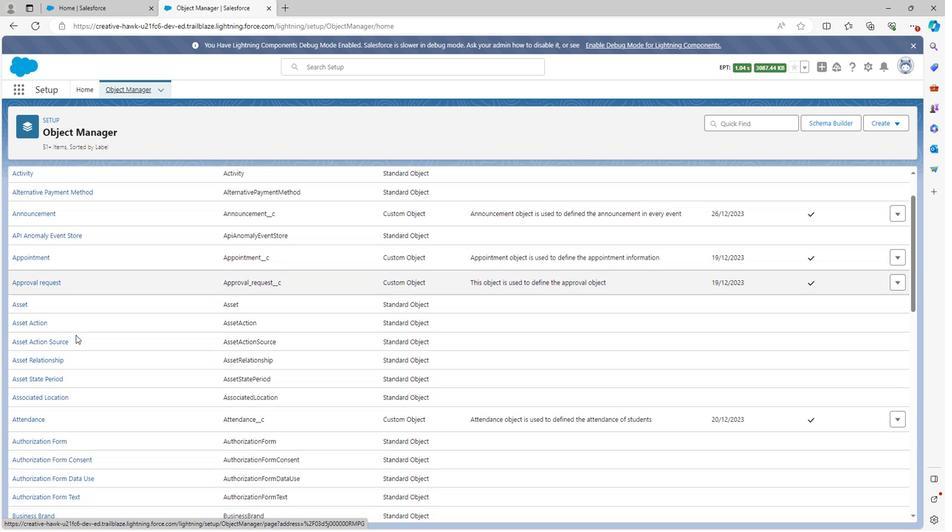 
Action: Mouse scrolled (73, 333) with delta (0, 0)
Screenshot: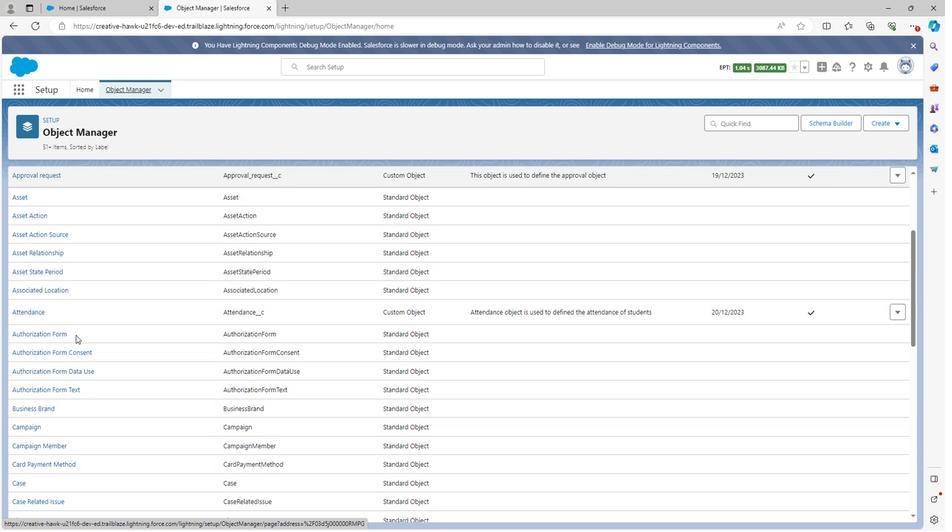 
Action: Mouse scrolled (73, 333) with delta (0, 0)
Screenshot: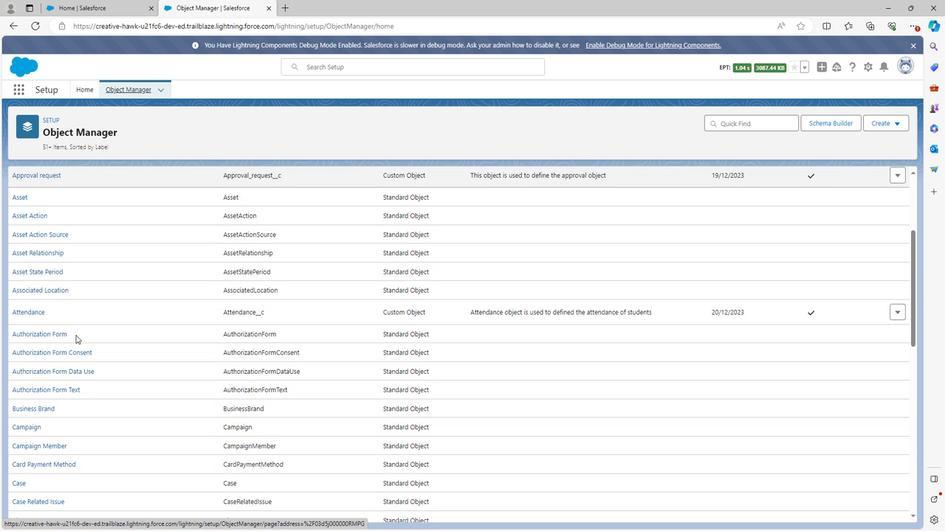 
Action: Mouse scrolled (73, 333) with delta (0, 0)
Screenshot: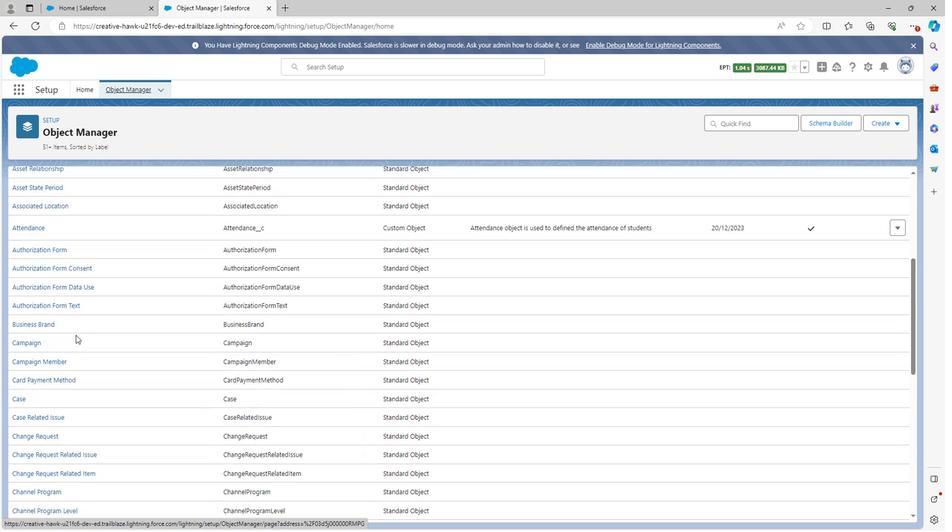 
Action: Mouse scrolled (73, 333) with delta (0, 0)
Screenshot: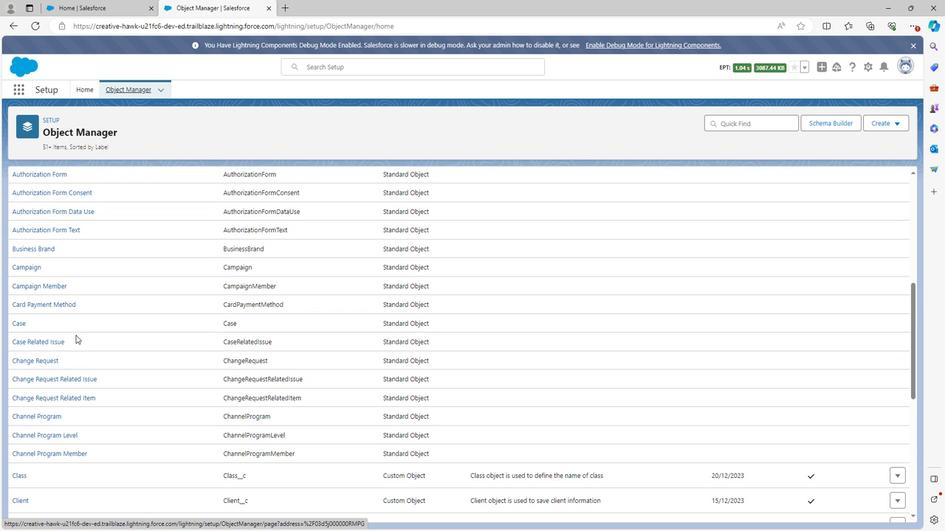 
Action: Mouse scrolled (73, 333) with delta (0, 0)
Screenshot: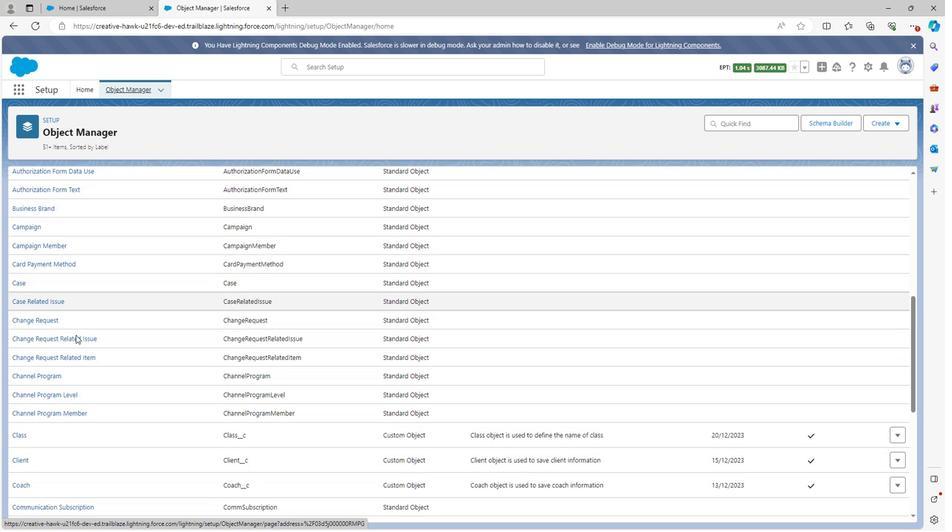 
Action: Mouse scrolled (73, 333) with delta (0, 0)
Screenshot: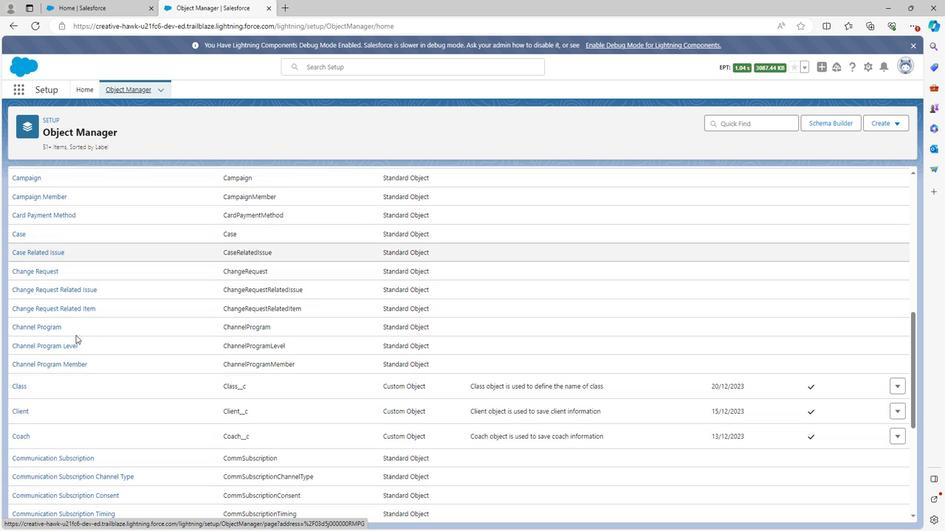 
Action: Mouse scrolled (73, 333) with delta (0, 0)
Screenshot: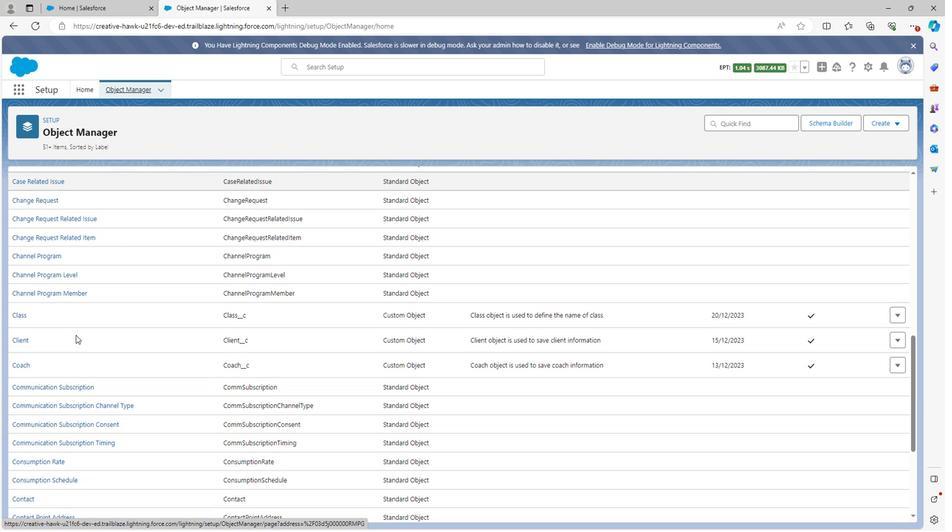 
Action: Mouse scrolled (73, 333) with delta (0, 0)
Screenshot: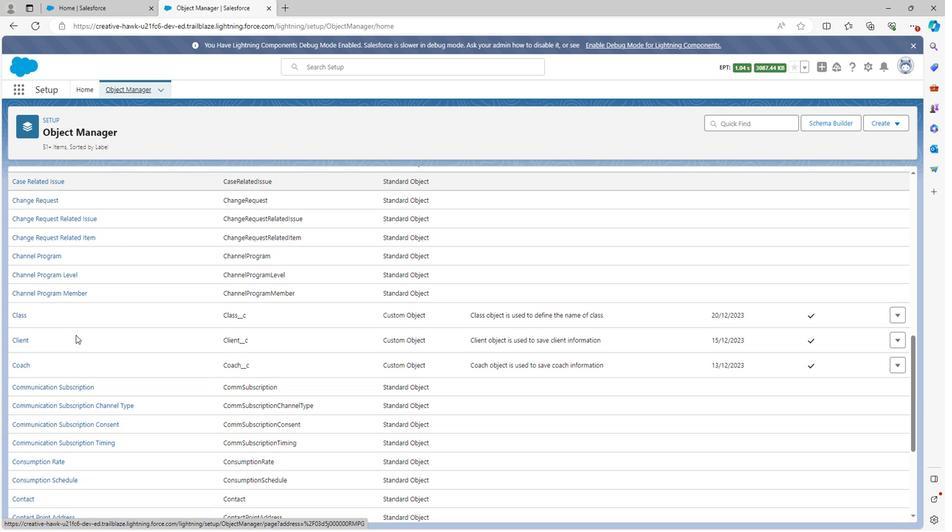 
Action: Mouse scrolled (73, 333) with delta (0, 0)
Screenshot: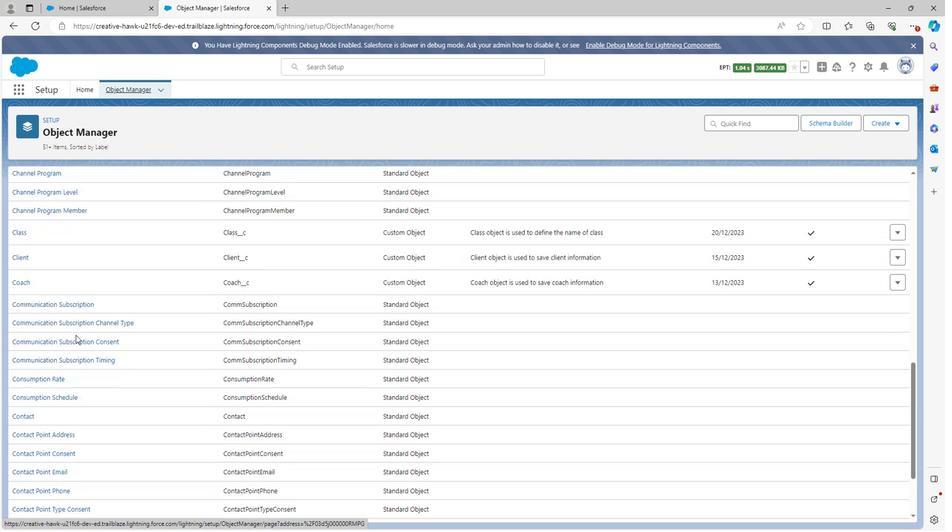 
Action: Mouse scrolled (73, 333) with delta (0, 0)
Screenshot: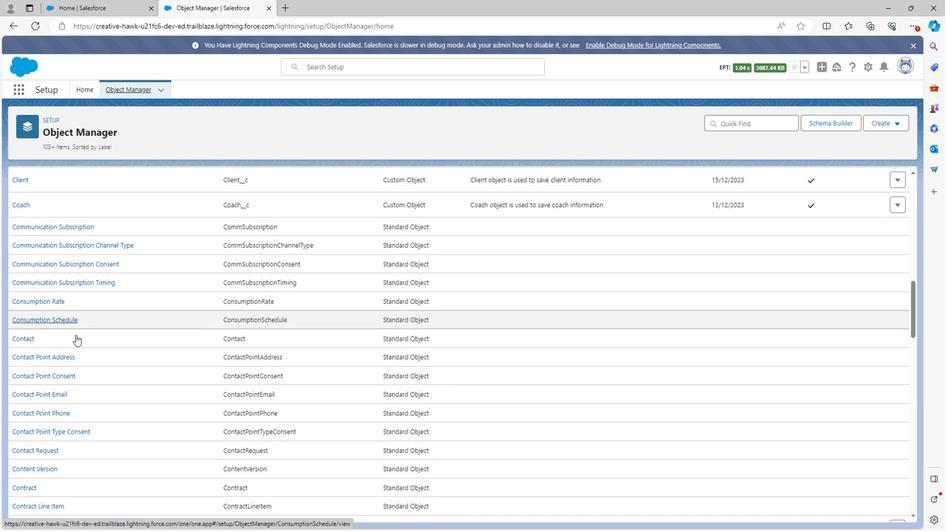 
Action: Mouse scrolled (73, 333) with delta (0, 0)
Screenshot: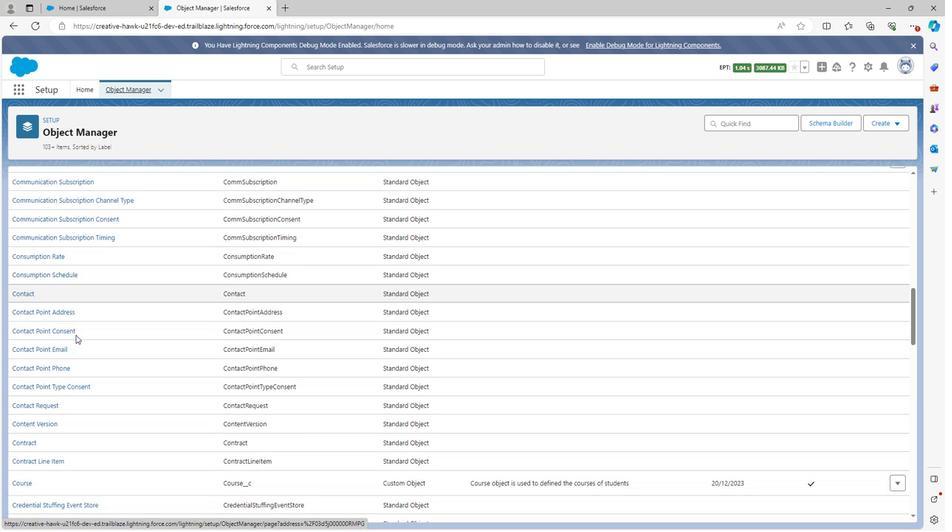 
Action: Mouse scrolled (73, 333) with delta (0, 0)
Screenshot: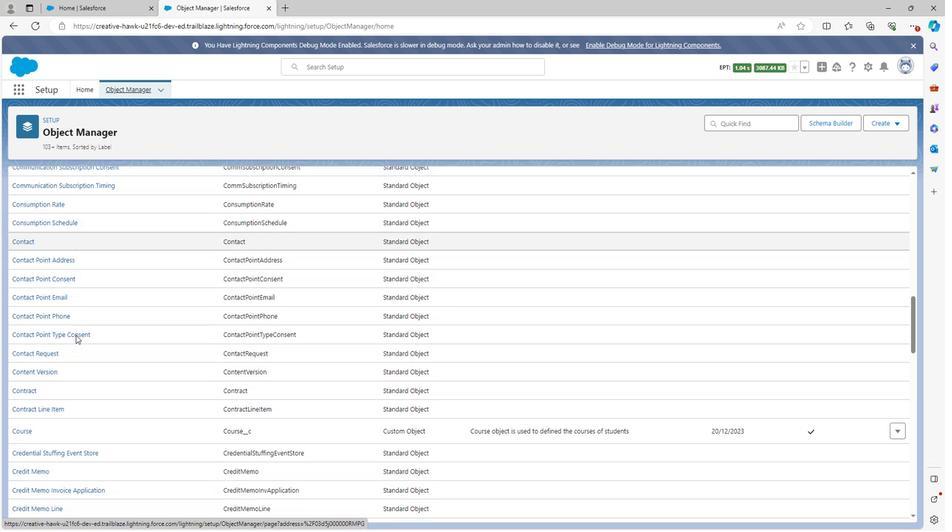 
Action: Mouse scrolled (73, 333) with delta (0, 0)
Screenshot: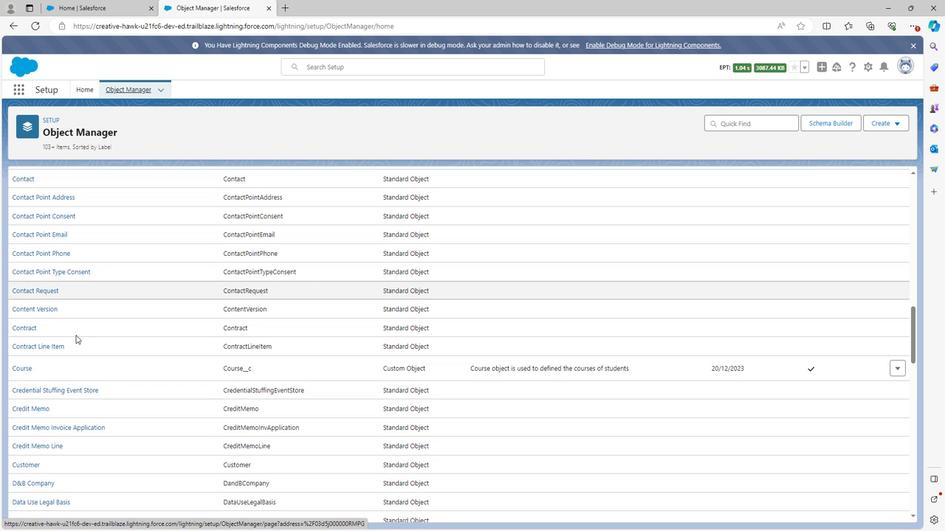 
Action: Mouse scrolled (73, 333) with delta (0, 0)
Screenshot: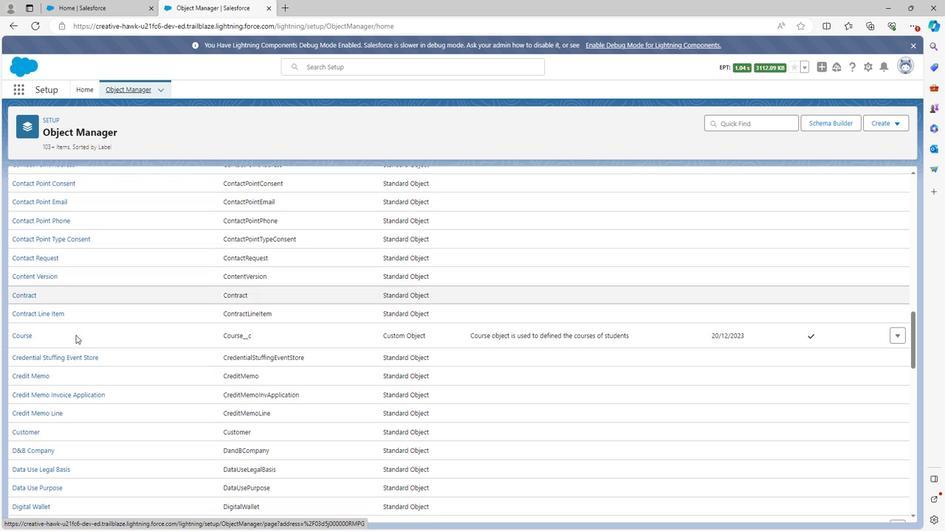 
Action: Mouse scrolled (73, 333) with delta (0, 0)
Screenshot: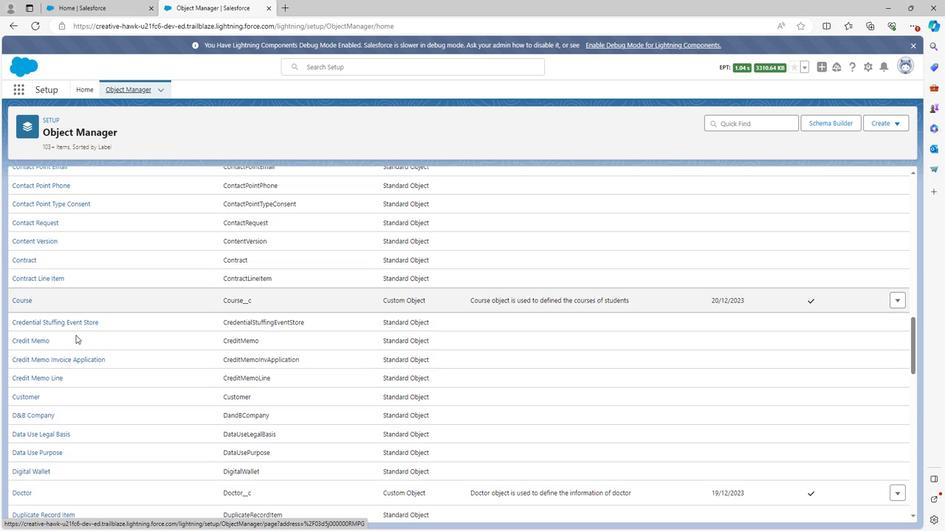 
Action: Mouse scrolled (73, 333) with delta (0, 0)
Screenshot: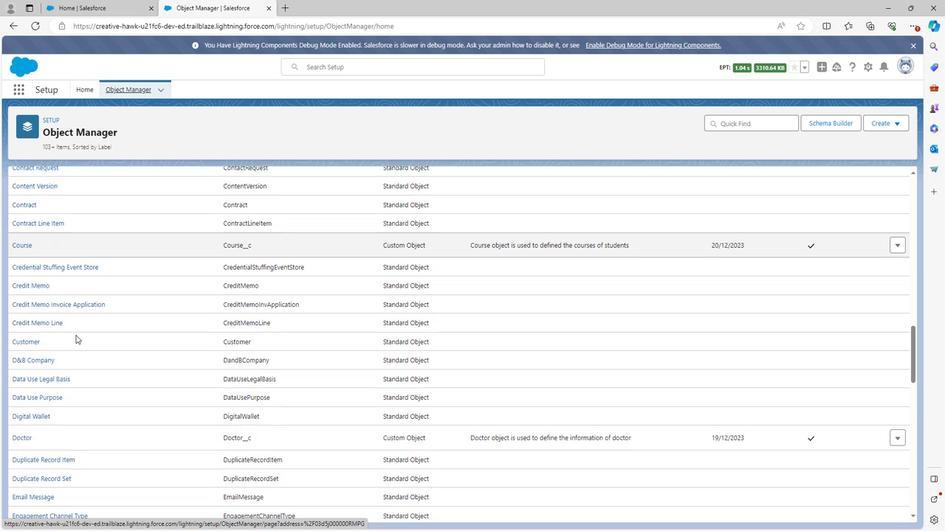 
Action: Mouse scrolled (73, 333) with delta (0, 0)
Screenshot: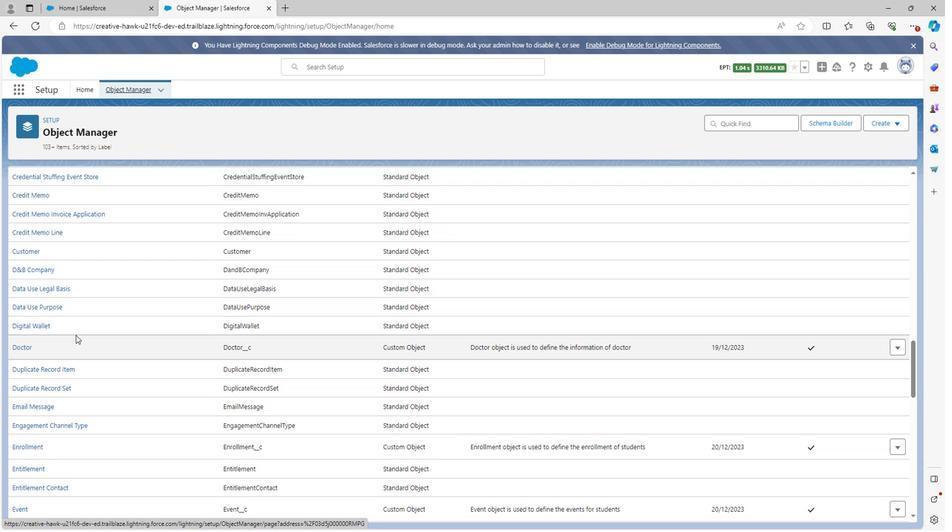 
Action: Mouse scrolled (73, 333) with delta (0, 0)
Screenshot: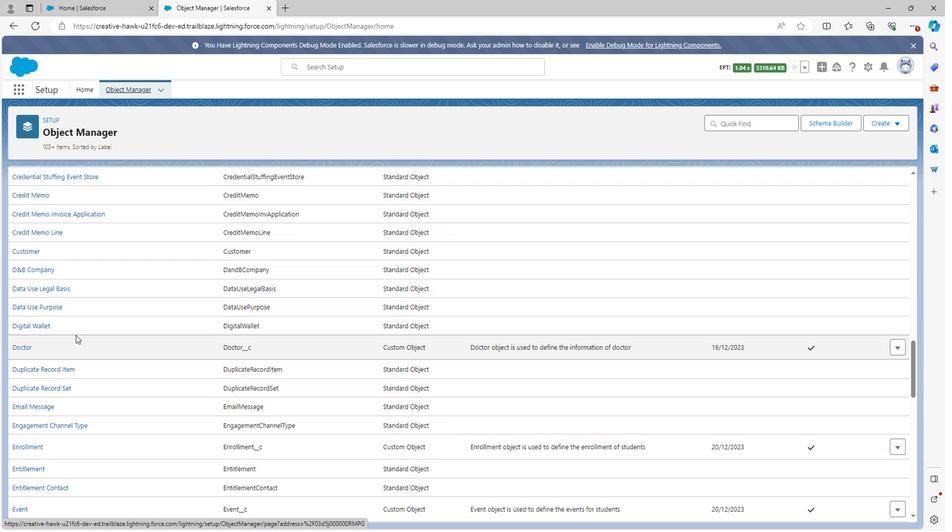 
Action: Mouse scrolled (73, 333) with delta (0, 0)
Screenshot: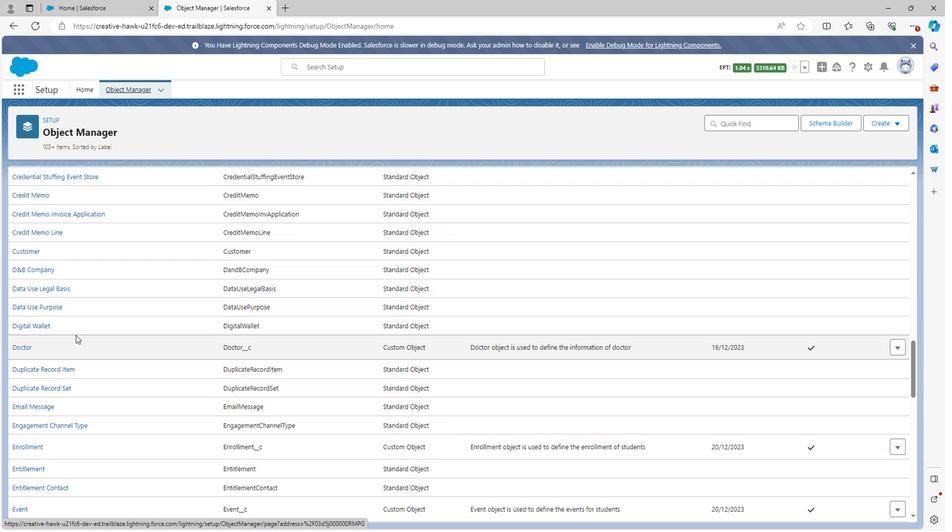 
Action: Mouse scrolled (73, 333) with delta (0, 0)
Screenshot: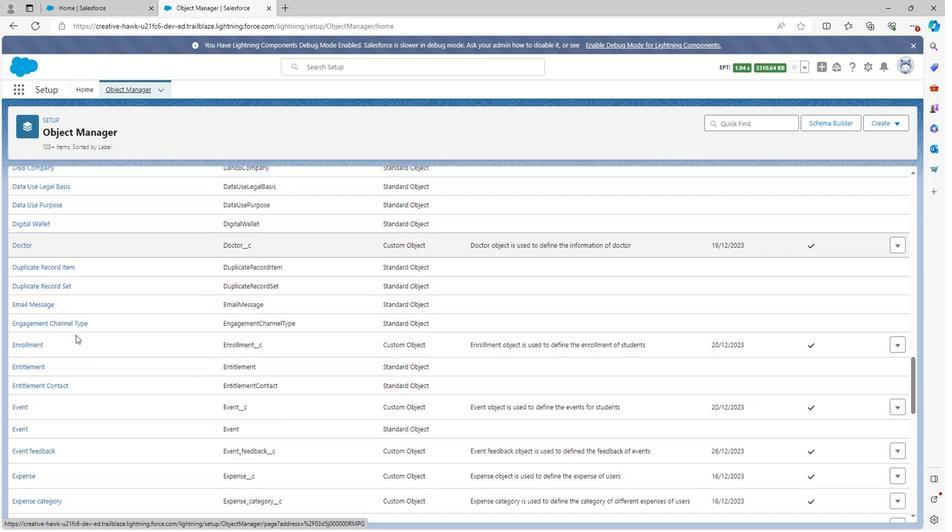 
Action: Mouse scrolled (73, 333) with delta (0, 0)
Screenshot: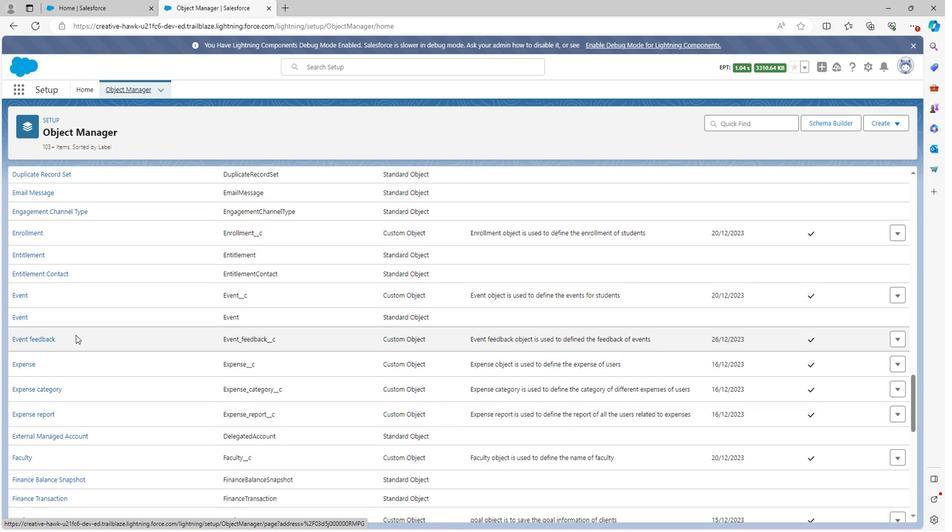 
Action: Mouse scrolled (73, 333) with delta (0, 0)
Screenshot: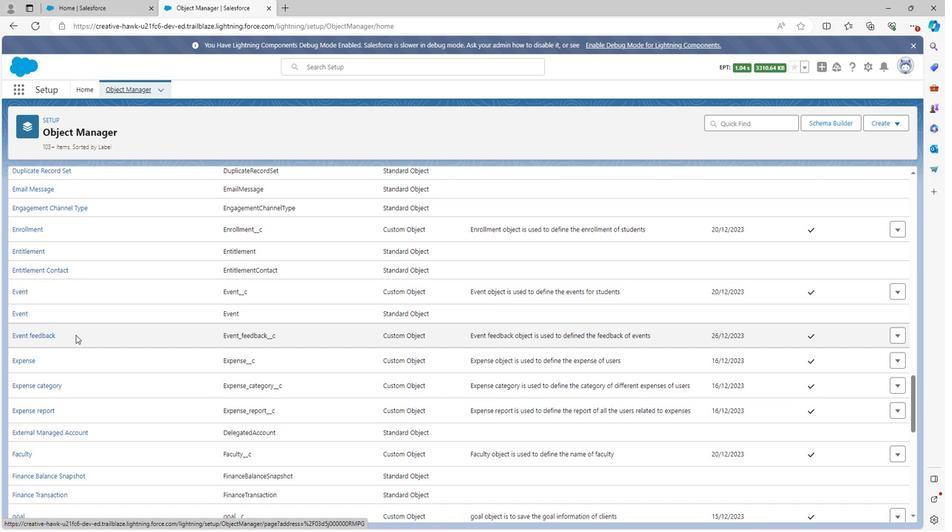 
Action: Mouse scrolled (73, 333) with delta (0, 0)
Screenshot: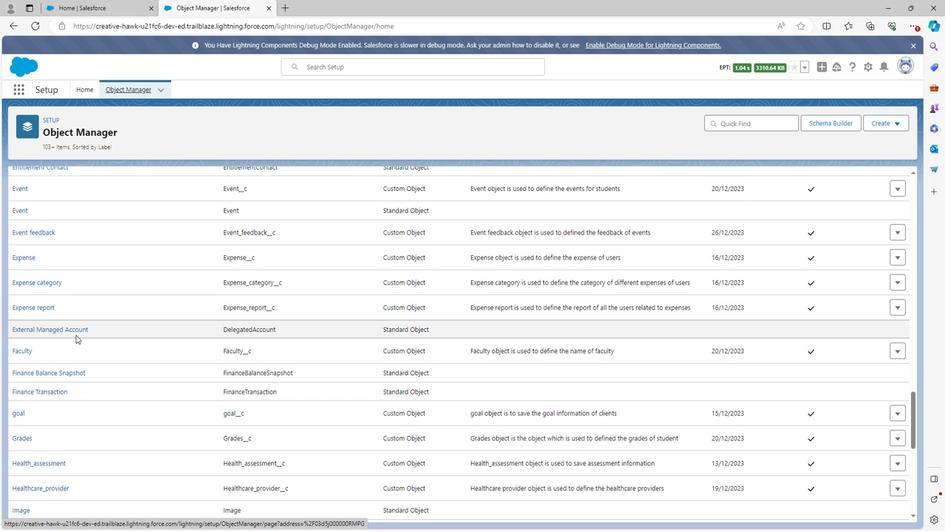 
Action: Mouse scrolled (73, 333) with delta (0, 0)
Screenshot: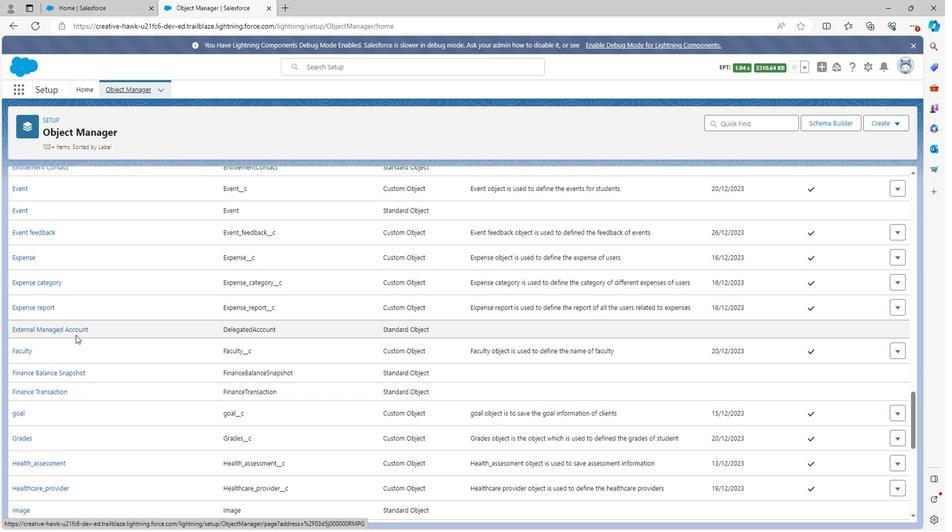 
Action: Mouse scrolled (73, 333) with delta (0, 0)
Screenshot: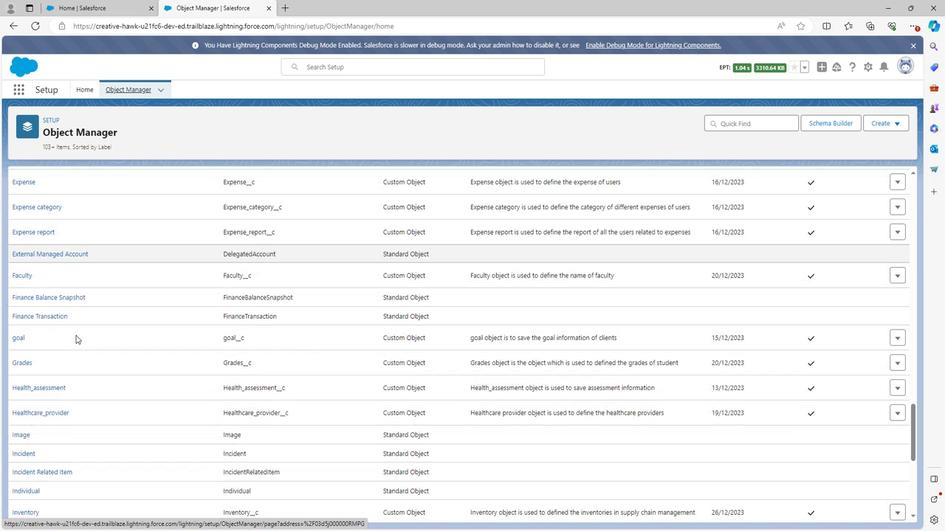 
Action: Mouse moved to (30, 425)
Screenshot: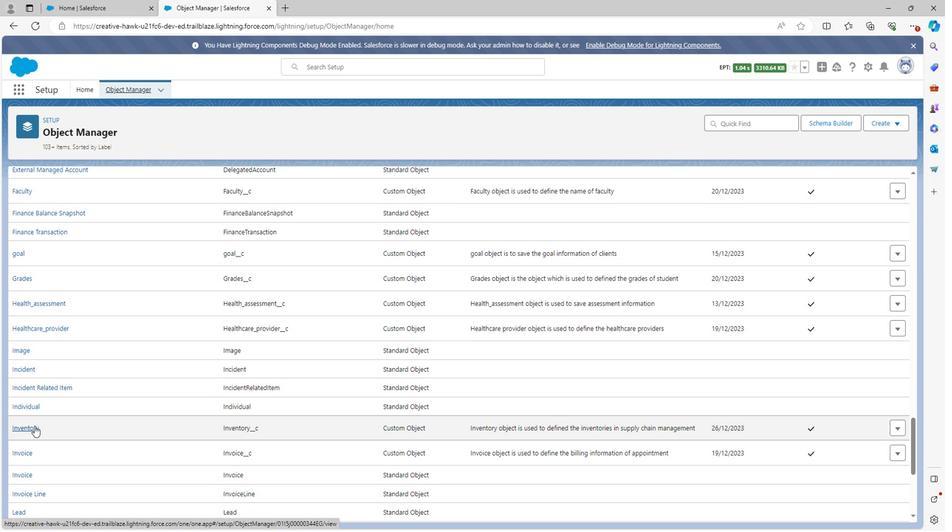 
Action: Mouse pressed left at (30, 425)
Screenshot: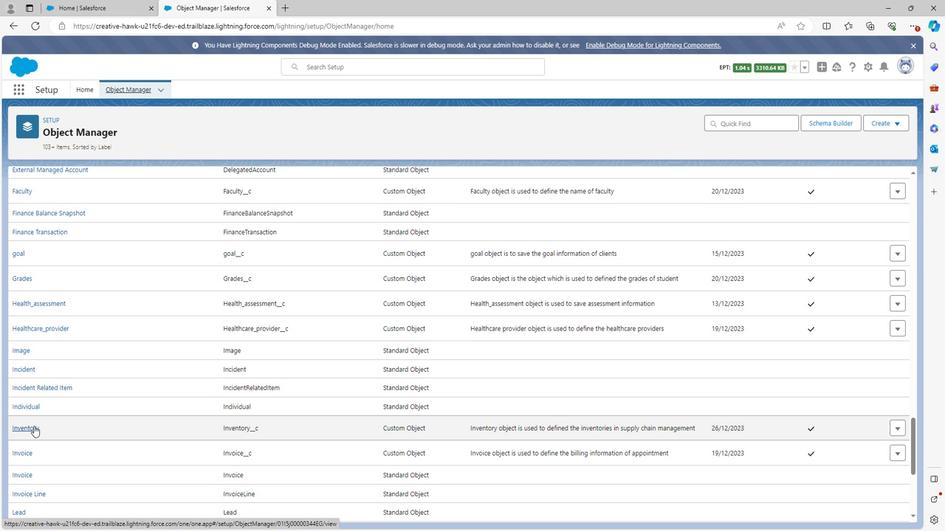 
Action: Mouse moved to (69, 192)
Screenshot: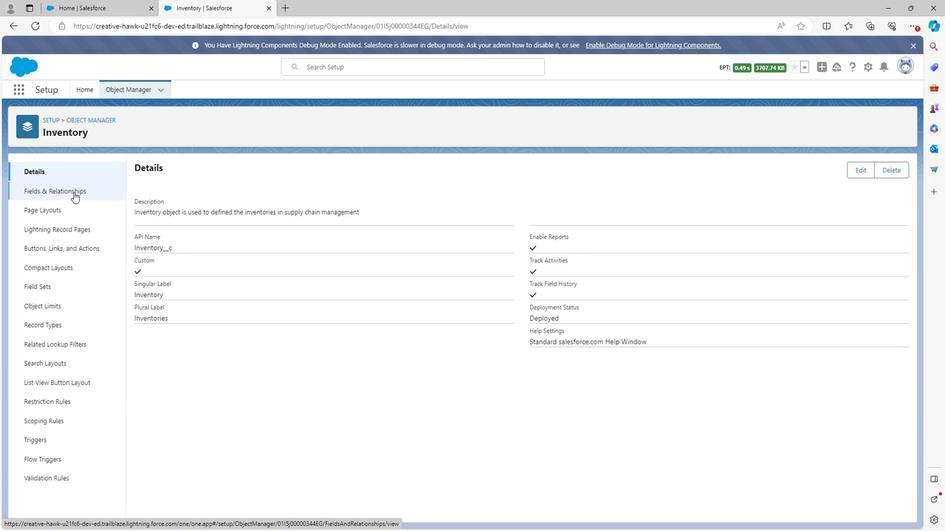 
Action: Mouse pressed left at (69, 192)
Screenshot: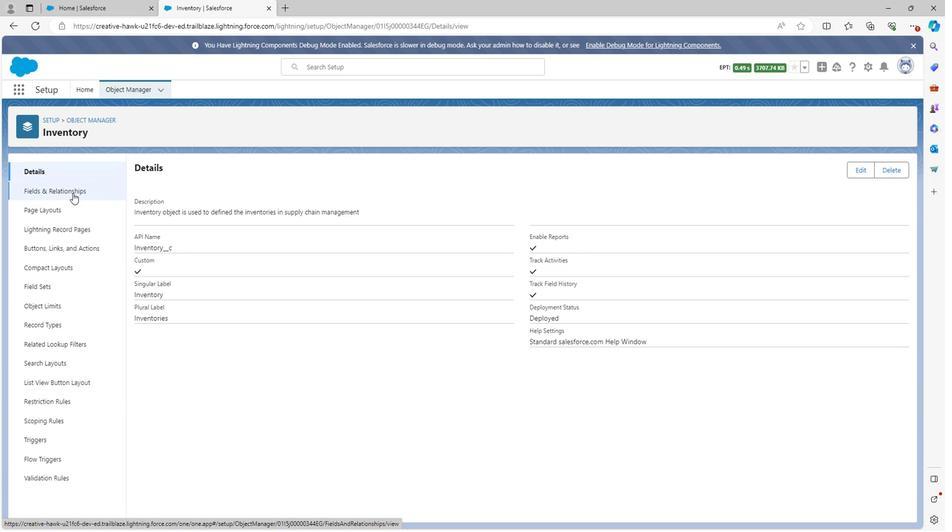 
Action: Mouse moved to (148, 347)
Screenshot: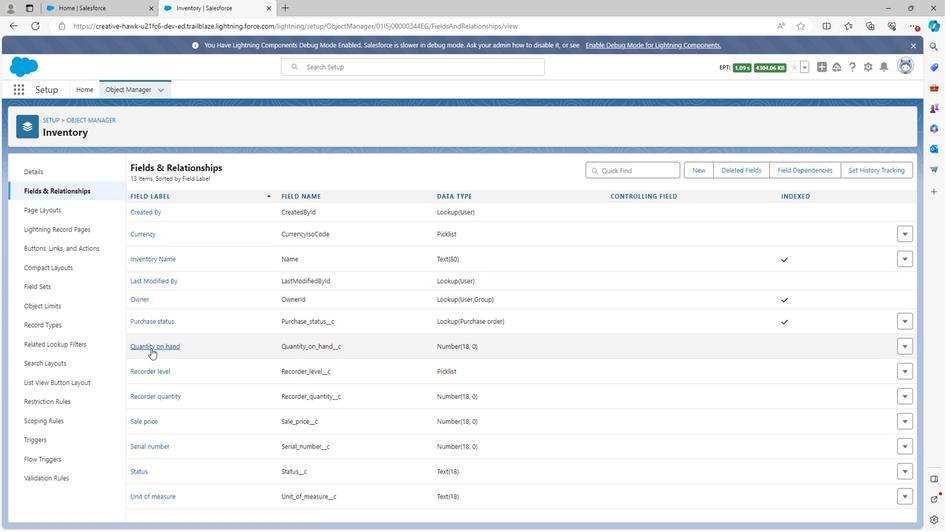 
Action: Mouse pressed left at (148, 347)
Screenshot: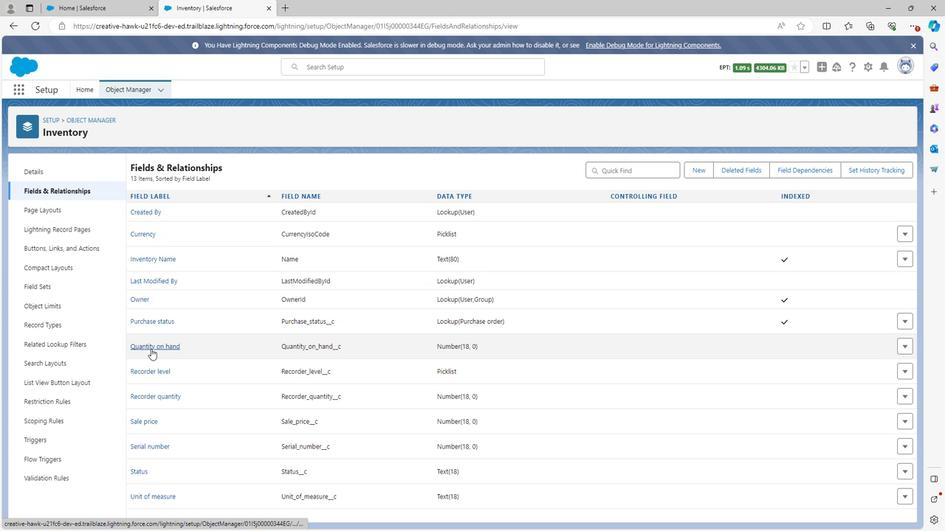 
Action: Mouse moved to (379, 465)
Screenshot: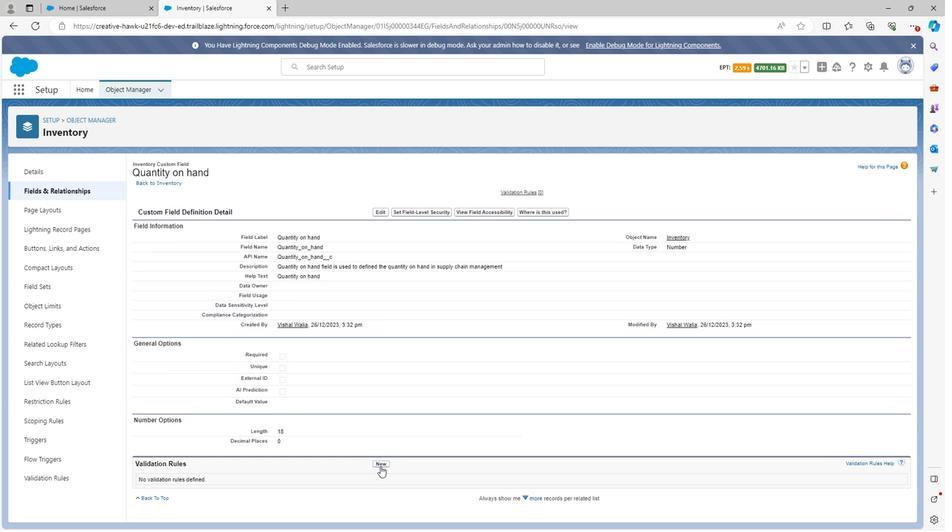 
Action: Mouse pressed left at (379, 465)
Screenshot: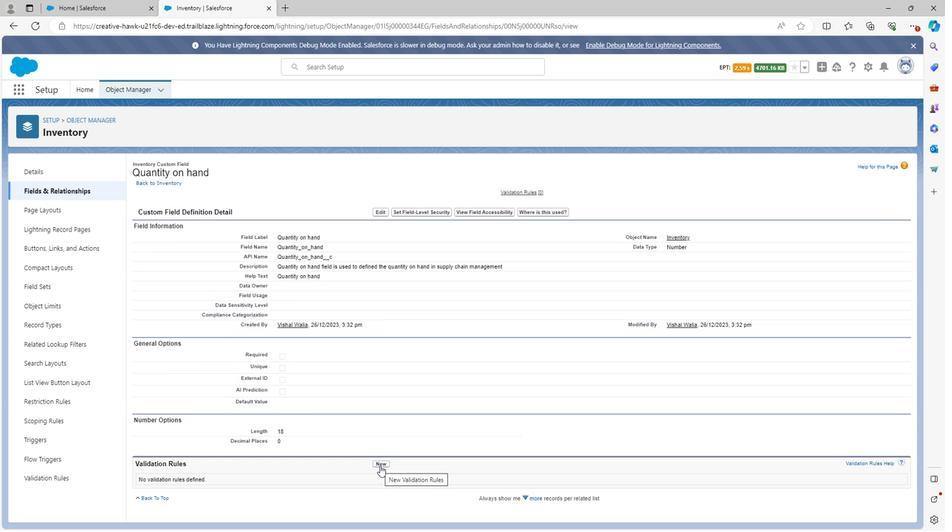 
Action: Mouse moved to (212, 230)
Screenshot: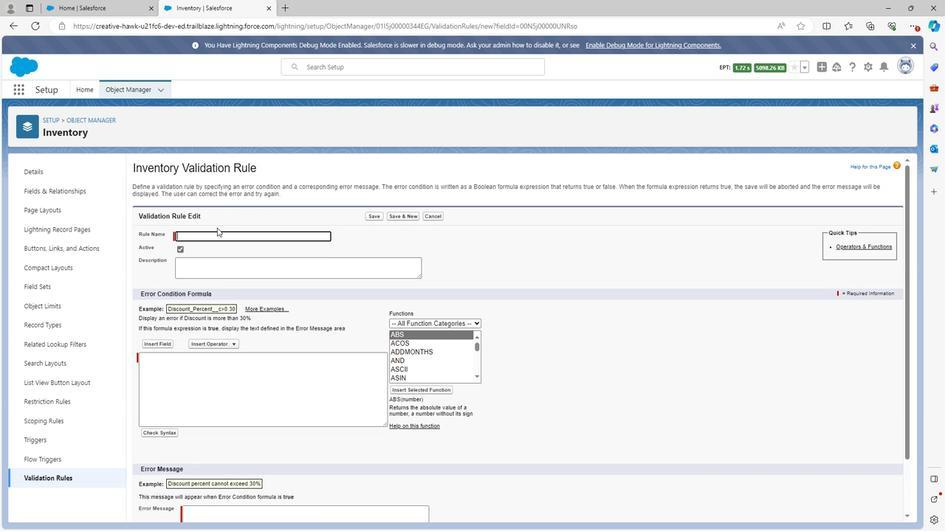 
Action: Key pressed <Key.shift>Quantity<Key.space>on<Key.space>hand<Key.space>rule
Screenshot: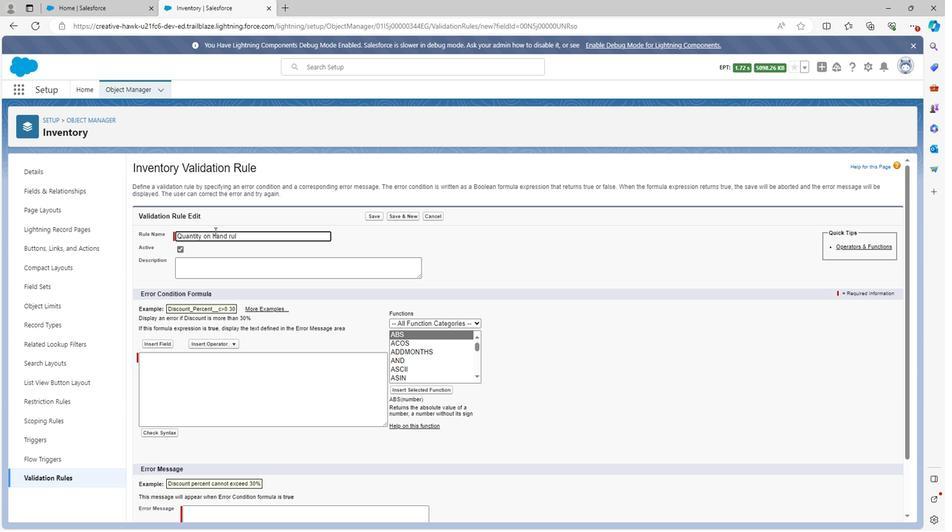 
Action: Mouse moved to (206, 253)
Screenshot: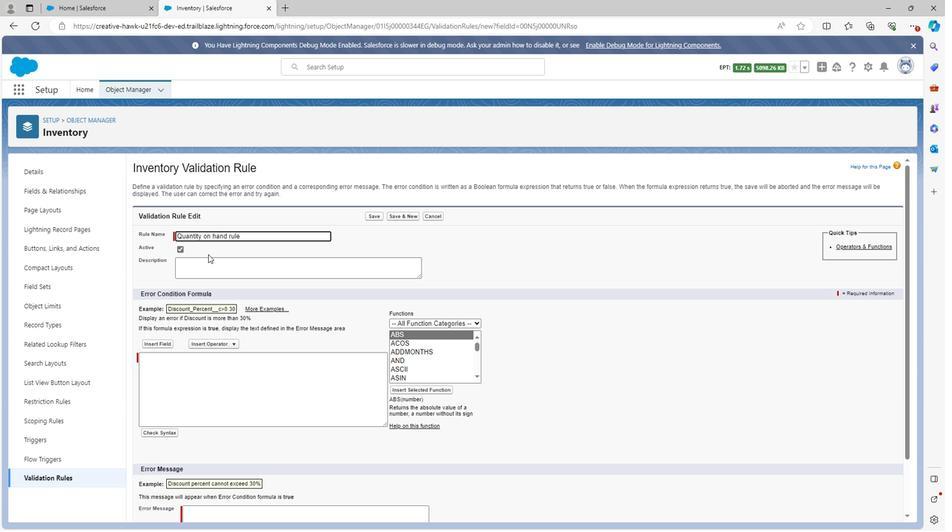 
Action: Mouse pressed left at (206, 253)
Screenshot: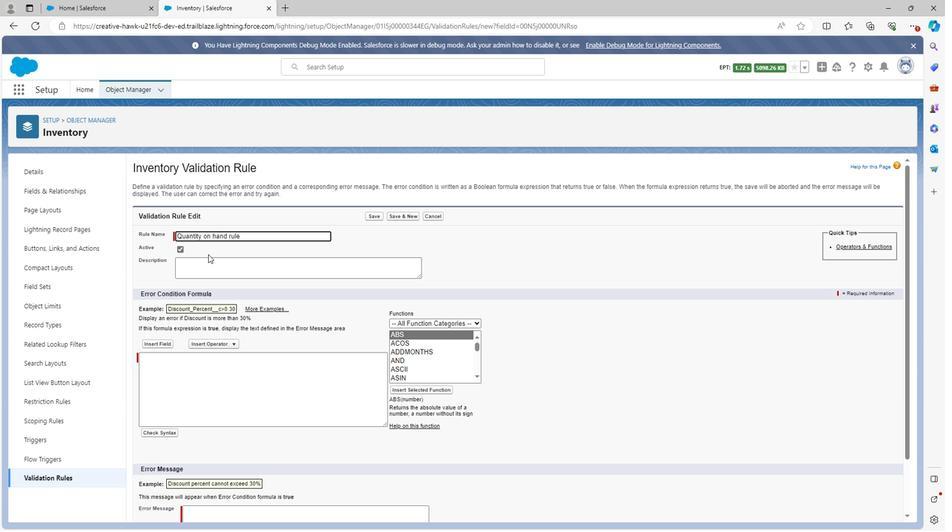 
Action: Mouse moved to (203, 272)
Screenshot: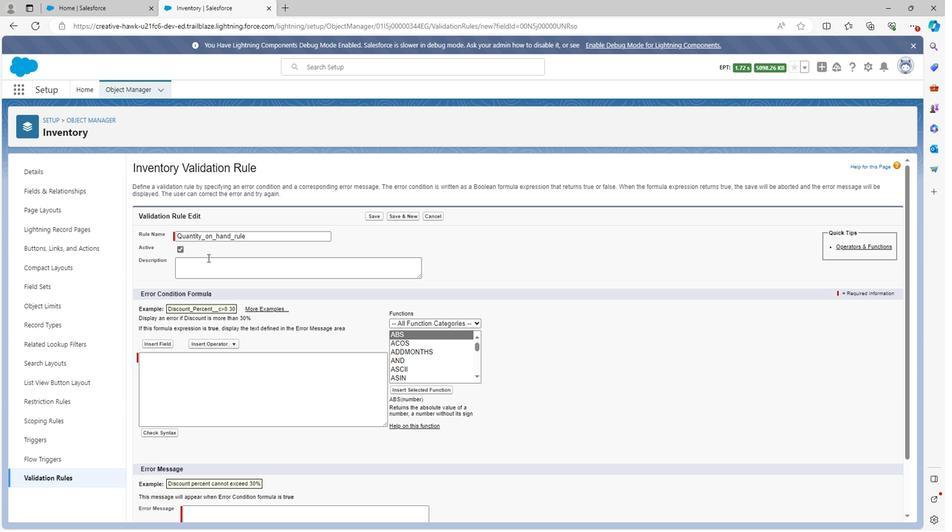 
Action: Mouse pressed left at (203, 272)
Screenshot: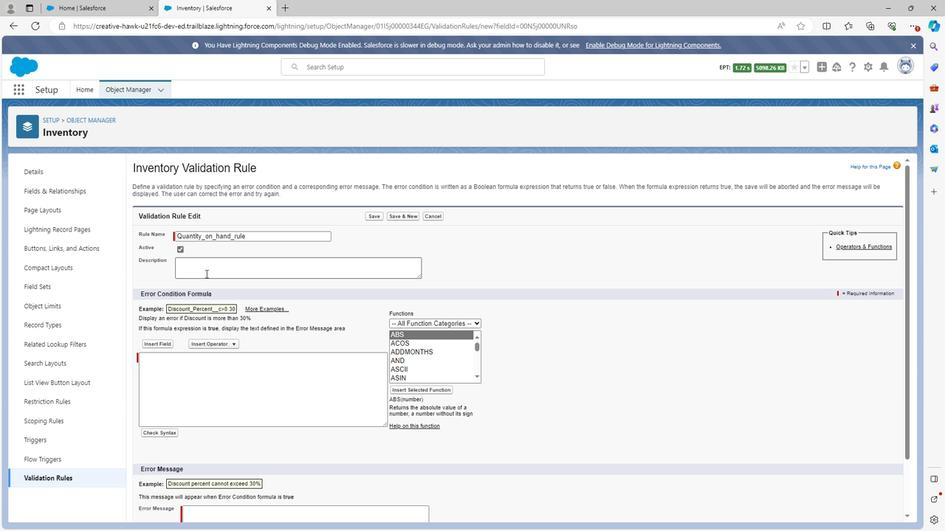 
Action: Key pressed <Key.shift>Quantity<Key.space>on<Key.space>hand<Key.space>rule<Key.space>is<Key.space>the<Key.space>rule<Key.space>in<Key.space>which<Key.space>we<Key.space>get<Key.space>quantity<Key.space>on<Key.space>hand<Key.space>with<Key.space>some<Key.space>limits
Screenshot: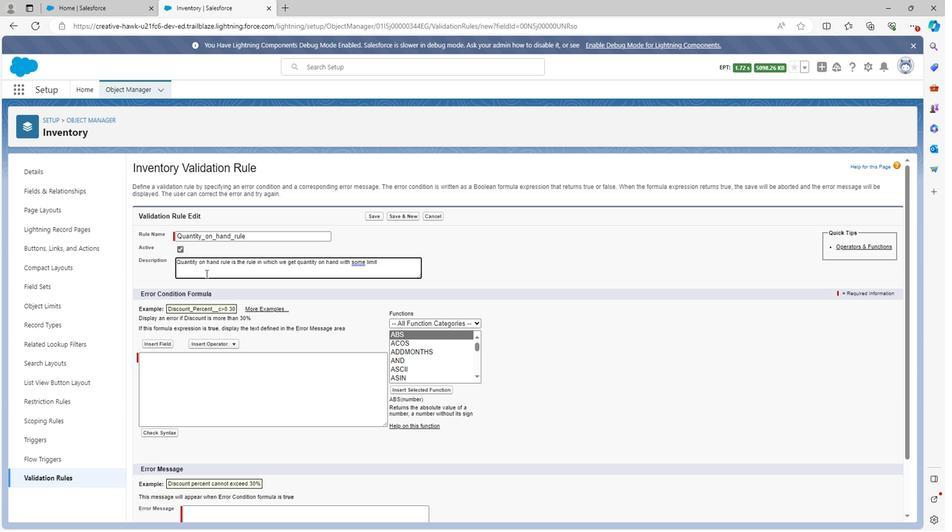 
Action: Mouse moved to (197, 372)
Screenshot: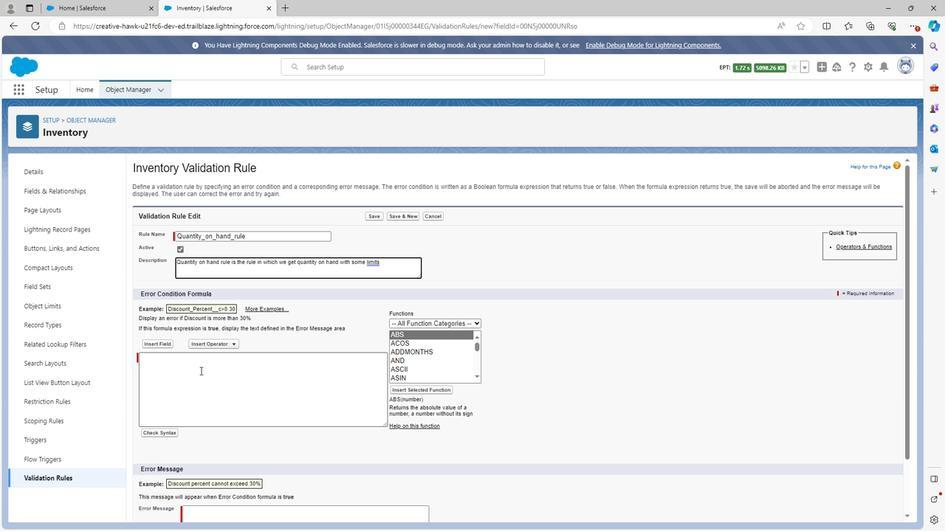 
Action: Mouse pressed left at (197, 372)
Screenshot: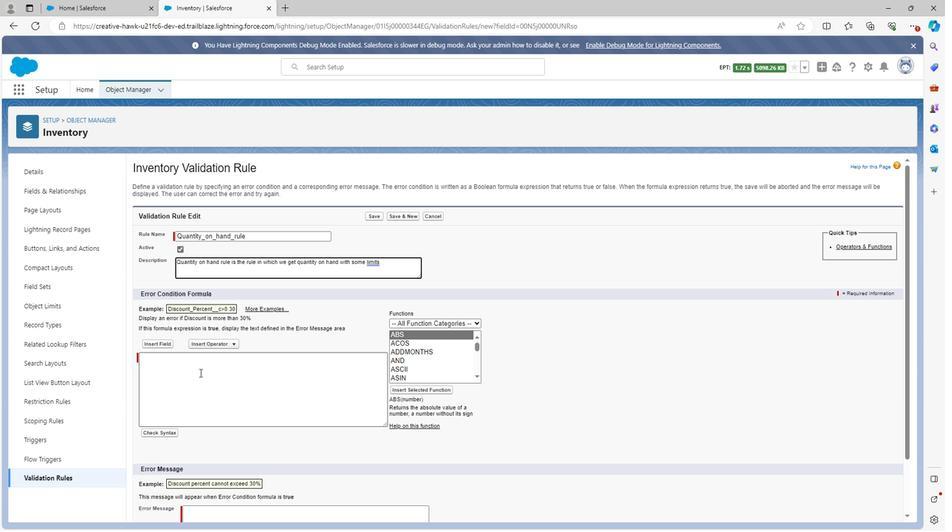 
Action: Mouse moved to (161, 341)
Screenshot: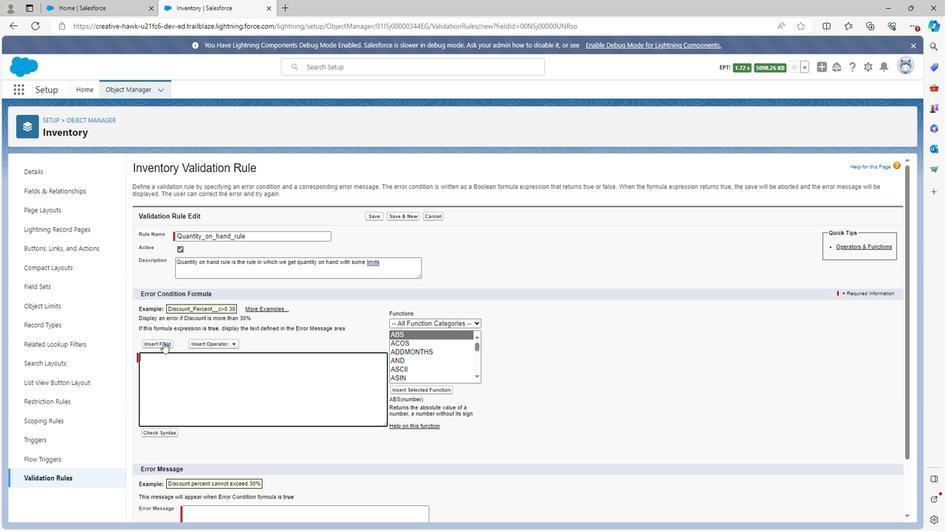 
Action: Mouse pressed left at (161, 341)
Screenshot: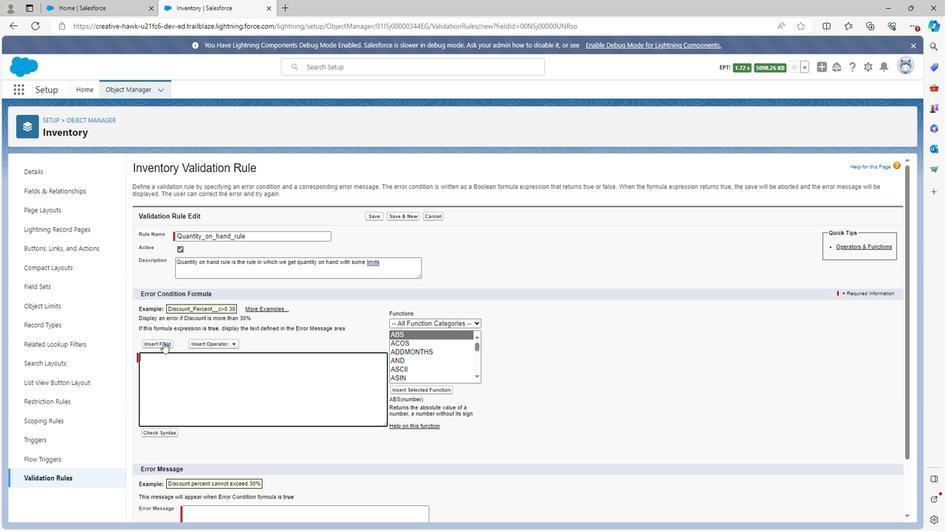 
Action: Mouse moved to (428, 344)
Screenshot: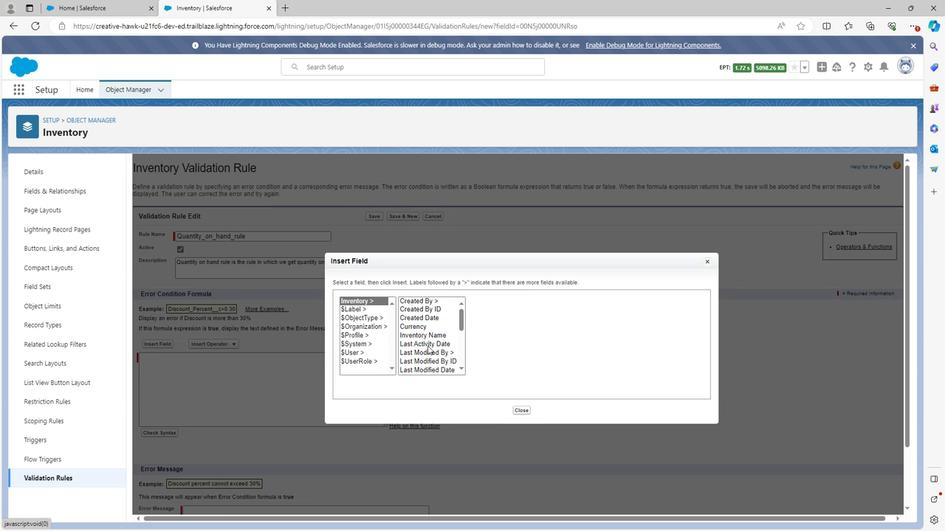 
Action: Mouse scrolled (428, 344) with delta (0, 0)
Screenshot: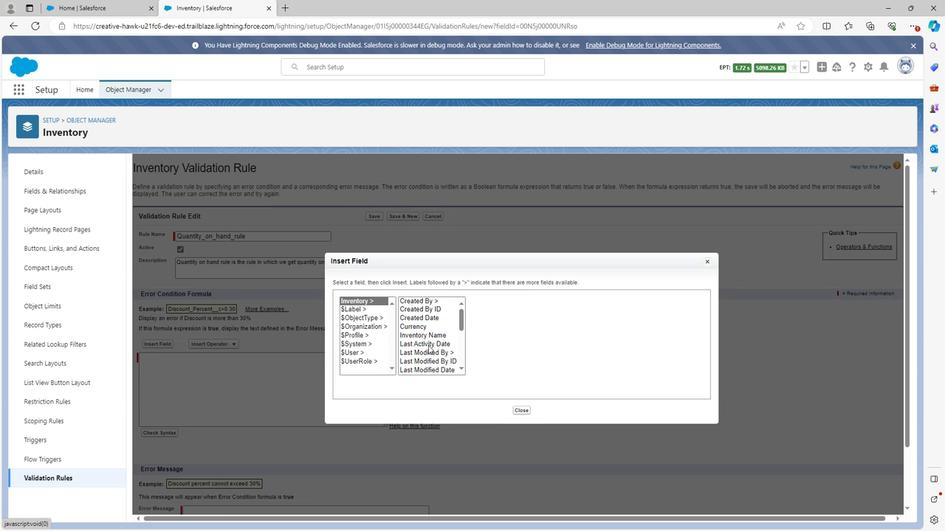 
Action: Mouse scrolled (428, 344) with delta (0, 0)
Screenshot: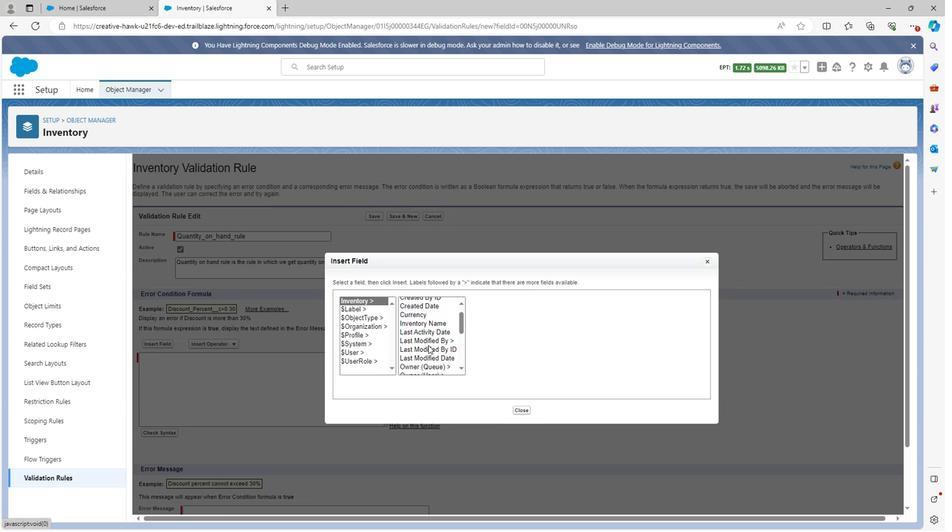 
Action: Mouse scrolled (428, 344) with delta (0, 0)
Screenshot: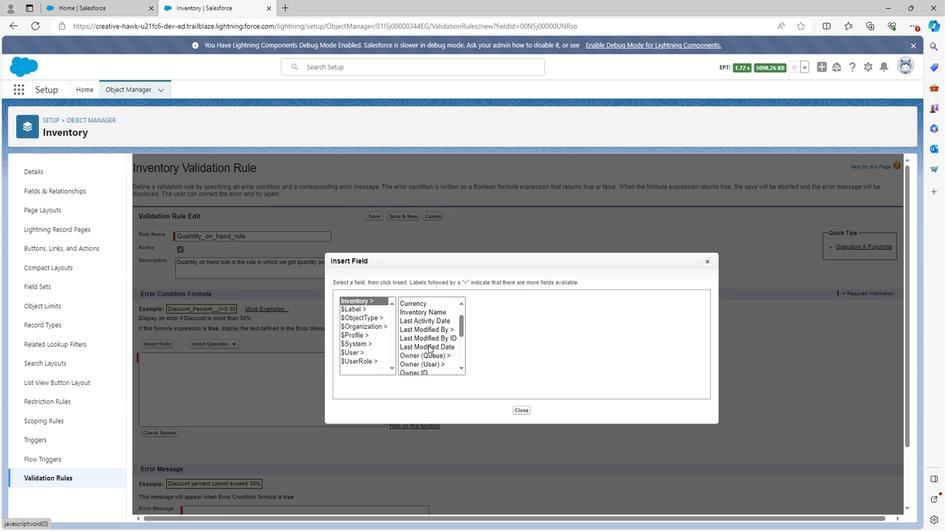 
Action: Mouse scrolled (428, 344) with delta (0, 0)
Screenshot: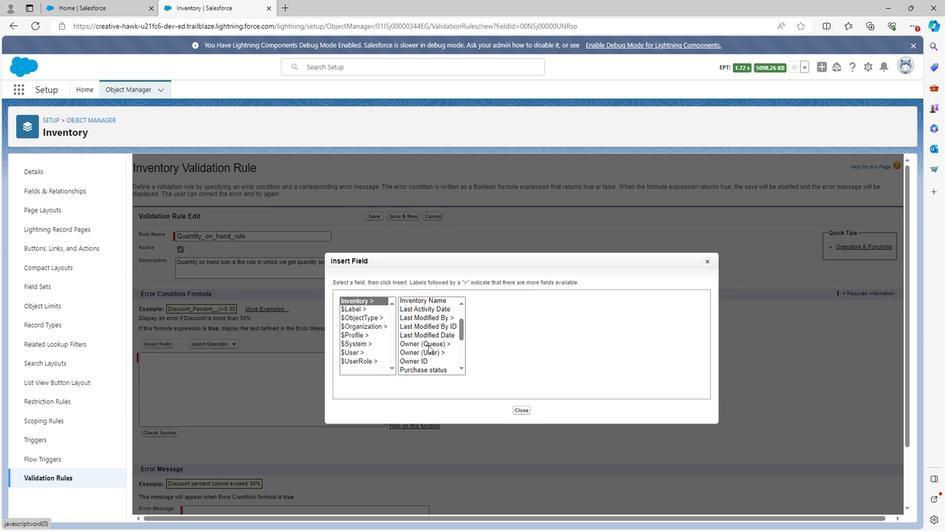 
Action: Mouse scrolled (428, 344) with delta (0, 0)
Screenshot: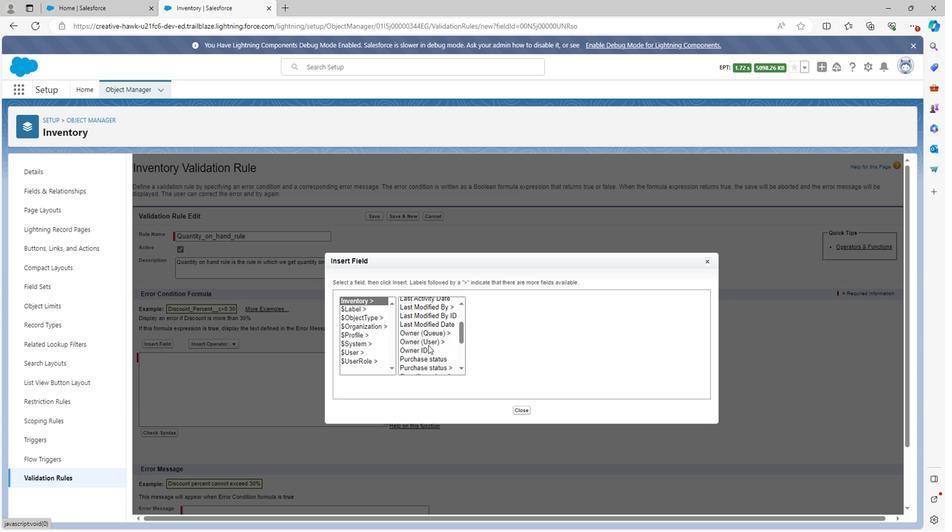 
Action: Mouse scrolled (428, 344) with delta (0, 0)
Screenshot: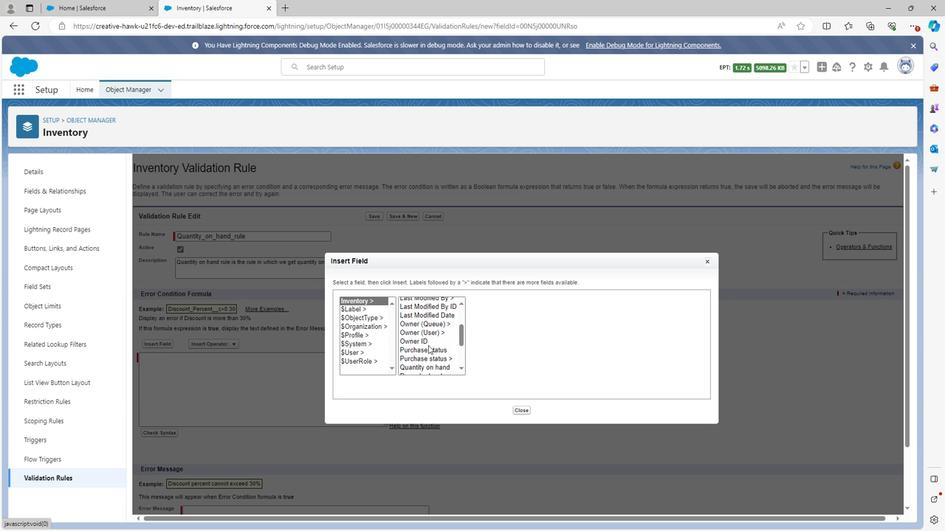 
Action: Mouse scrolled (428, 344) with delta (0, 0)
Screenshot: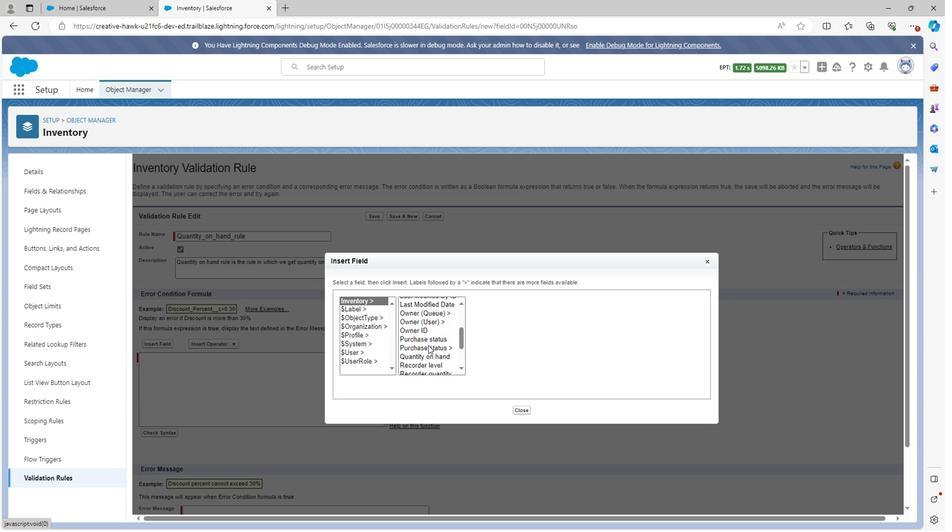 
Action: Mouse scrolled (428, 344) with delta (0, 0)
Screenshot: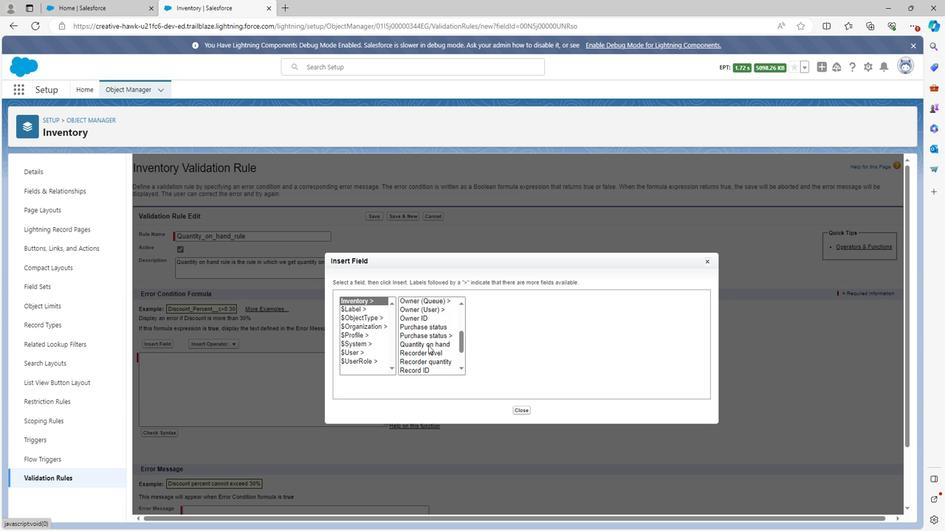 
Action: Mouse moved to (428, 344)
Screenshot: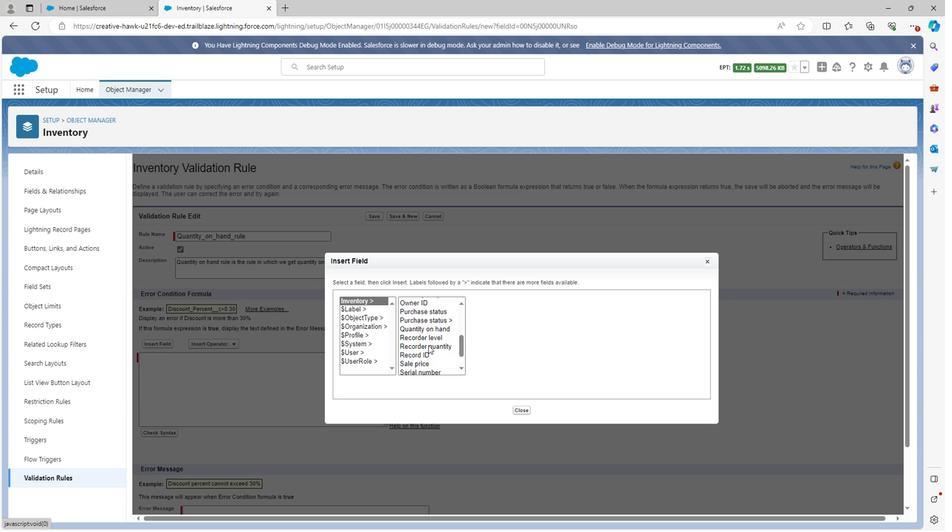 
Action: Mouse scrolled (428, 343) with delta (0, 0)
Screenshot: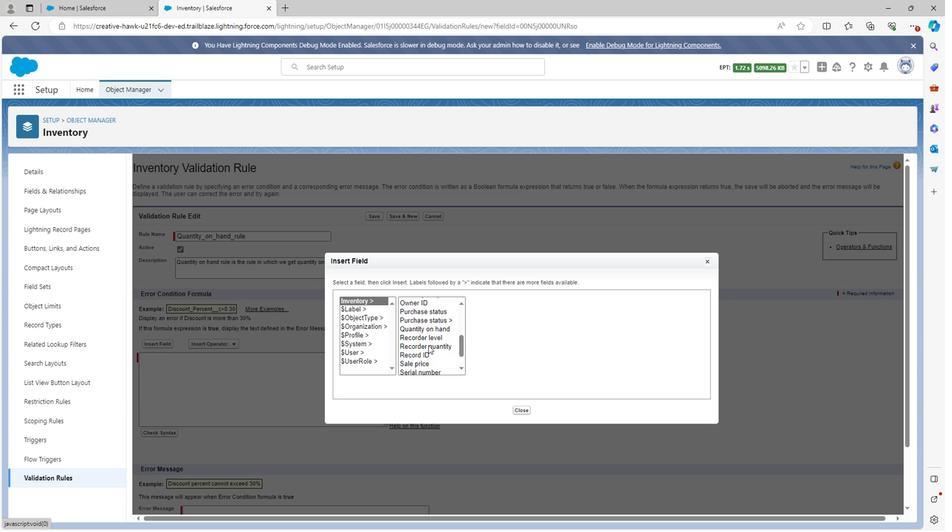 
Action: Mouse scrolled (428, 343) with delta (0, 0)
Screenshot: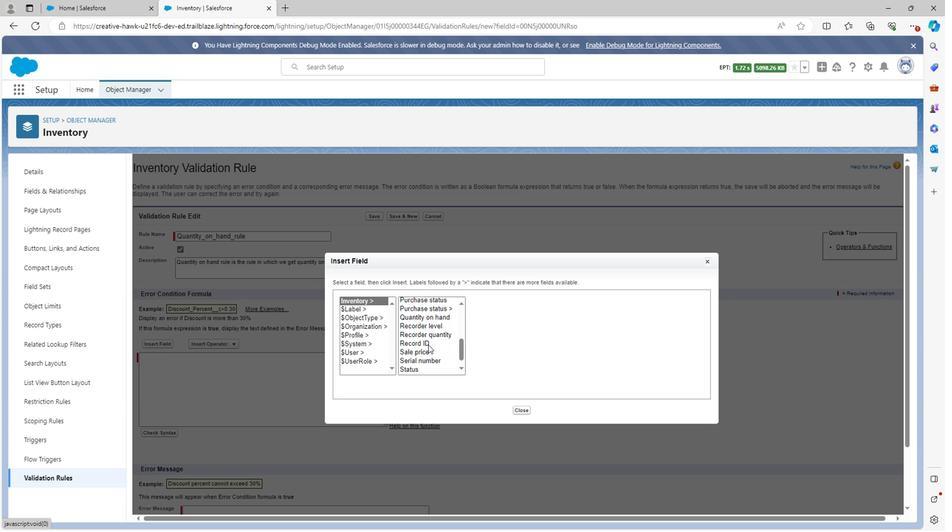 
Action: Mouse scrolled (428, 343) with delta (0, 0)
Screenshot: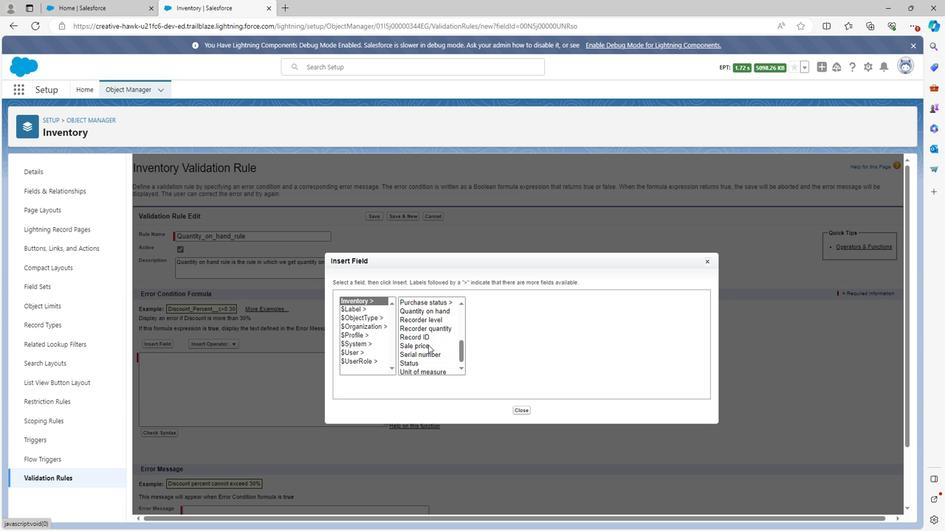 
Action: Mouse scrolled (428, 343) with delta (0, 0)
Screenshot: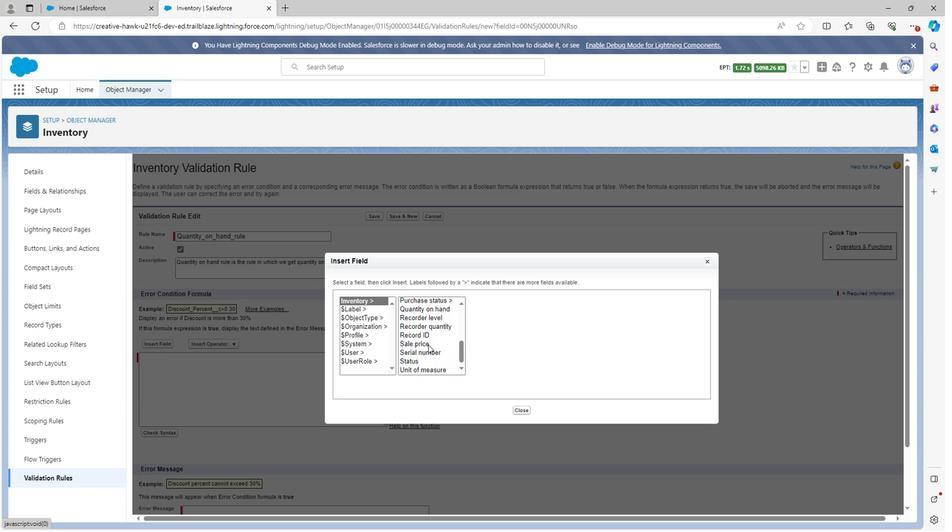 
Action: Mouse moved to (427, 344)
Screenshot: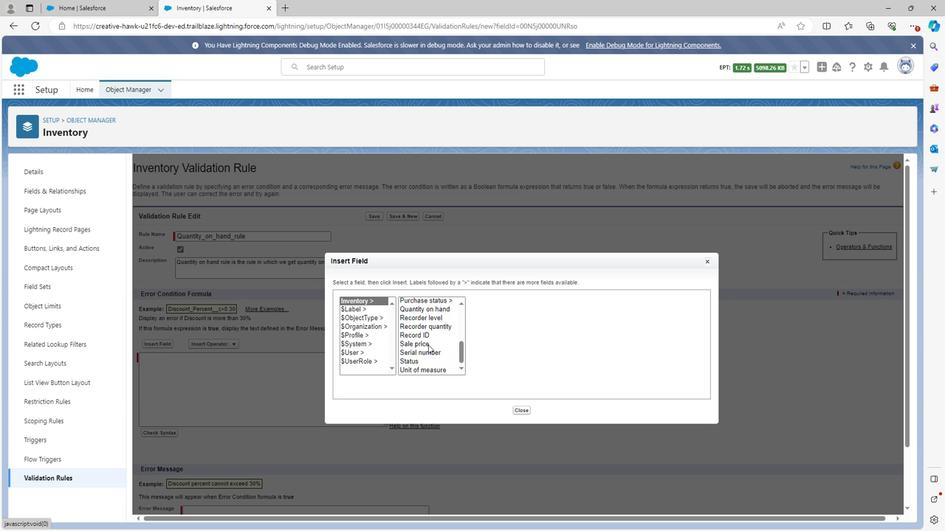 
Action: Mouse scrolled (427, 343) with delta (0, 0)
Screenshot: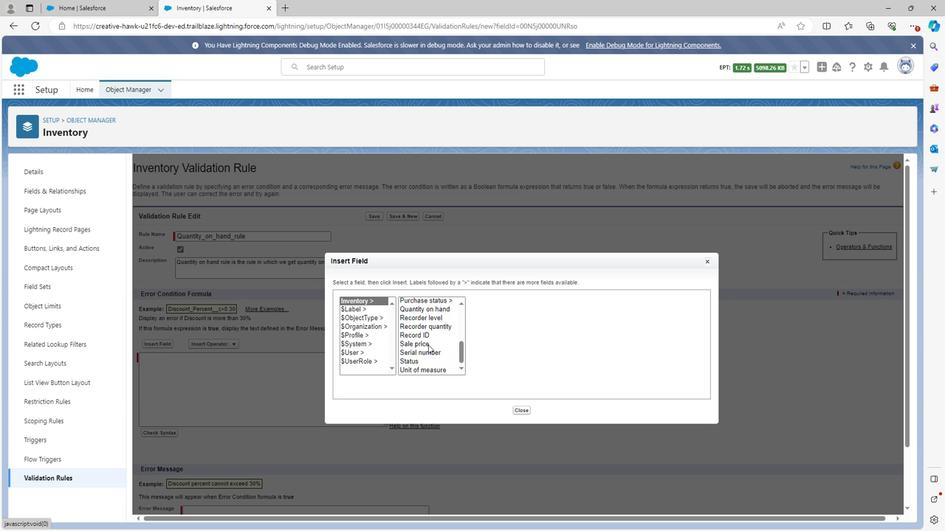 
Action: Mouse scrolled (427, 343) with delta (0, 0)
Screenshot: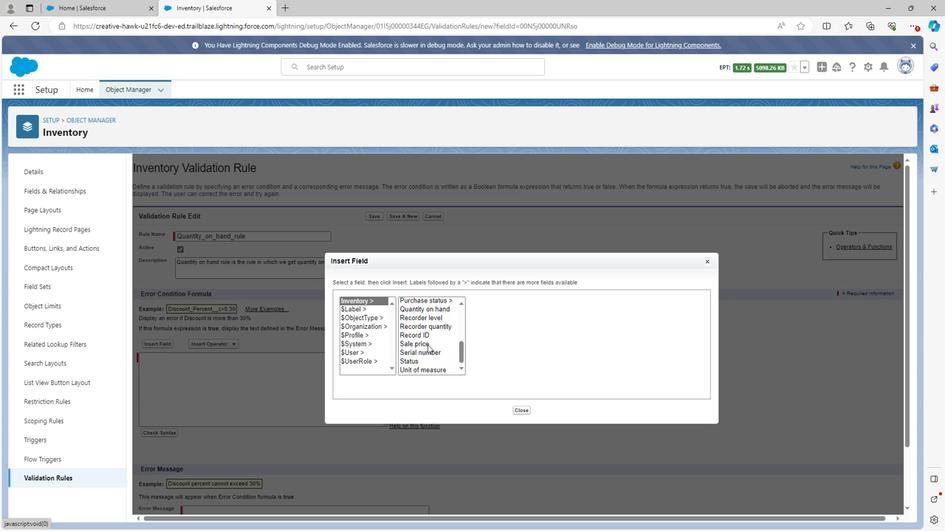 
Action: Mouse moved to (423, 352)
Screenshot: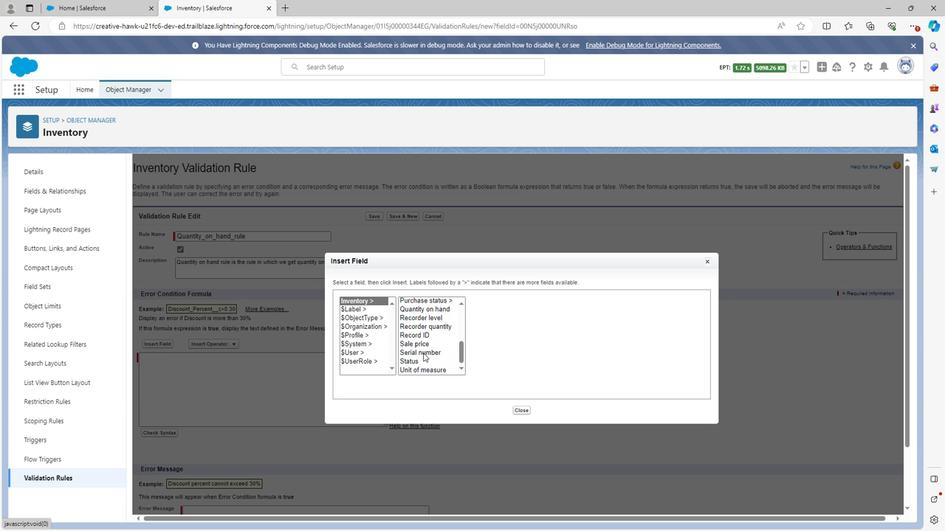 
Action: Mouse scrolled (423, 352) with delta (0, 0)
Screenshot: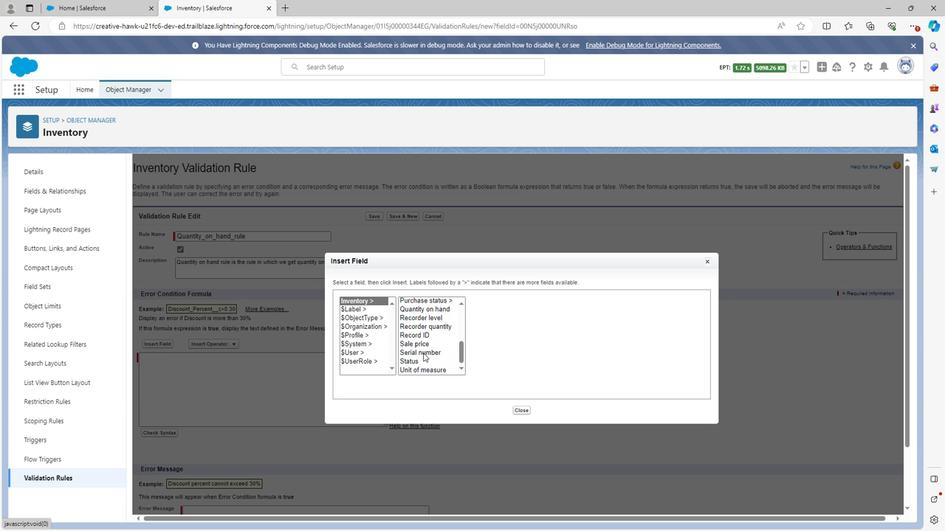 
Action: Mouse moved to (423, 321)
Screenshot: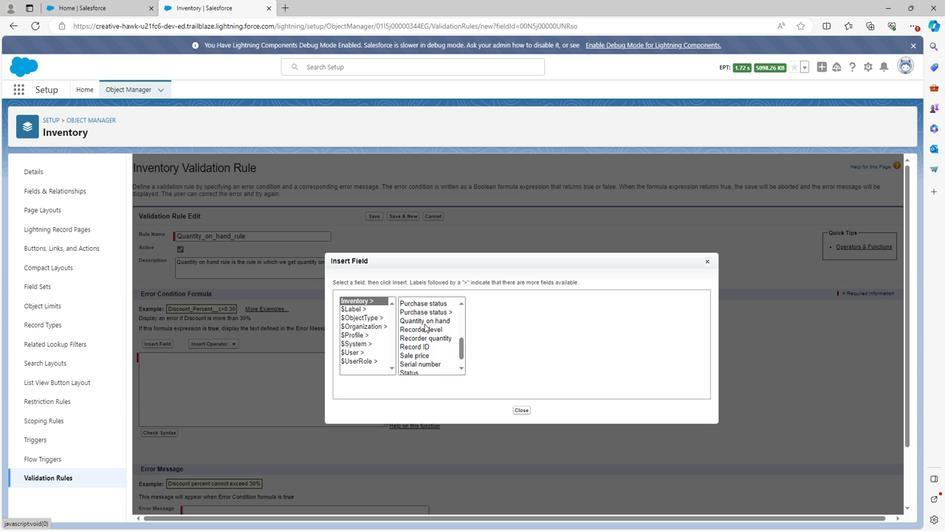 
Action: Mouse pressed left at (423, 321)
Screenshot: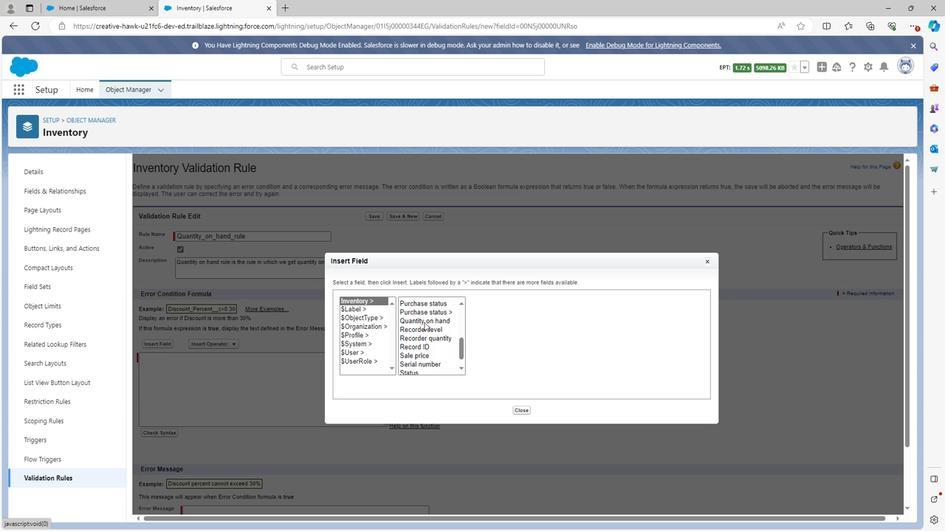 
Action: Mouse moved to (505, 355)
Screenshot: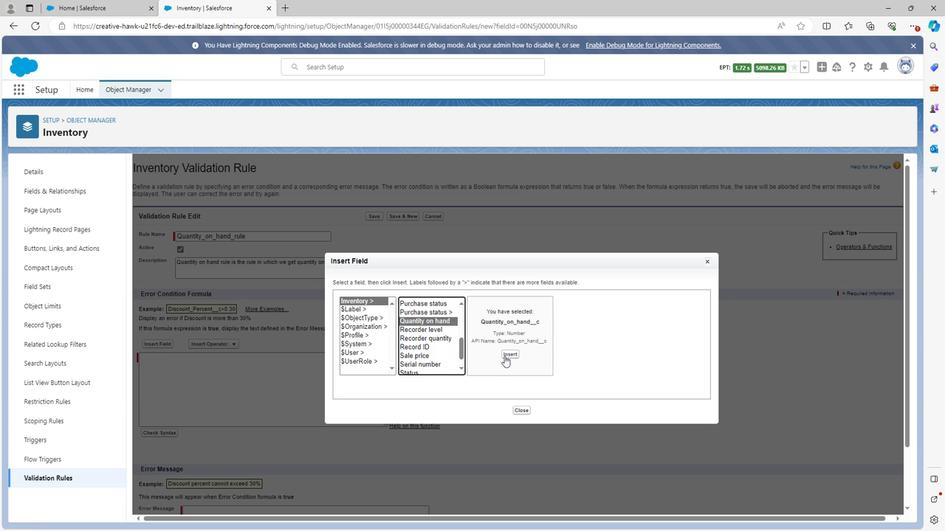 
Action: Mouse pressed left at (505, 355)
Screenshot: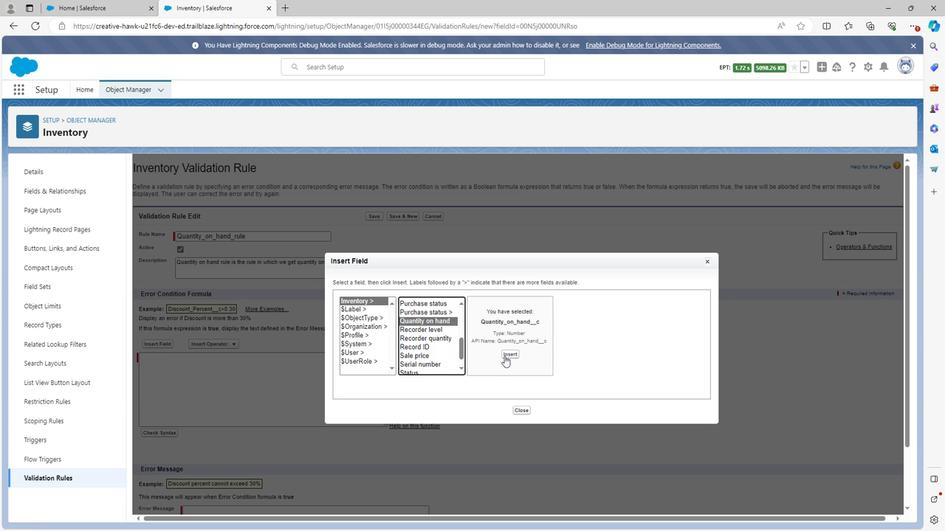 
Action: Mouse moved to (223, 342)
Screenshot: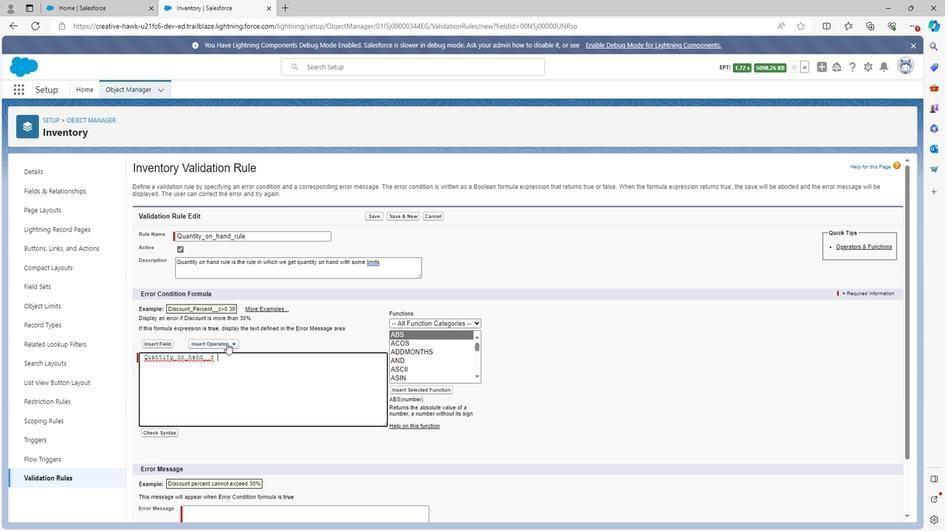 
Action: Mouse pressed left at (223, 342)
Screenshot: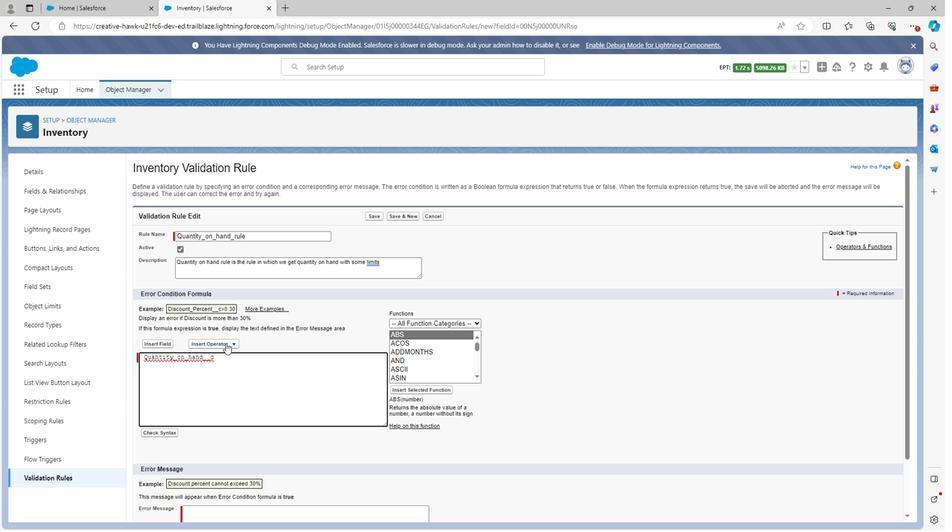 
Action: Mouse moved to (213, 462)
Screenshot: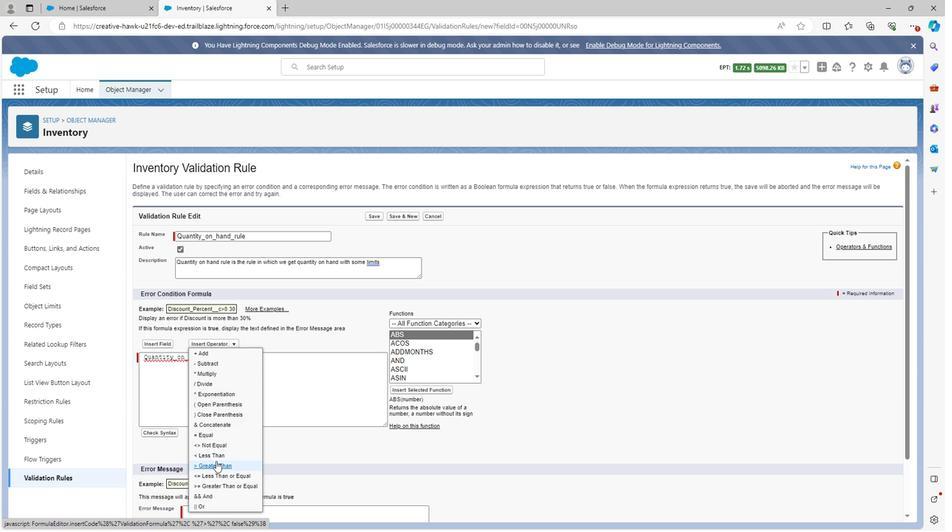 
Action: Mouse pressed left at (213, 462)
Screenshot: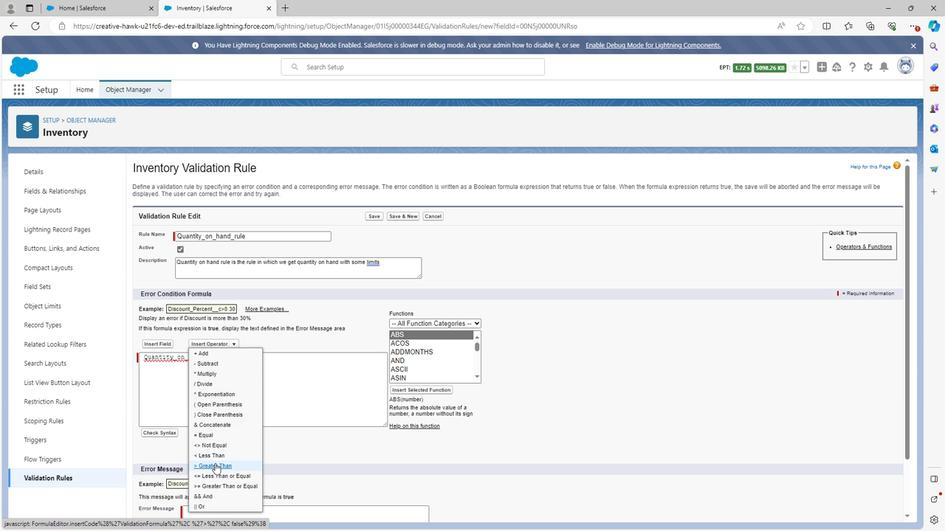 
Action: Mouse moved to (216, 450)
Screenshot: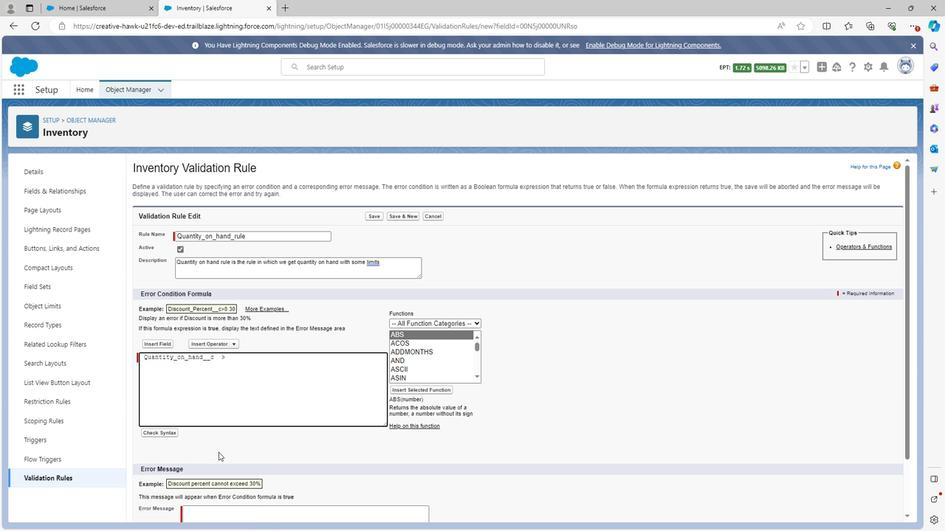 
Action: Key pressed 1
Screenshot: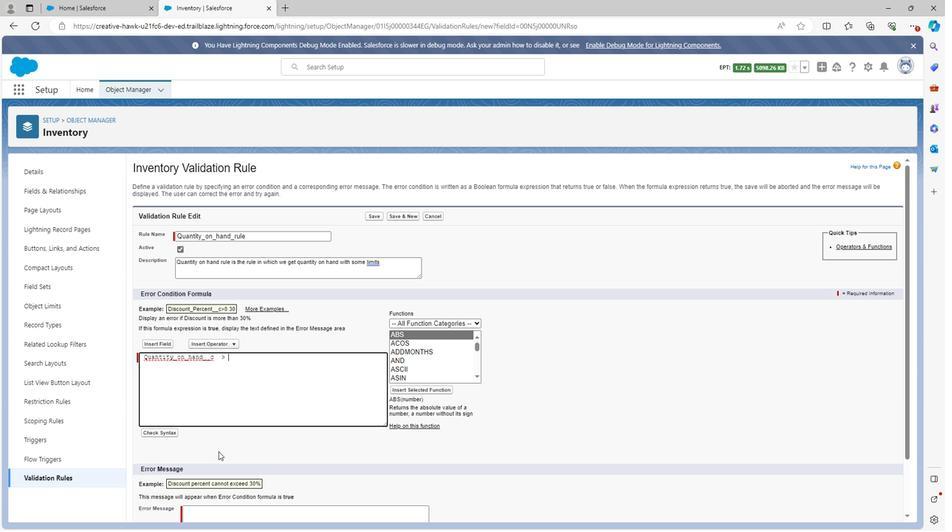 
Action: Mouse moved to (151, 434)
Screenshot: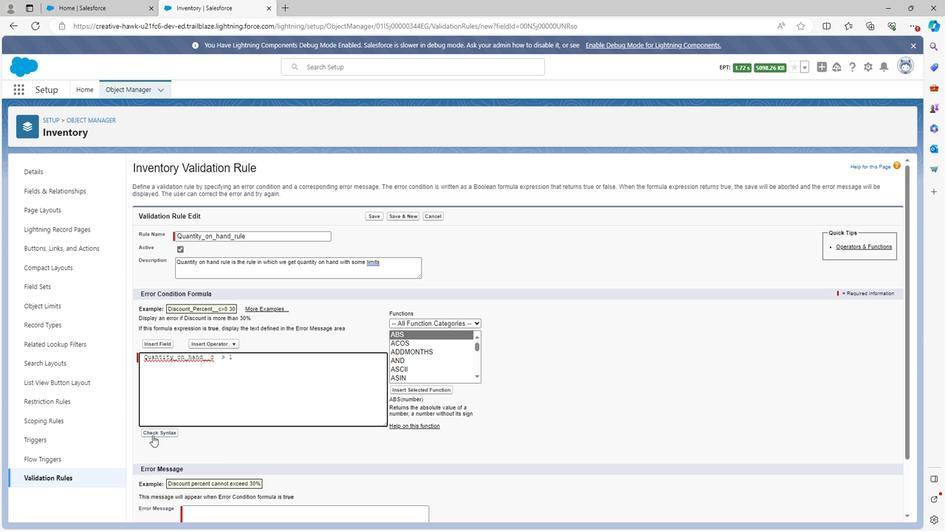 
Action: Mouse pressed left at (151, 434)
Screenshot: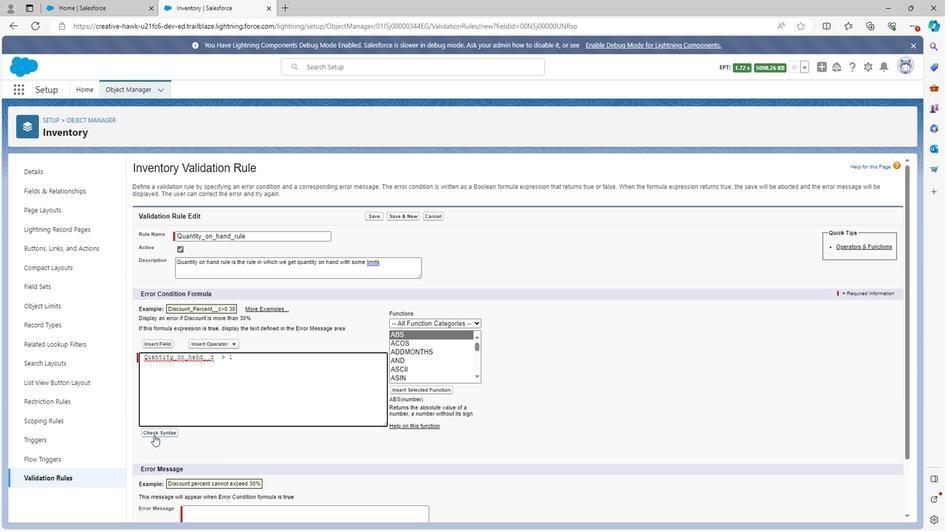 
Action: Mouse moved to (184, 440)
Screenshot: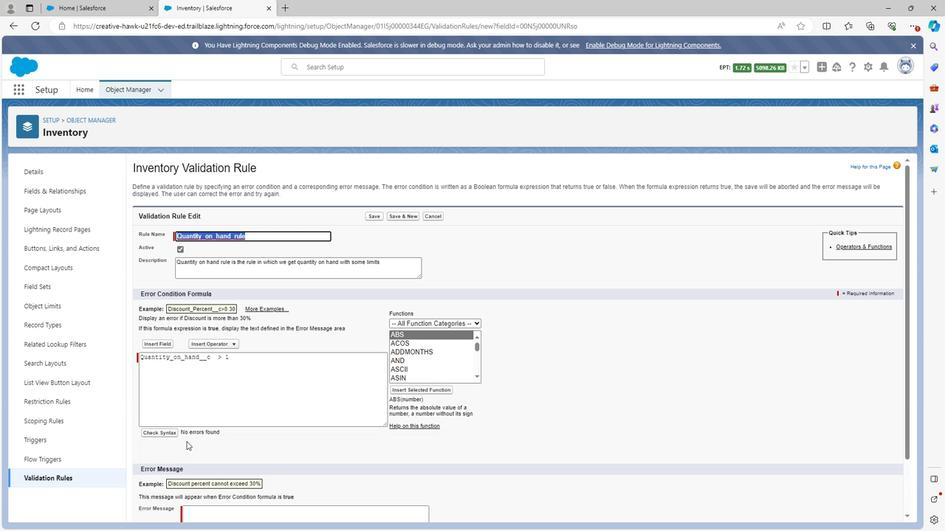 
Action: Mouse scrolled (184, 440) with delta (0, 0)
Screenshot: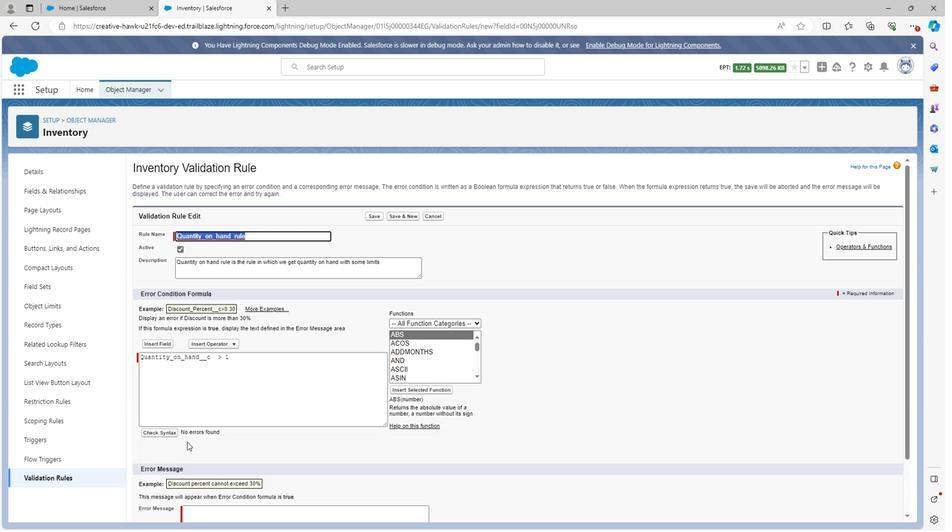 
Action: Mouse moved to (199, 463)
Screenshot: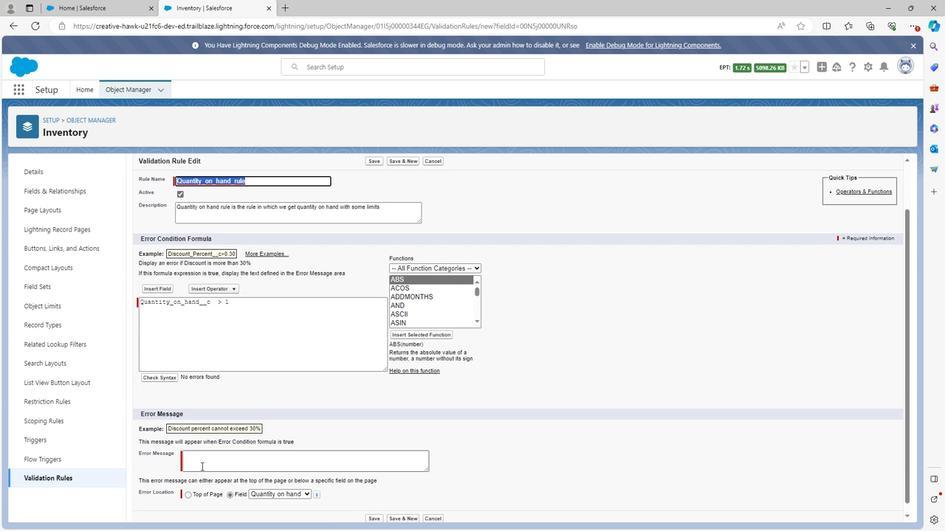 
Action: Mouse pressed left at (199, 463)
Screenshot: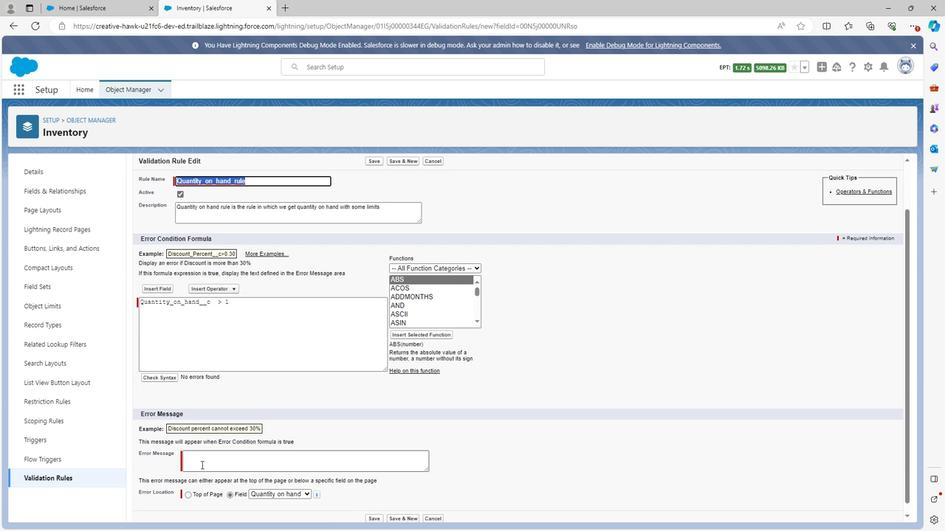 
Action: Mouse moved to (198, 463)
Screenshot: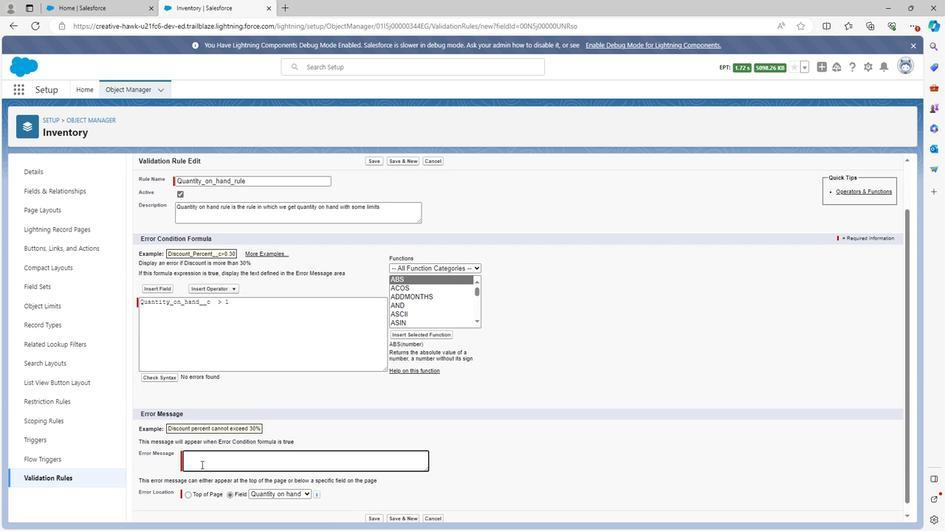 
Action: Key pressed <Key.shift><Key.shift><Key.shift><Key.shift><Key.shift>Quantity<Key.space>on<Key.space>hand<Key.space>of<Key.space>inventory<Key.space>should<Key.space>be<Key.space>i<Key.backspace>greater<Key.space>than<Key.space>1
Screenshot: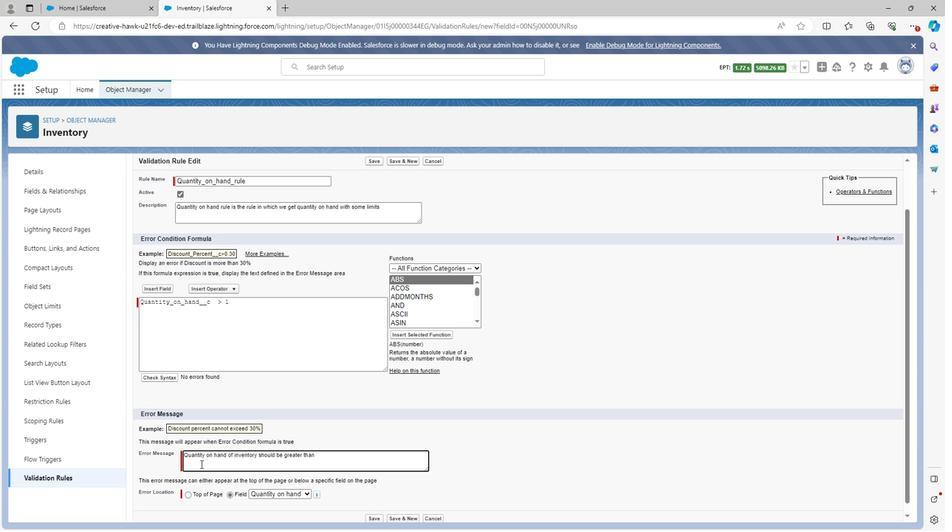 
Action: Mouse moved to (253, 483)
Screenshot: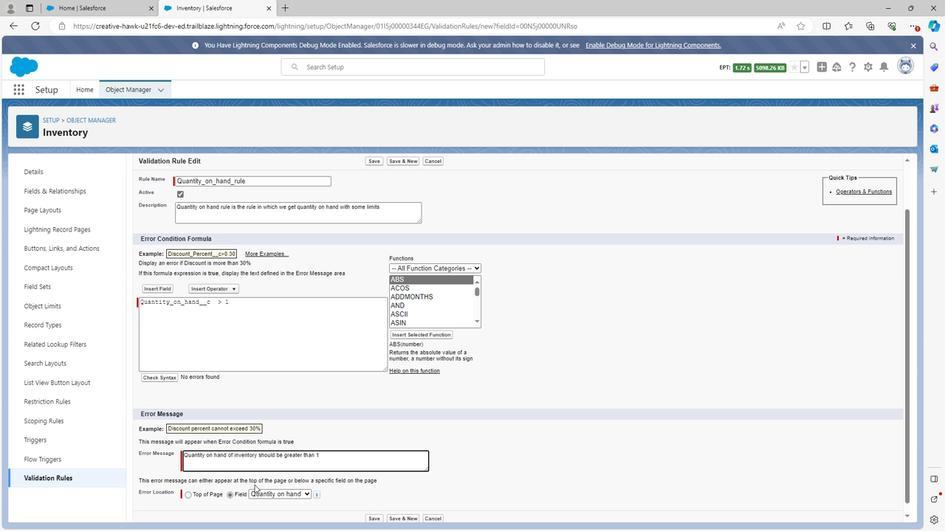 
Action: Mouse scrolled (253, 483) with delta (0, 0)
Screenshot: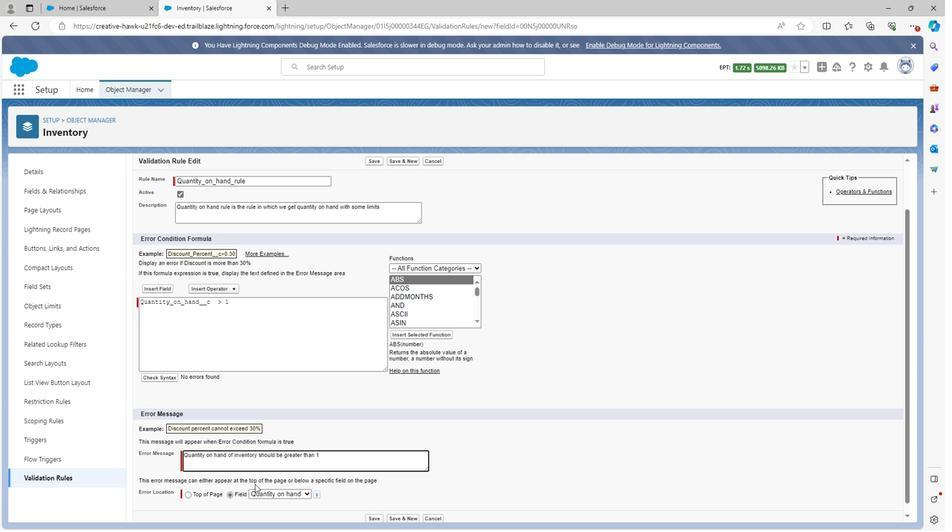 
Action: Mouse moved to (366, 509)
Screenshot: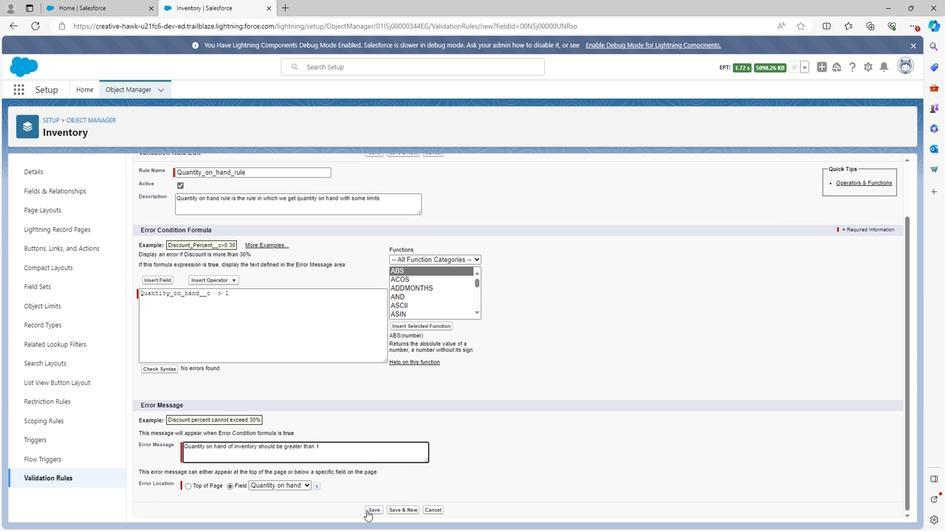 
Action: Mouse pressed left at (366, 509)
Screenshot: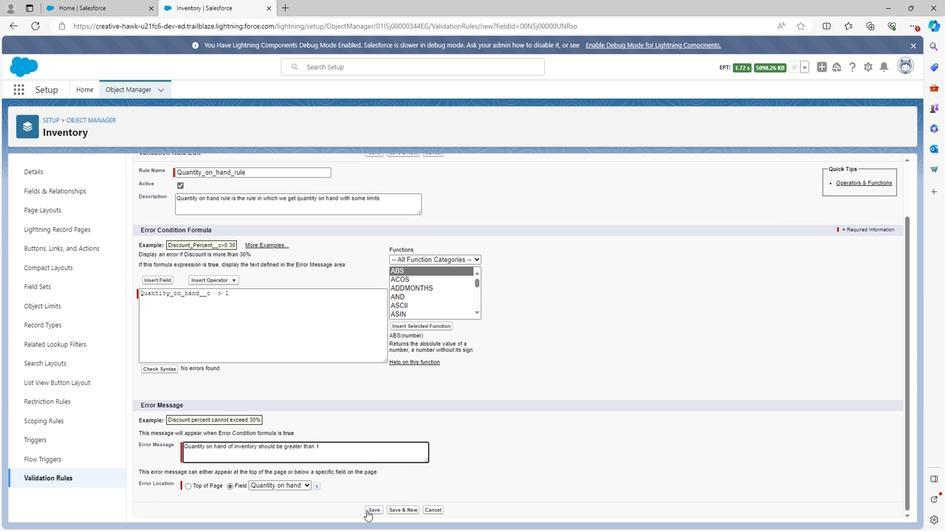 
Action: Mouse moved to (121, 90)
Screenshot: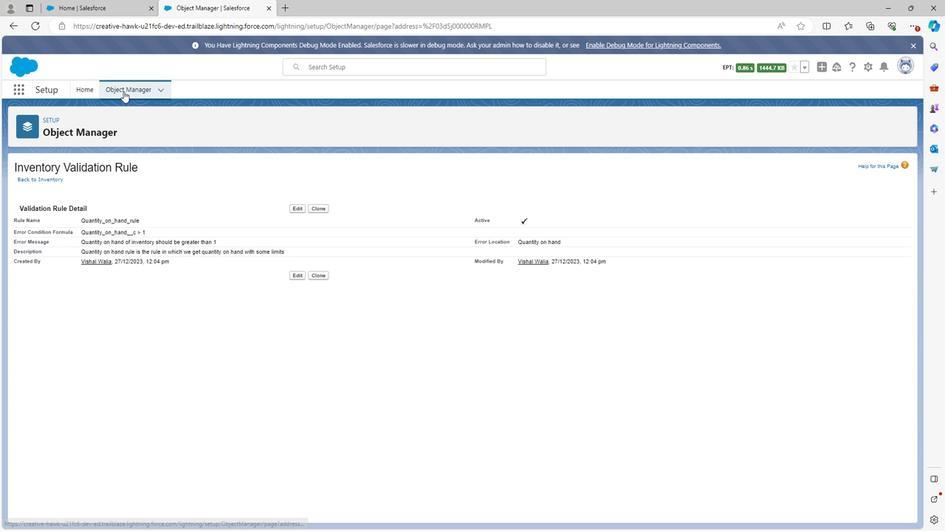 
Action: Mouse pressed left at (121, 90)
Screenshot: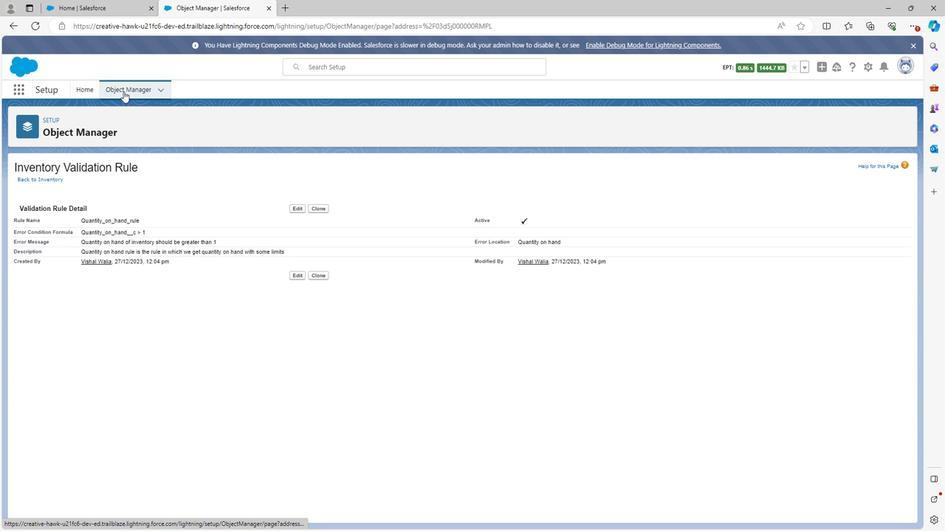 
Action: Mouse moved to (67, 421)
Screenshot: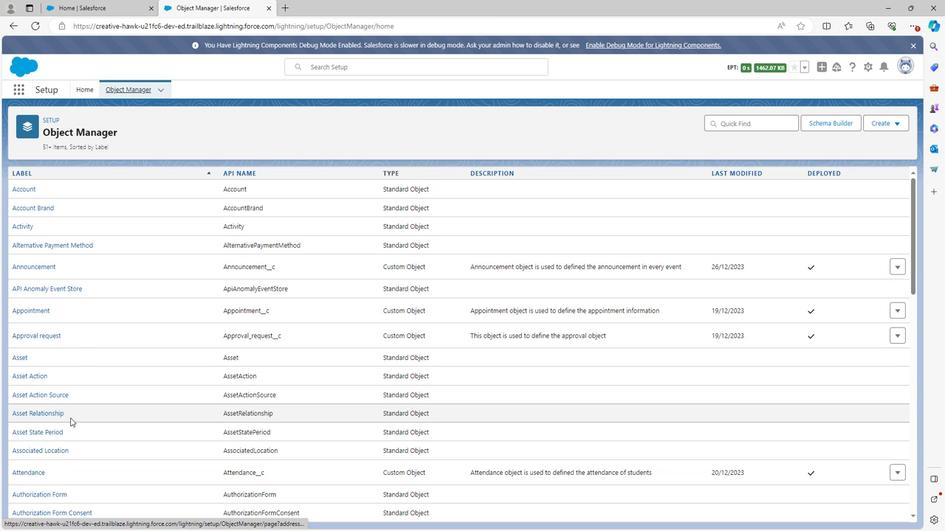 
Action: Mouse scrolled (67, 421) with delta (0, 0)
Screenshot: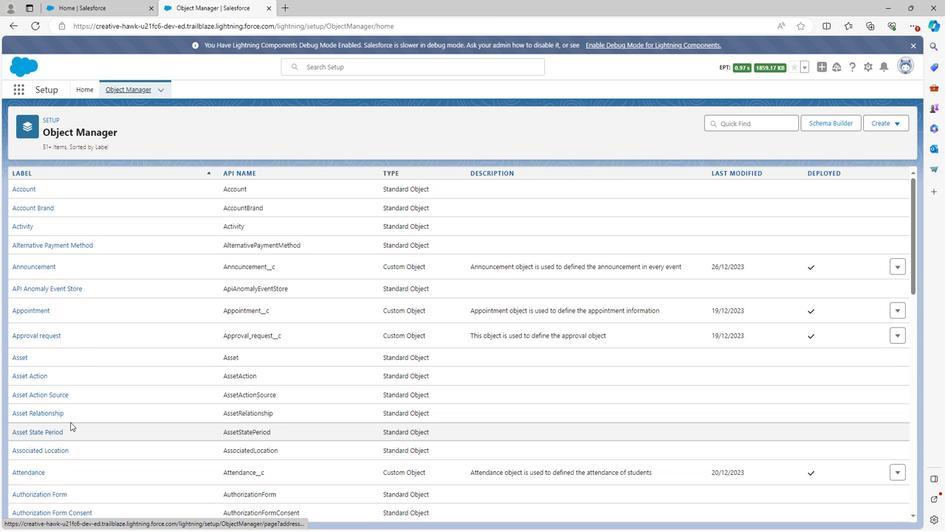 
Action: Mouse scrolled (67, 421) with delta (0, 0)
Screenshot: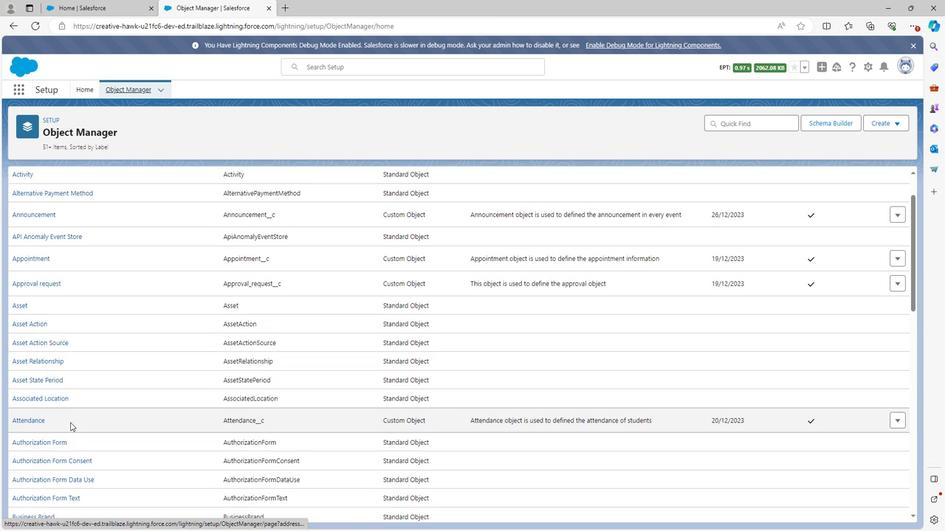 
Action: Mouse scrolled (67, 421) with delta (0, 0)
Screenshot: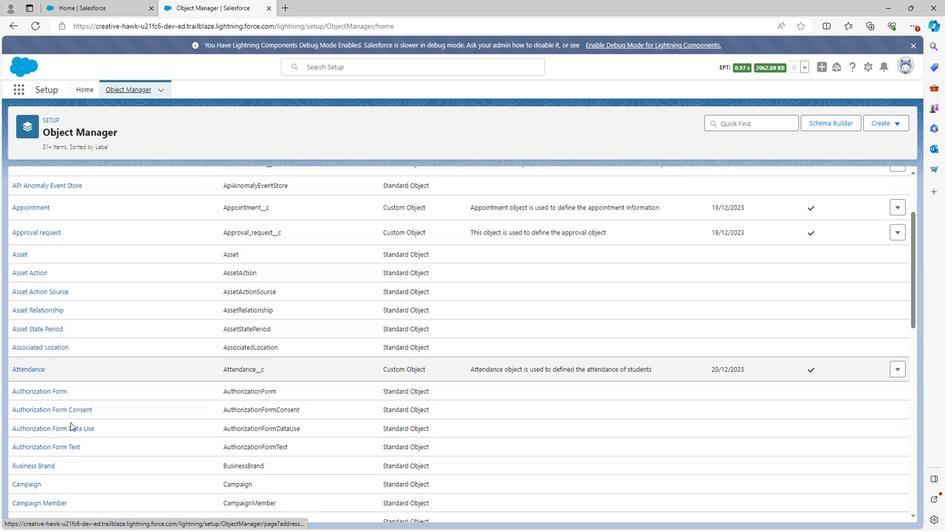 
Action: Mouse scrolled (67, 421) with delta (0, 0)
Screenshot: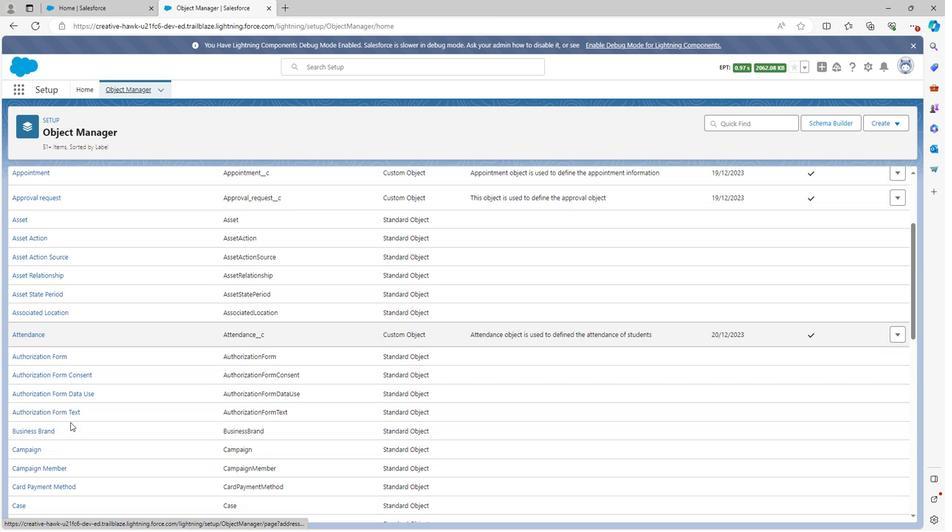 
Action: Mouse scrolled (67, 421) with delta (0, 0)
Screenshot: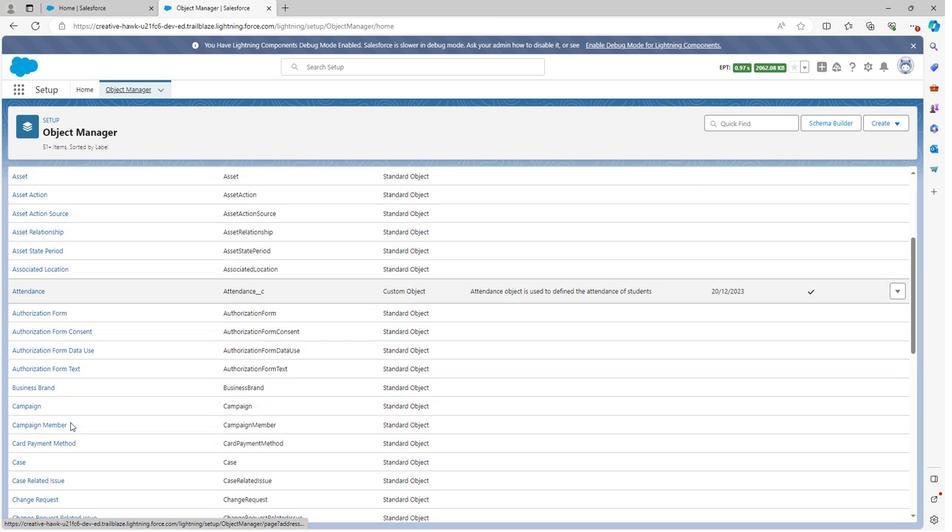 
Action: Mouse scrolled (67, 421) with delta (0, 0)
Screenshot: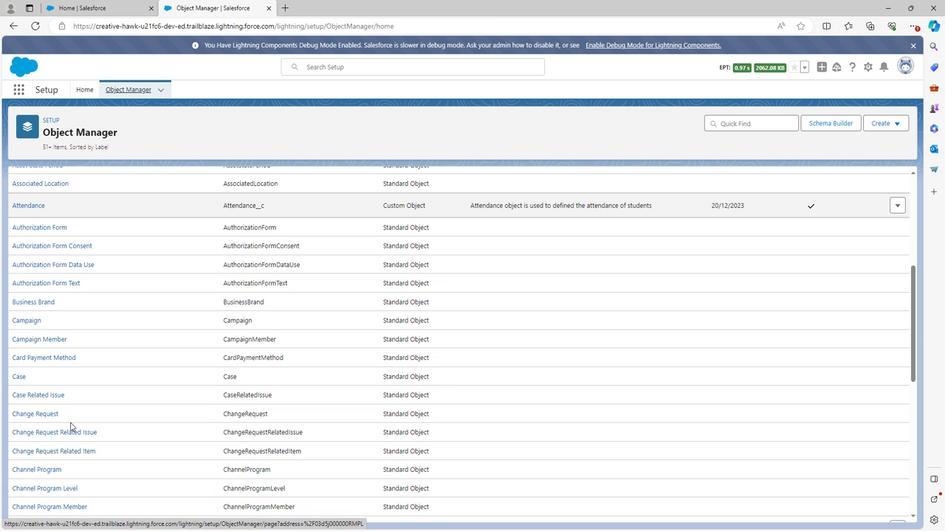 
Action: Mouse scrolled (67, 421) with delta (0, 0)
Screenshot: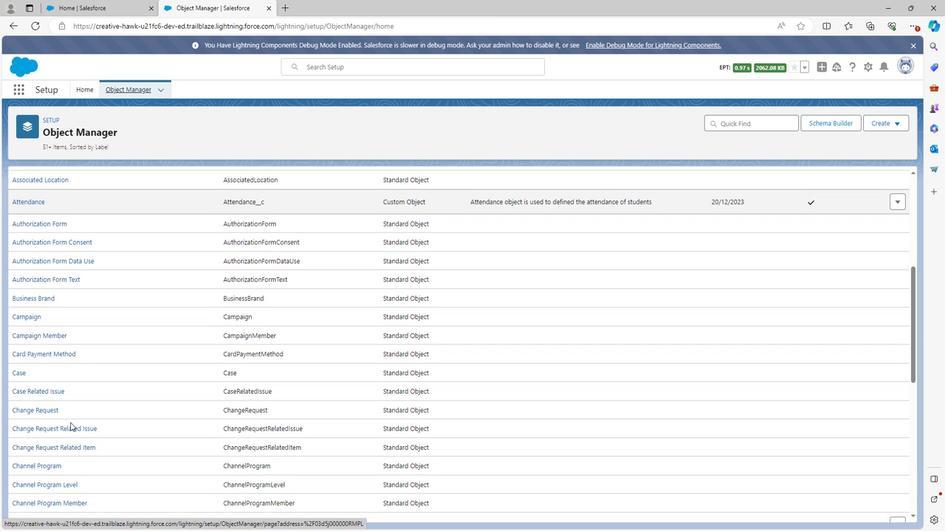 
Action: Mouse scrolled (67, 421) with delta (0, 0)
Screenshot: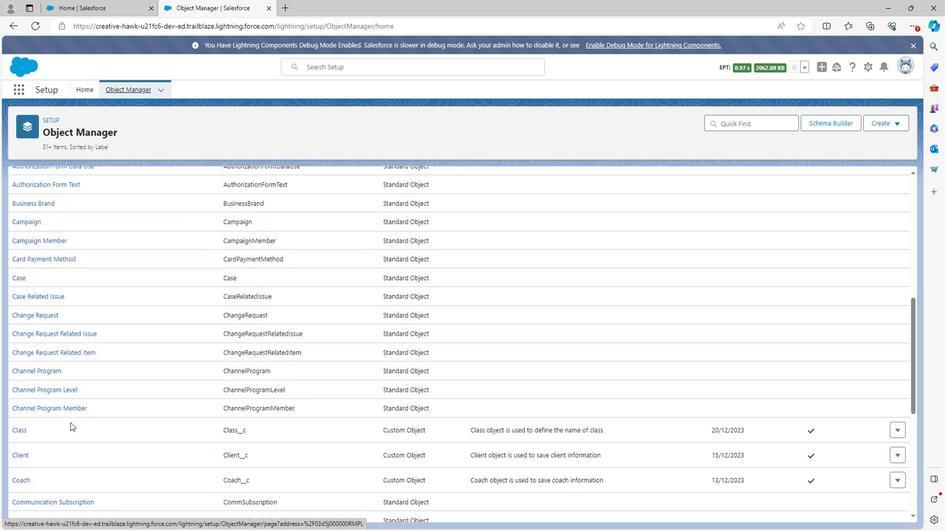 
Action: Mouse scrolled (67, 421) with delta (0, 0)
Screenshot: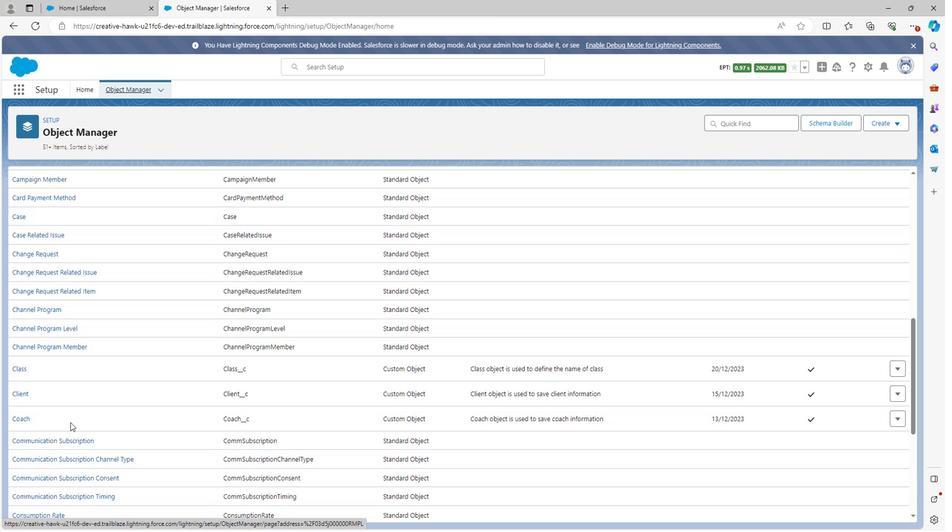
Action: Mouse scrolled (67, 421) with delta (0, 0)
Screenshot: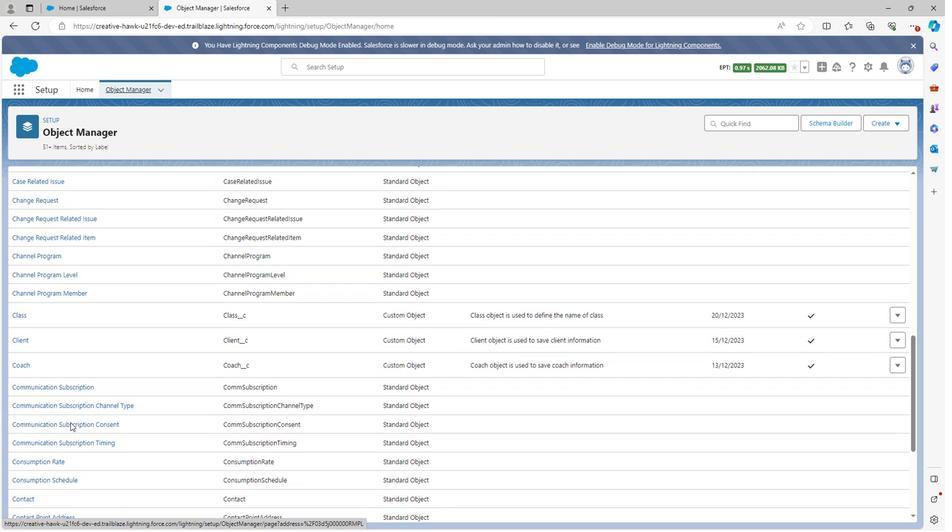 
Action: Mouse scrolled (67, 421) with delta (0, 0)
Screenshot: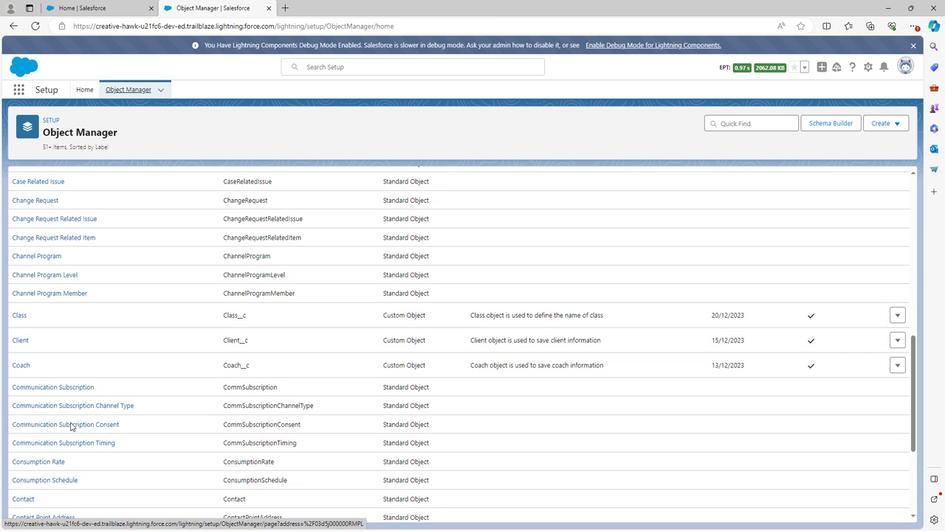
Action: Mouse scrolled (67, 421) with delta (0, 0)
Screenshot: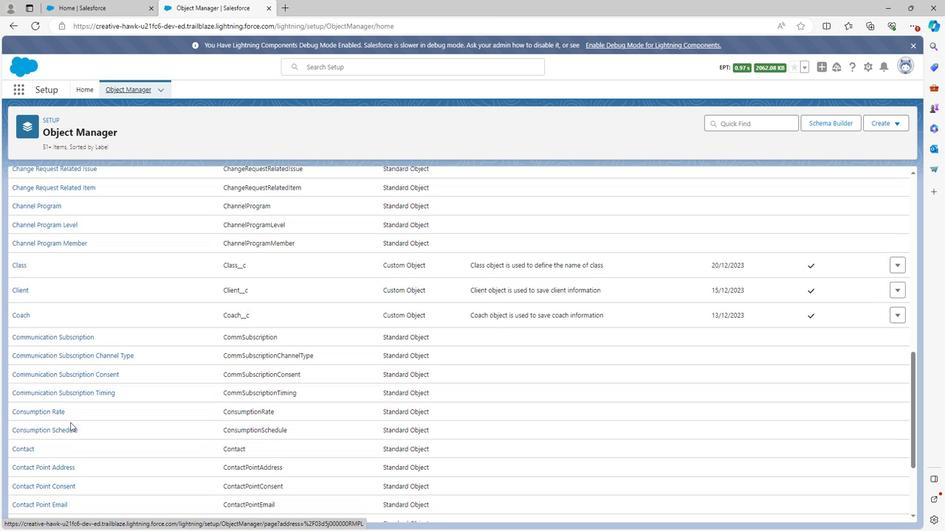 
Action: Mouse scrolled (67, 421) with delta (0, 0)
Screenshot: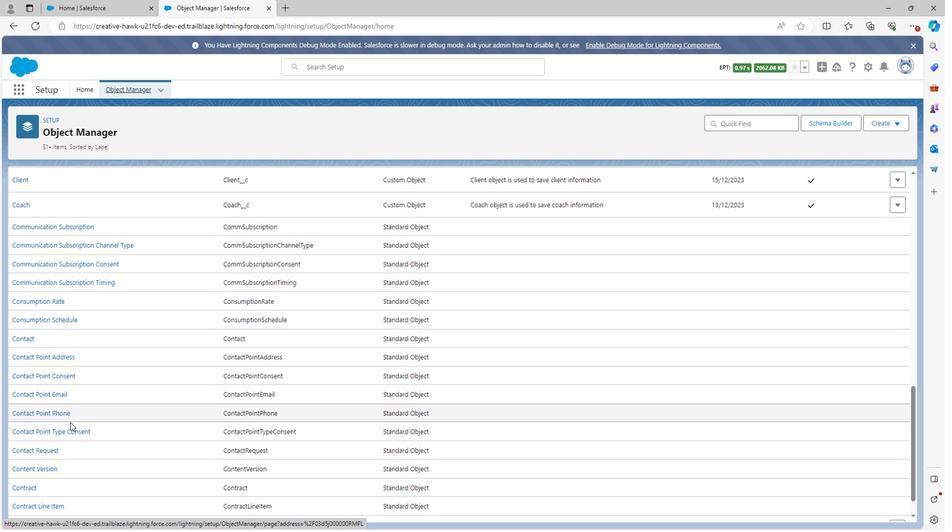 
Action: Mouse scrolled (67, 421) with delta (0, 0)
Screenshot: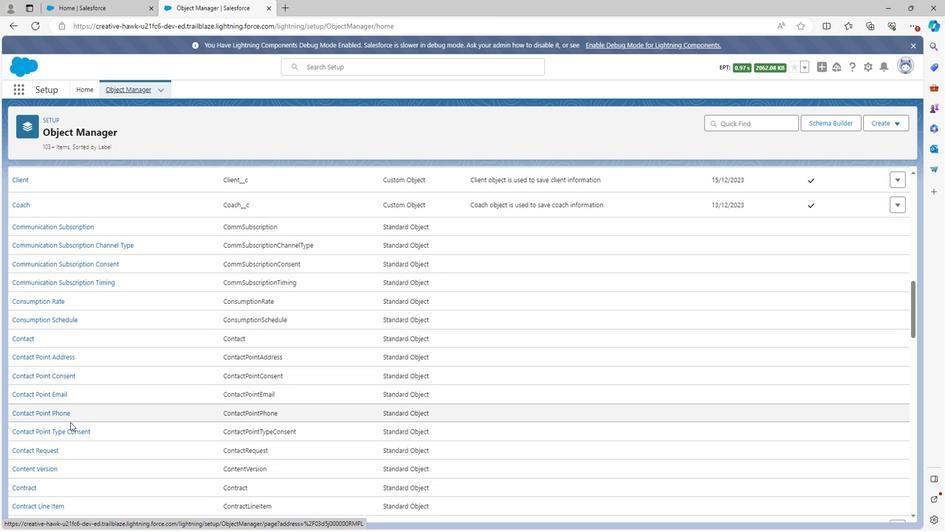 
Action: Mouse scrolled (67, 421) with delta (0, 0)
Screenshot: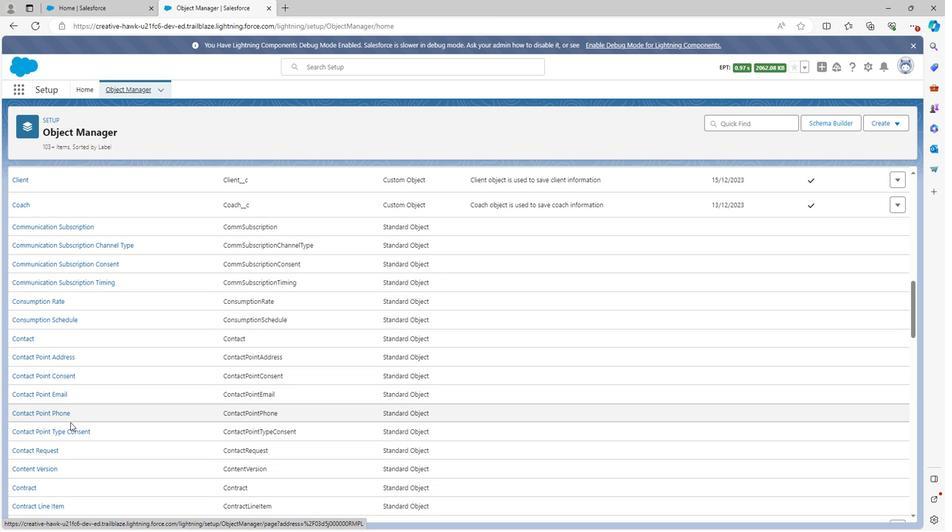 
Action: Mouse scrolled (67, 421) with delta (0, 0)
Screenshot: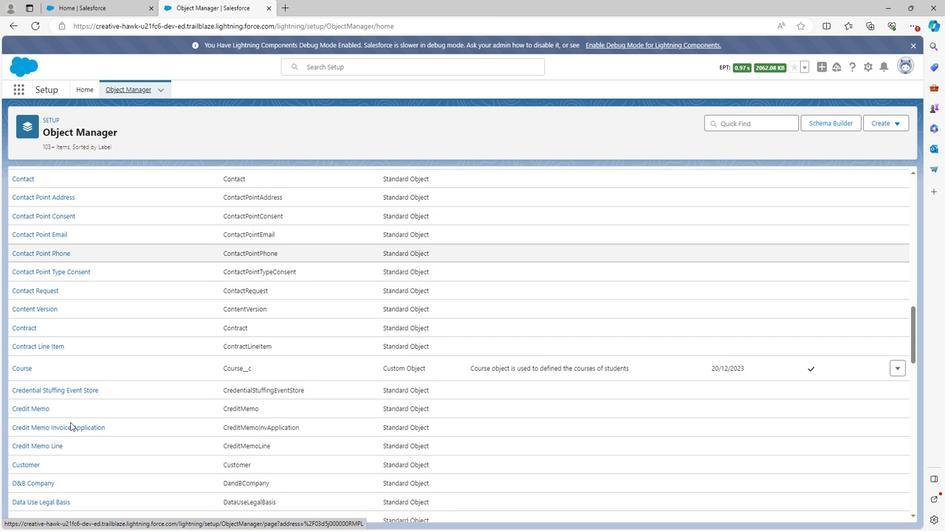 
Action: Mouse scrolled (67, 421) with delta (0, 0)
Screenshot: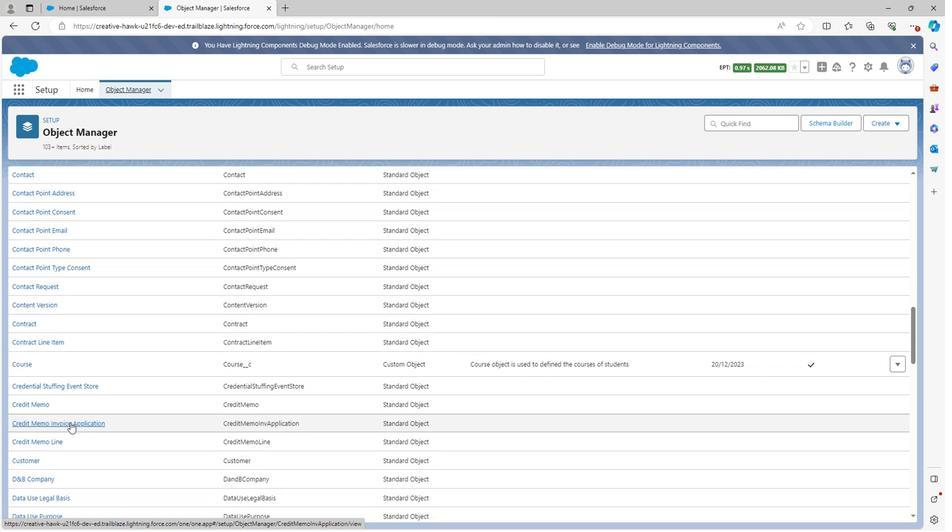 
Action: Mouse scrolled (67, 421) with delta (0, 0)
Screenshot: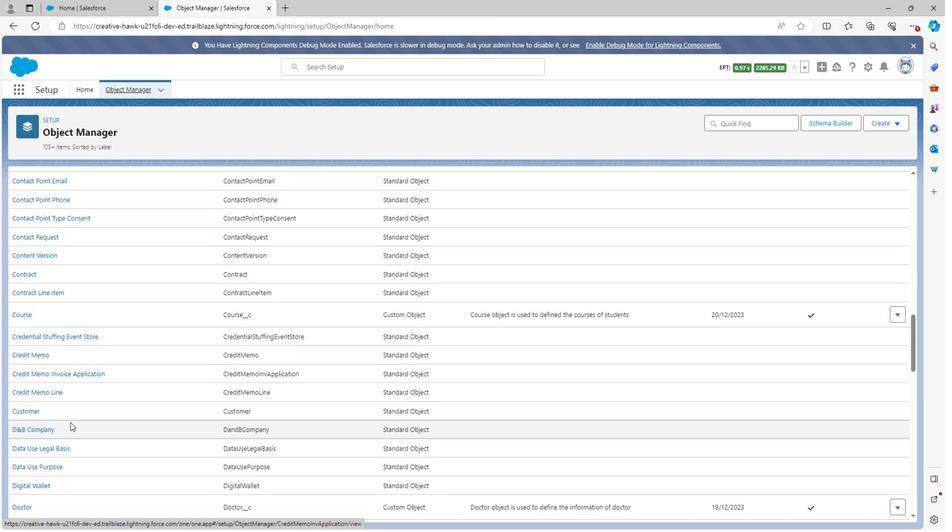 
Action: Mouse scrolled (67, 421) with delta (0, 0)
Screenshot: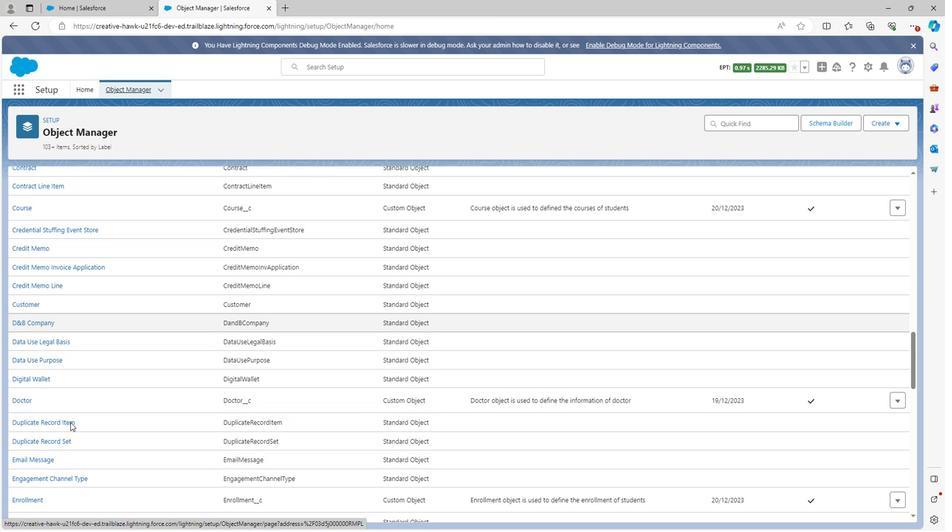 
Action: Mouse scrolled (67, 421) with delta (0, 0)
Screenshot: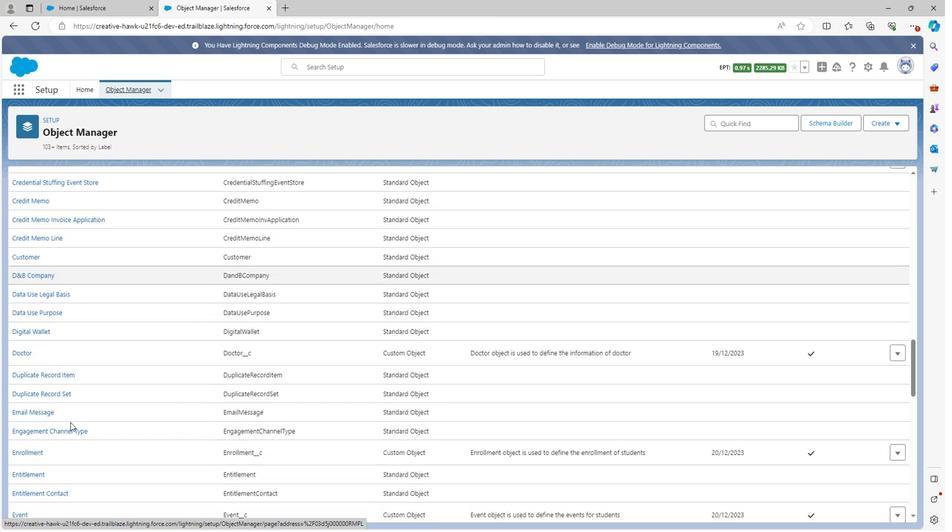 
Action: Mouse scrolled (67, 421) with delta (0, 0)
Screenshot: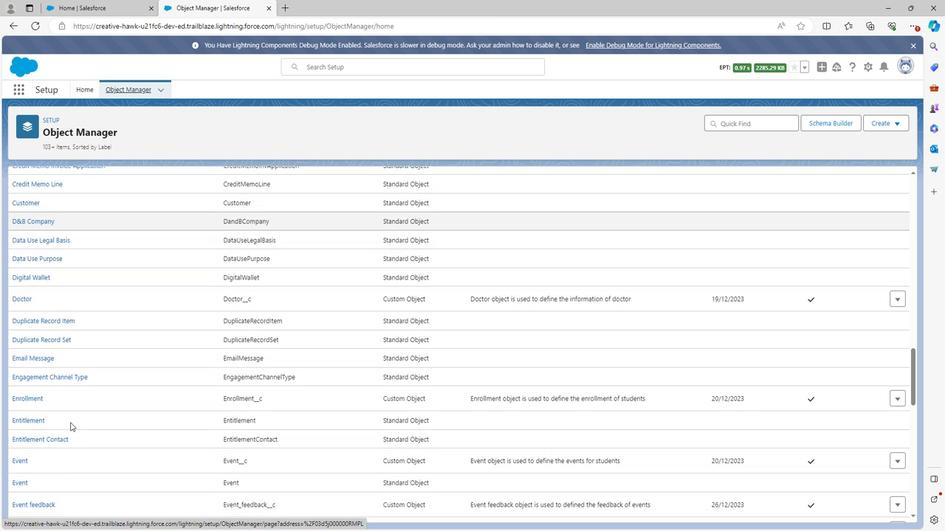 
Action: Mouse scrolled (67, 421) with delta (0, 0)
Screenshot: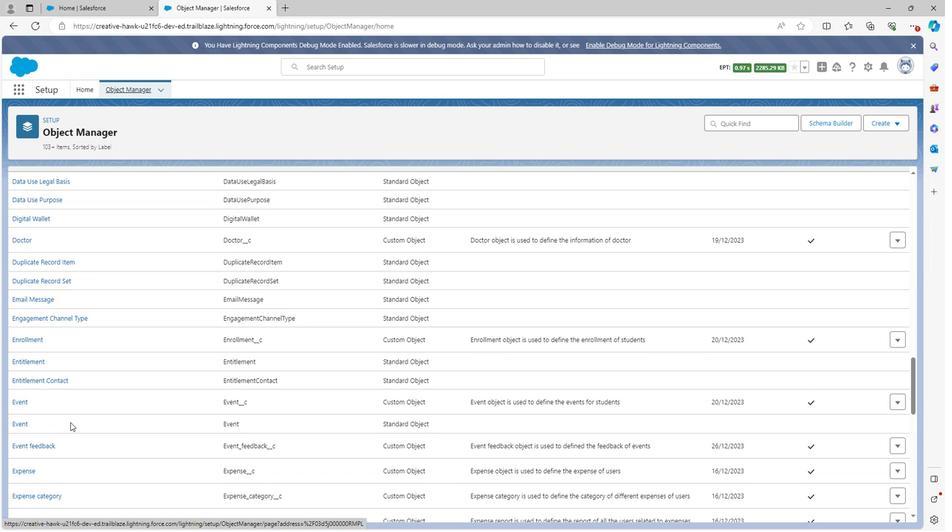 
Action: Mouse scrolled (67, 421) with delta (0, 0)
Screenshot: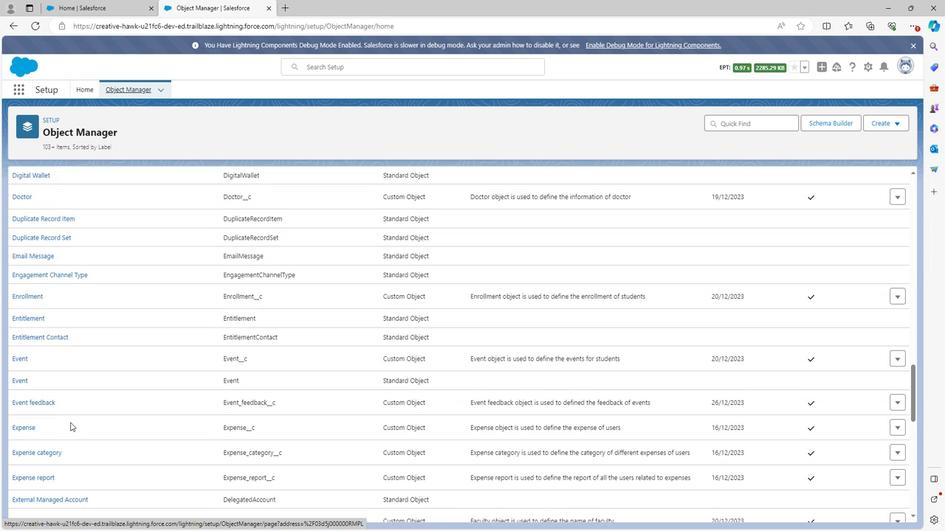 
Action: Mouse scrolled (67, 421) with delta (0, 0)
Screenshot: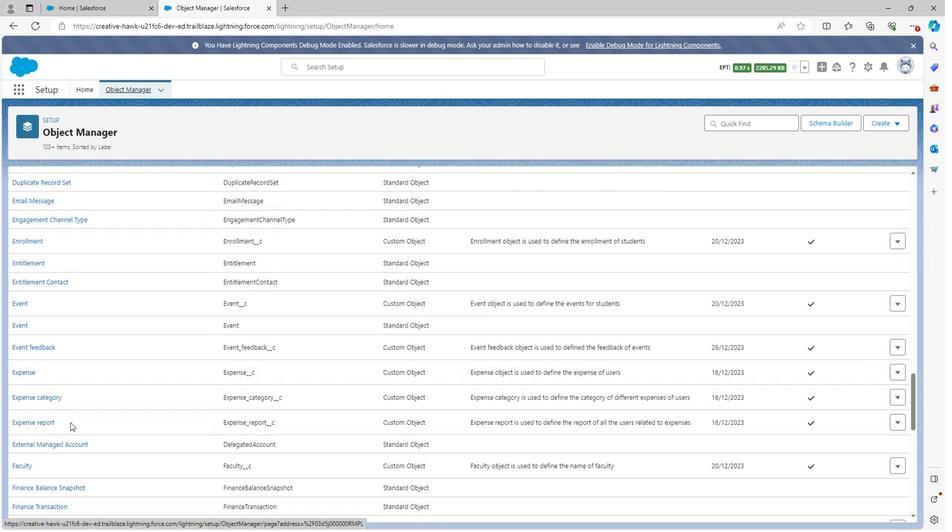
Action: Mouse scrolled (67, 421) with delta (0, 0)
Screenshot: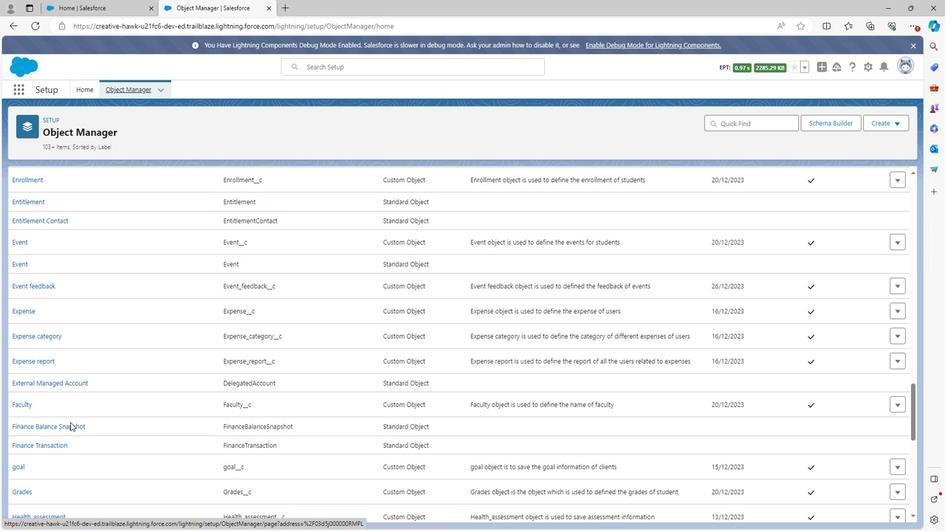 
Action: Mouse scrolled (67, 421) with delta (0, 0)
Screenshot: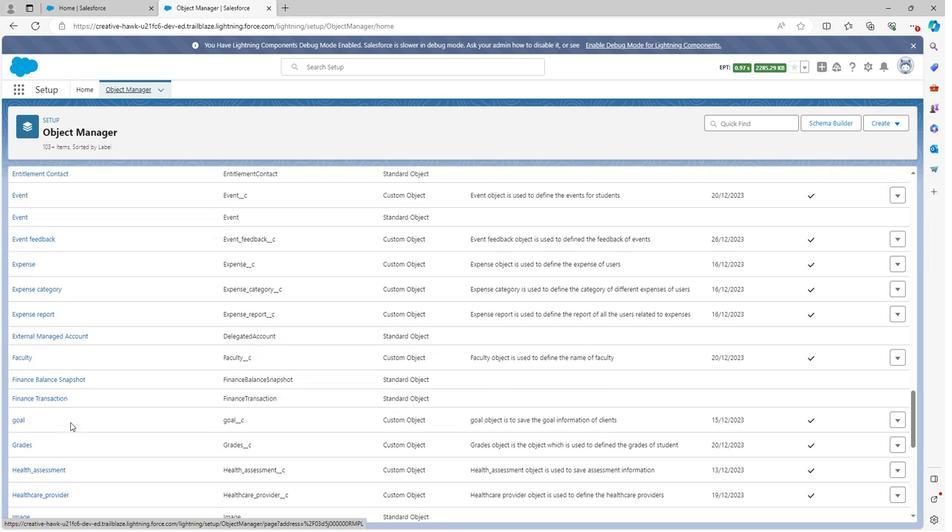 
Action: Mouse scrolled (67, 421) with delta (0, 0)
Screenshot: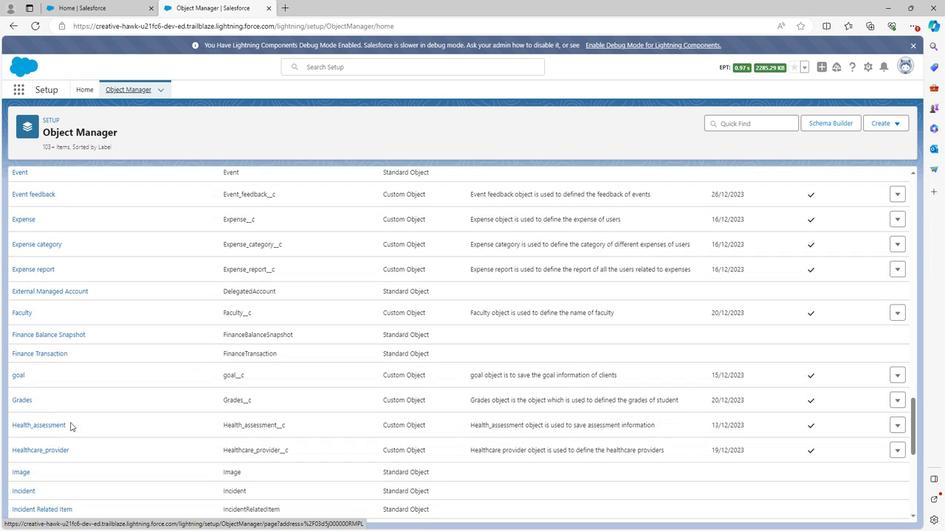 
Action: Mouse scrolled (67, 421) with delta (0, 0)
Screenshot: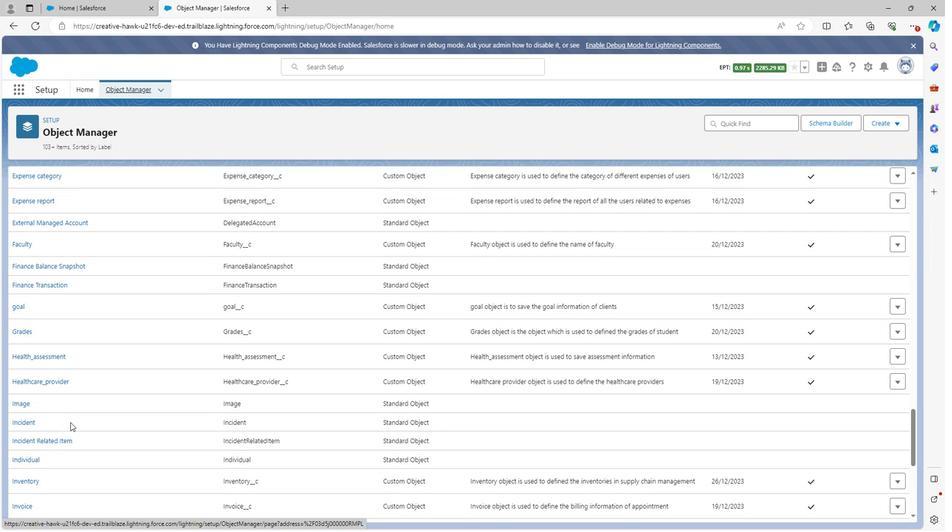 
Action: Mouse moved to (19, 424)
Screenshot: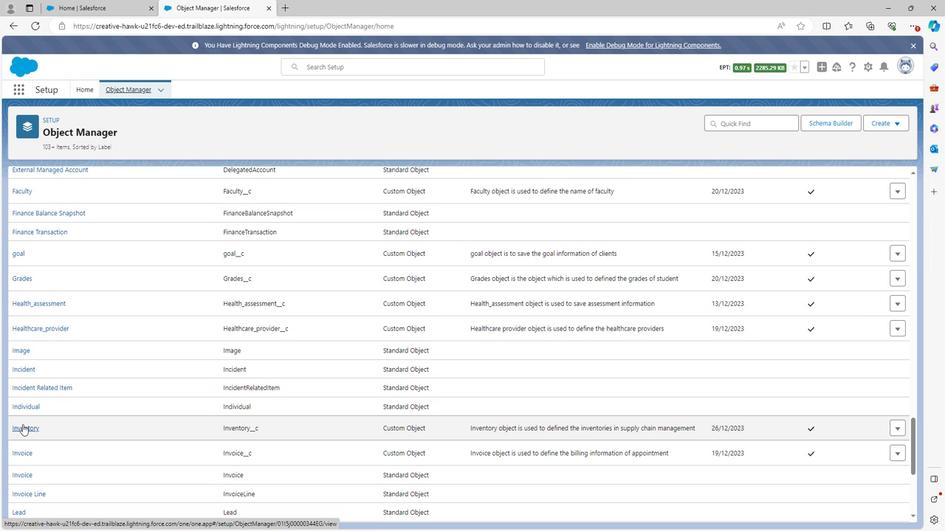 
Action: Mouse pressed left at (19, 424)
